 Task: Calculate the shortest route from San Francisco to Napa Valley.
Action: Mouse moved to (232, 77)
Screenshot: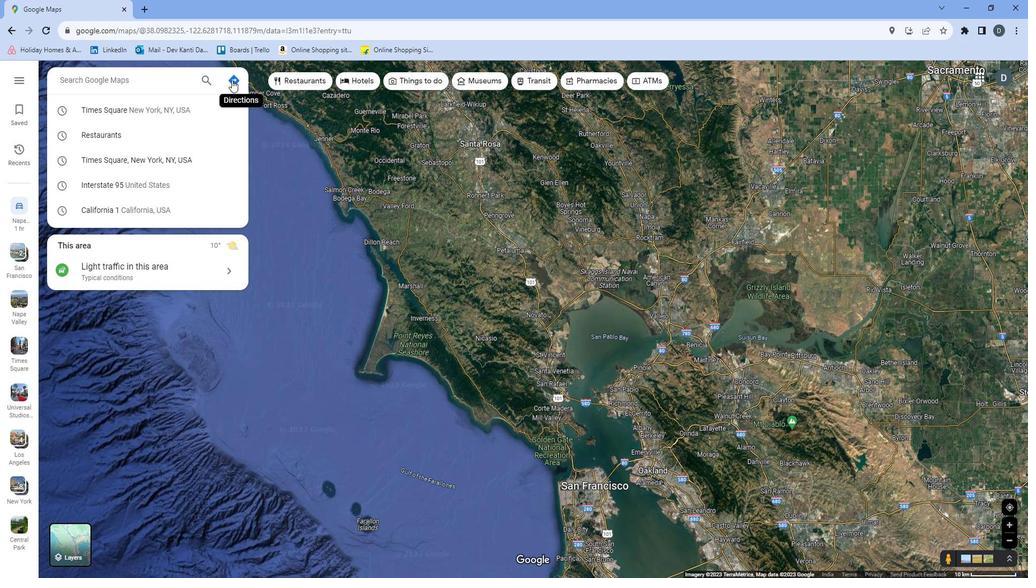 
Action: Mouse pressed left at (232, 77)
Screenshot: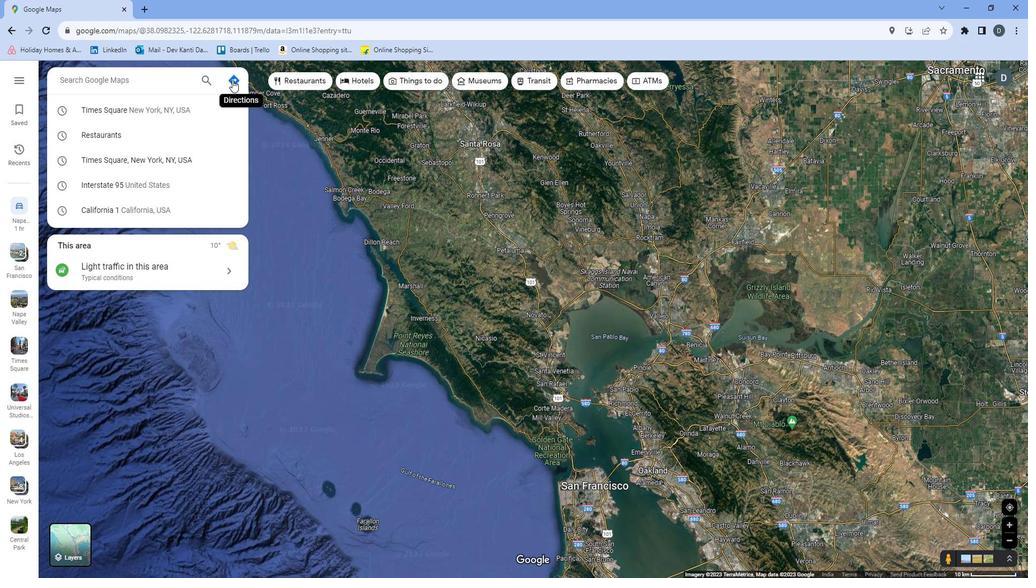 
Action: Mouse moved to (142, 109)
Screenshot: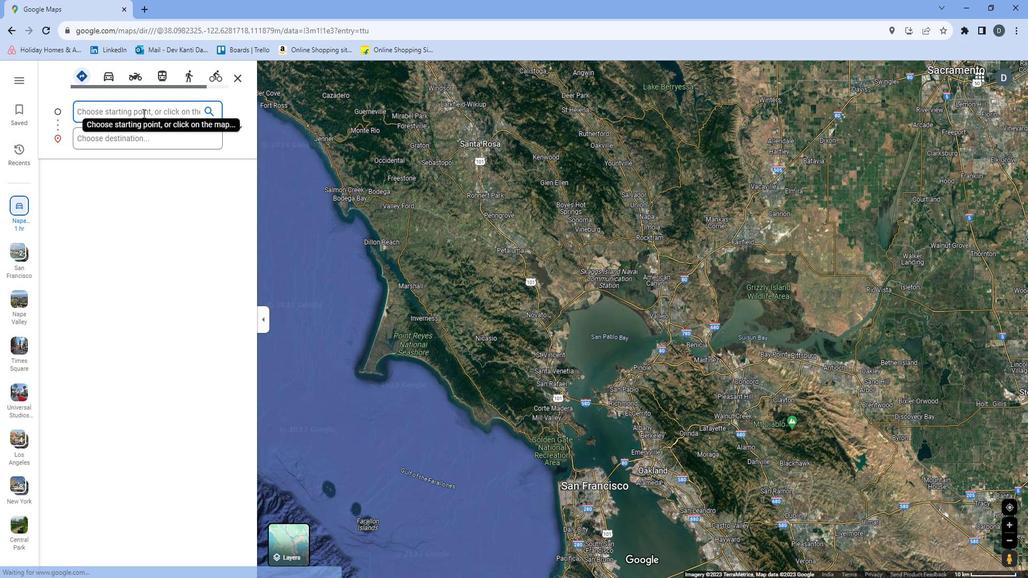 
Action: Mouse pressed left at (142, 109)
Screenshot: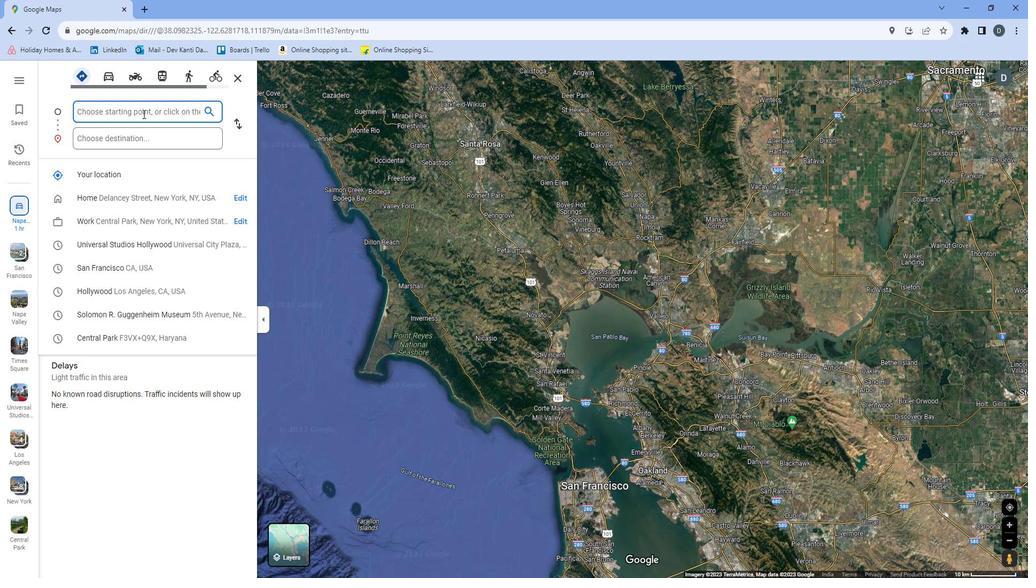 
Action: Key pressed <Key.shift>San<Key.space><Key.shift><Key.shift><Key.shift><Key.shift><Key.shift><Key.shift><Key.shift><Key.shift><Key.shift><Key.shift><Key.shift><Key.shift><Key.shift><Key.shift>Fransic<Key.backspace><Key.backspace><Key.backspace>cisco
Screenshot: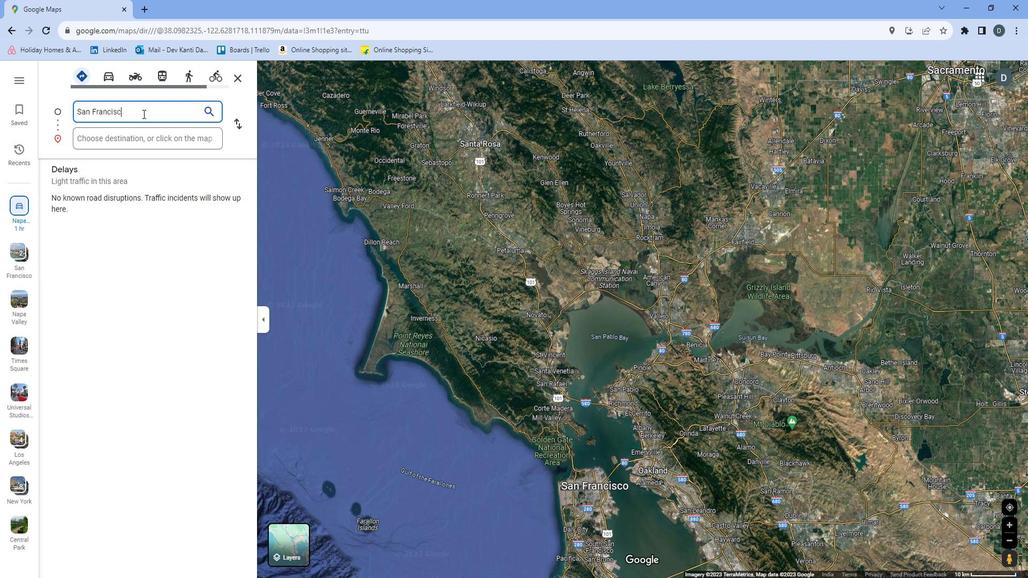
Action: Mouse moved to (155, 137)
Screenshot: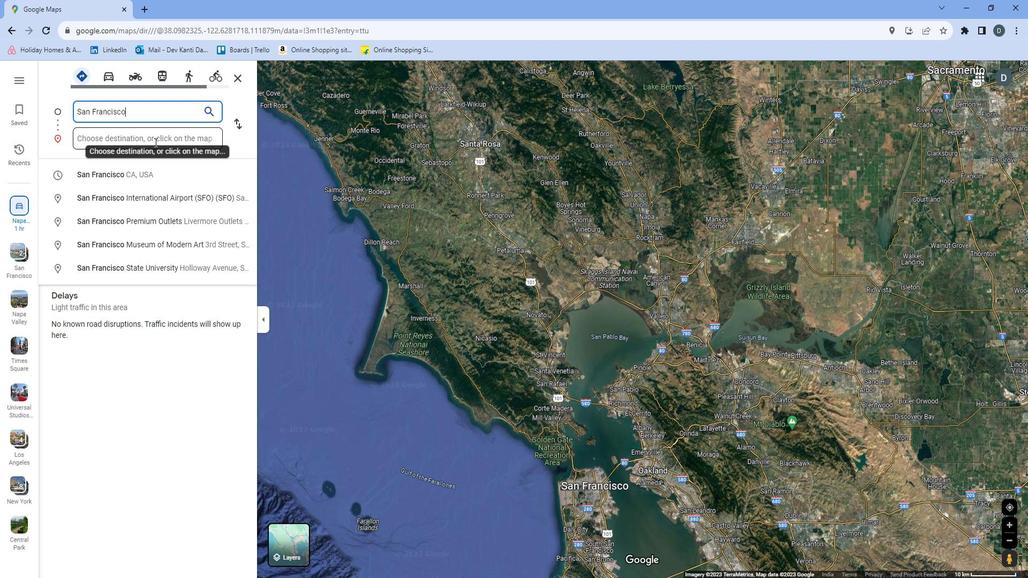 
Action: Mouse pressed left at (155, 137)
Screenshot: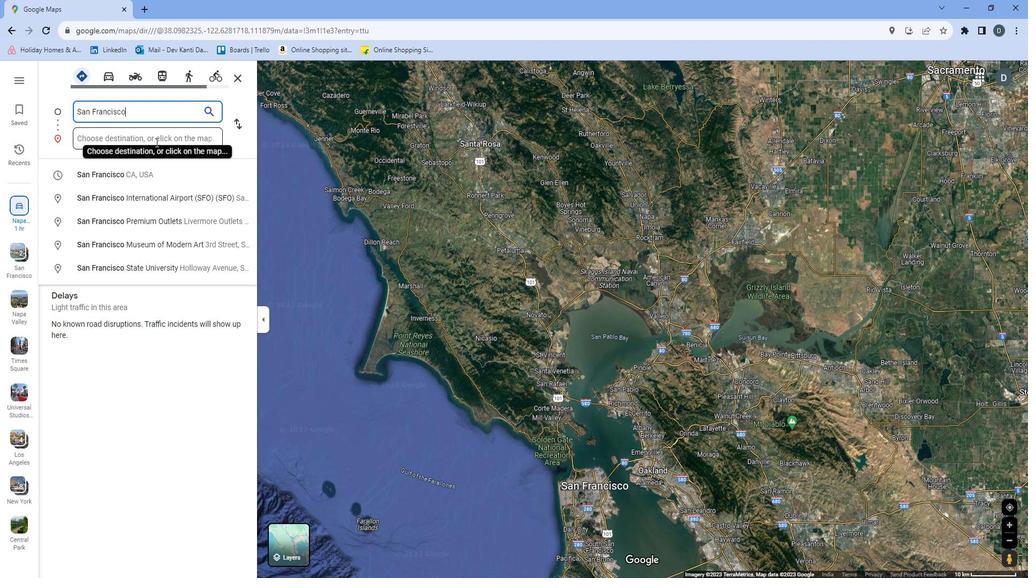 
Action: Key pressed <Key.shift>Napa<Key.space><Key.shift><Key.shift><Key.shift><Key.shift><Key.shift><Key.shift><Key.shift><Key.shift><Key.shift><Key.shift><Key.shift><Key.shift><Key.shift><Key.down><Key.enter>
Screenshot: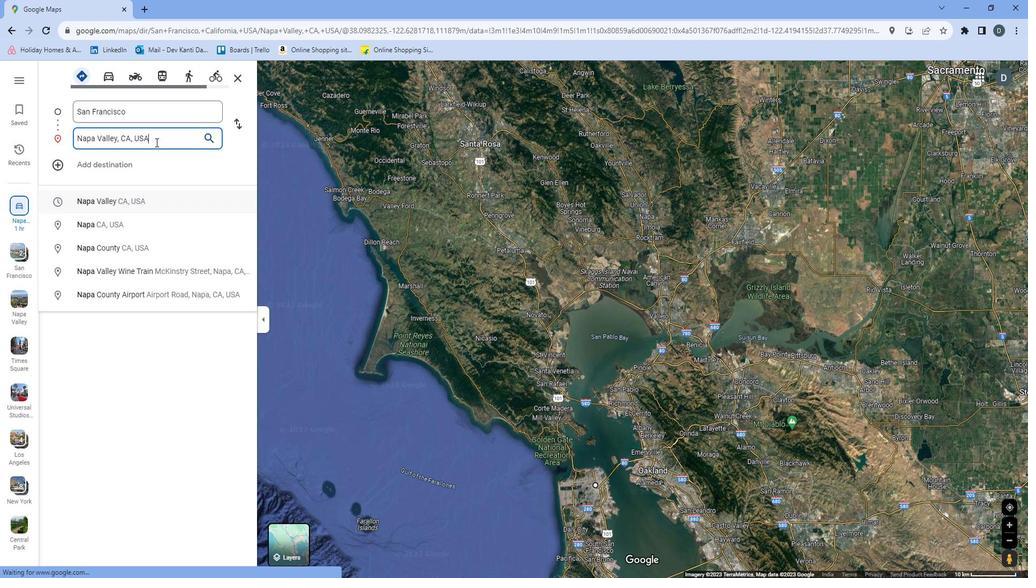 
Action: Mouse moved to (586, 472)
Screenshot: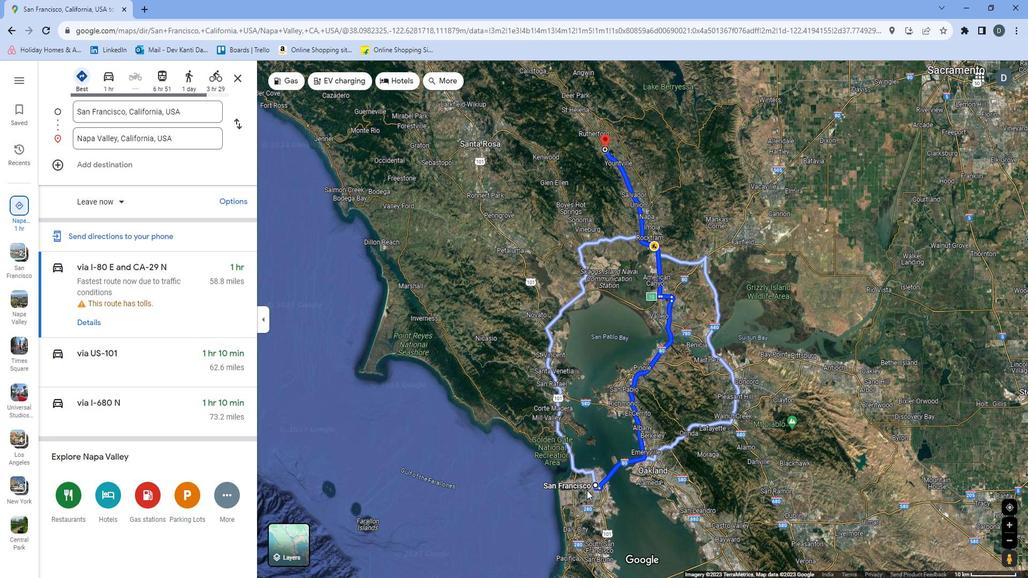 
Action: Mouse scrolled (586, 472) with delta (0, 0)
Screenshot: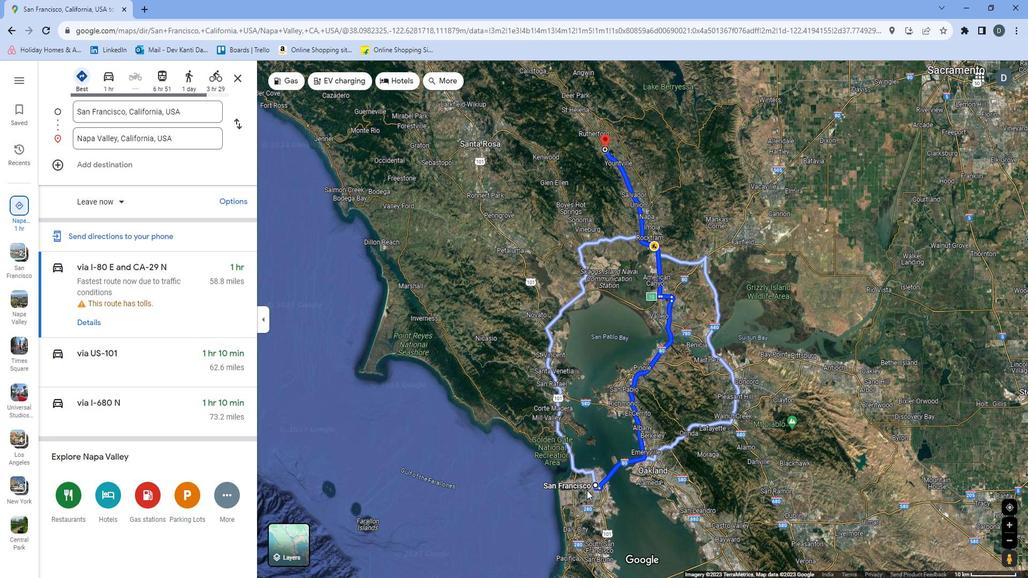 
Action: Mouse scrolled (586, 472) with delta (0, 0)
Screenshot: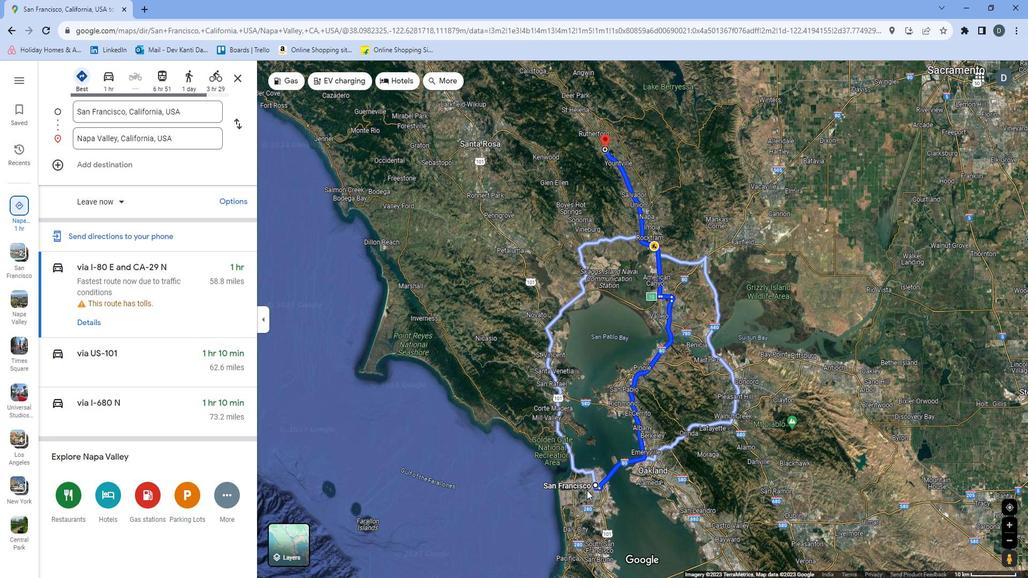 
Action: Mouse scrolled (586, 472) with delta (0, 0)
Screenshot: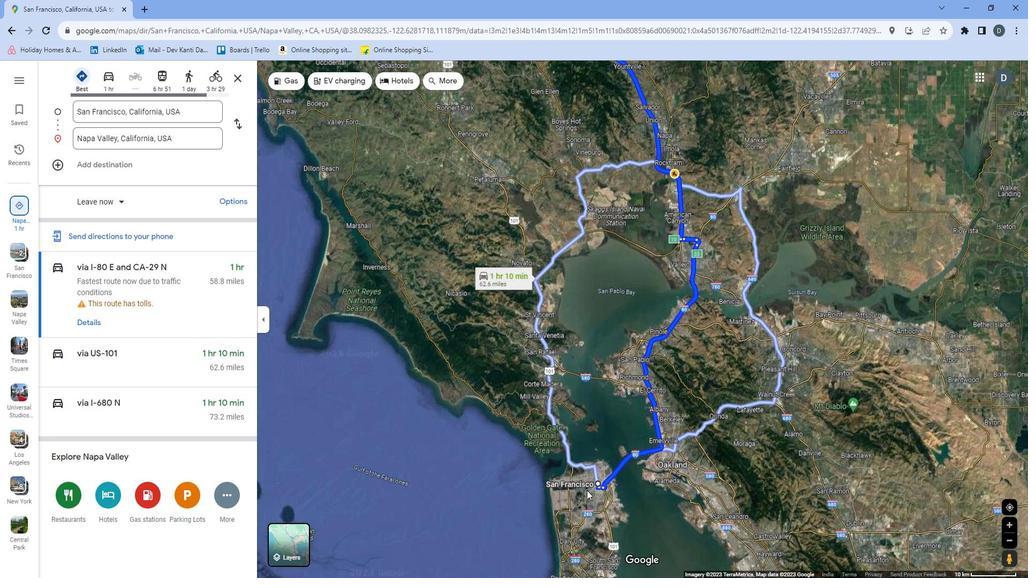 
Action: Mouse moved to (607, 474)
Screenshot: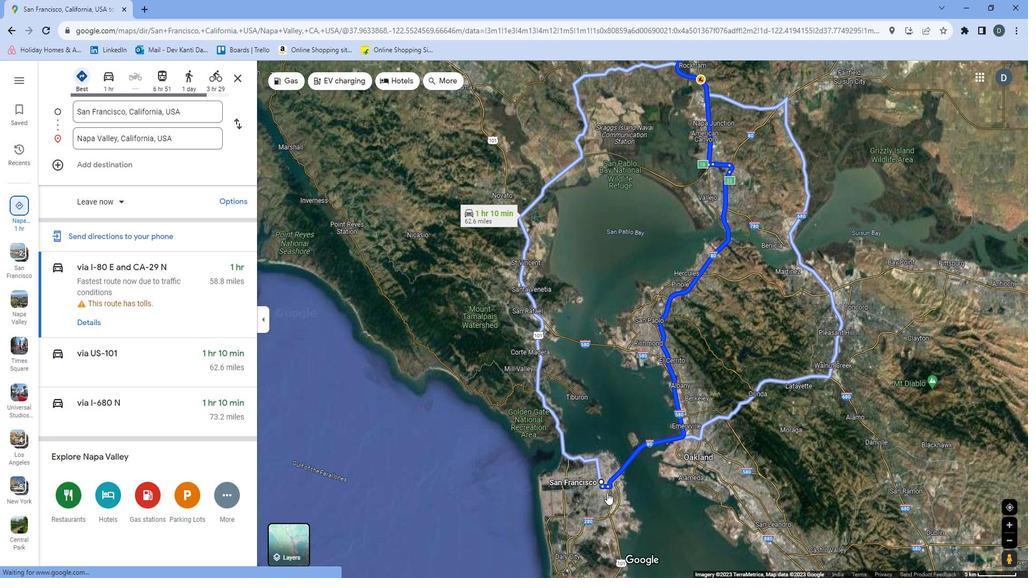 
Action: Mouse scrolled (607, 474) with delta (0, 0)
Screenshot: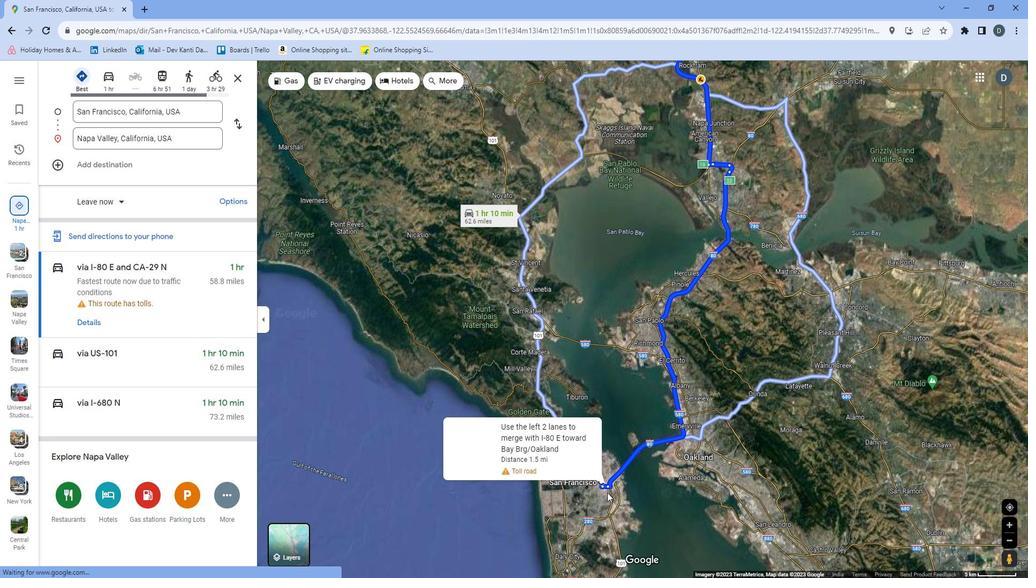 
Action: Mouse scrolled (607, 474) with delta (0, 0)
Screenshot: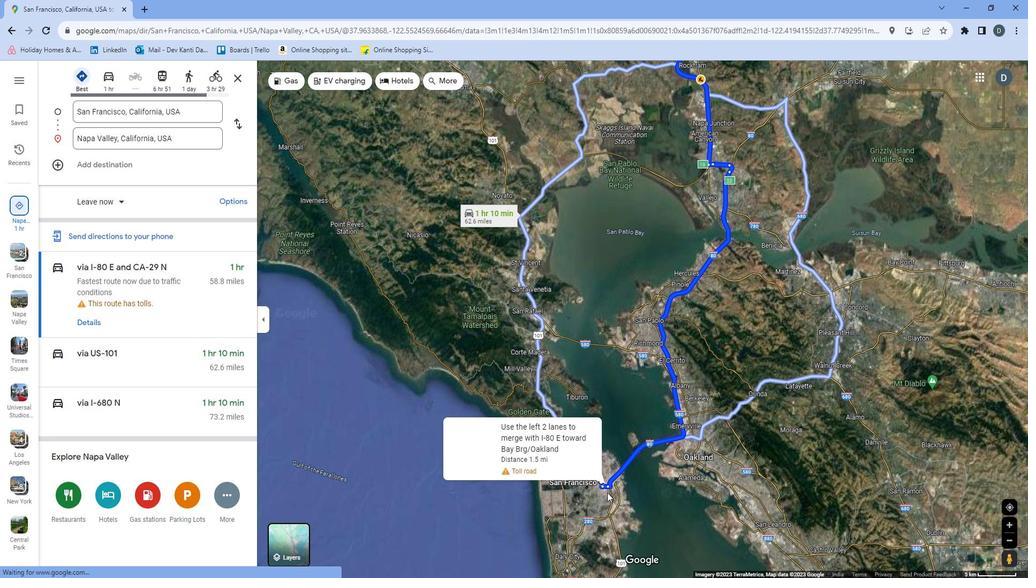 
Action: Mouse scrolled (607, 474) with delta (0, 0)
Screenshot: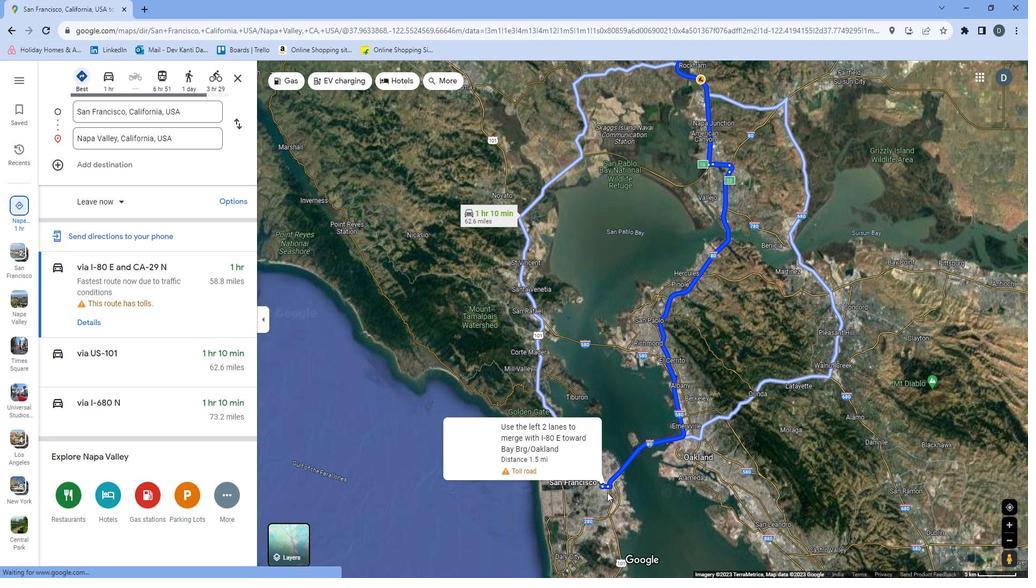 
Action: Mouse scrolled (607, 474) with delta (0, 0)
Screenshot: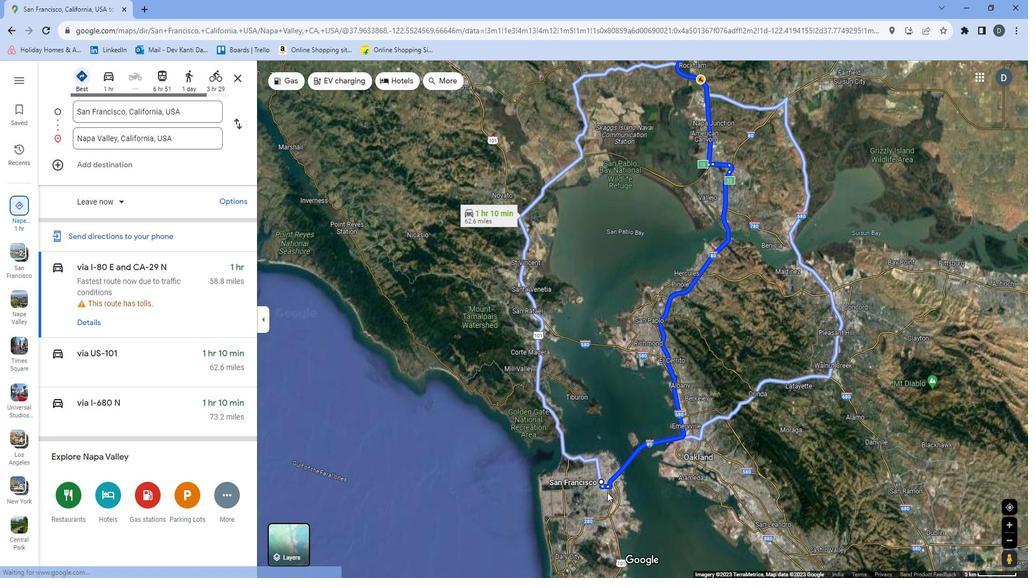 
Action: Mouse scrolled (607, 474) with delta (0, 0)
Screenshot: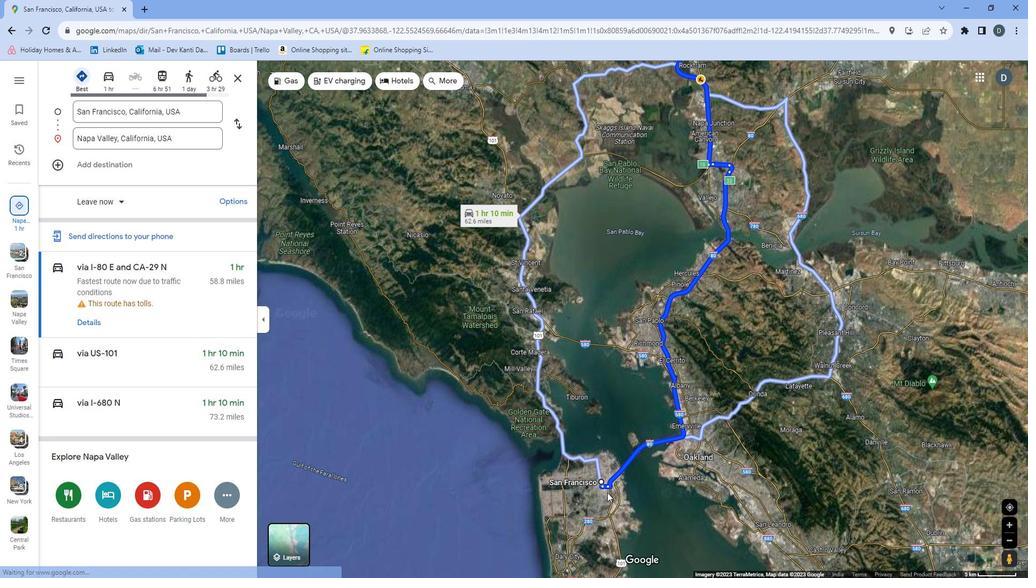 
Action: Mouse scrolled (607, 474) with delta (0, 0)
Screenshot: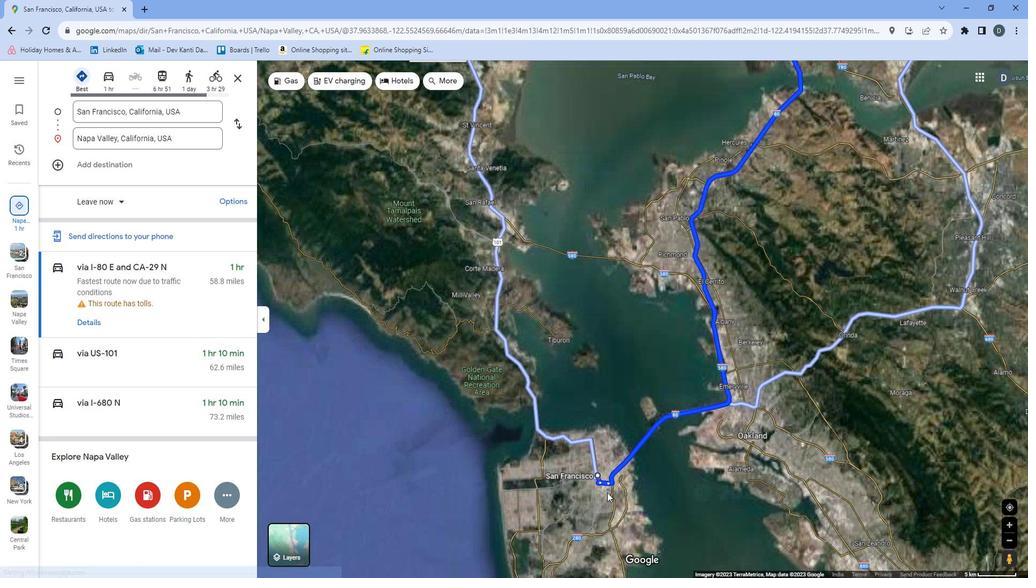 
Action: Mouse scrolled (607, 474) with delta (0, 0)
Screenshot: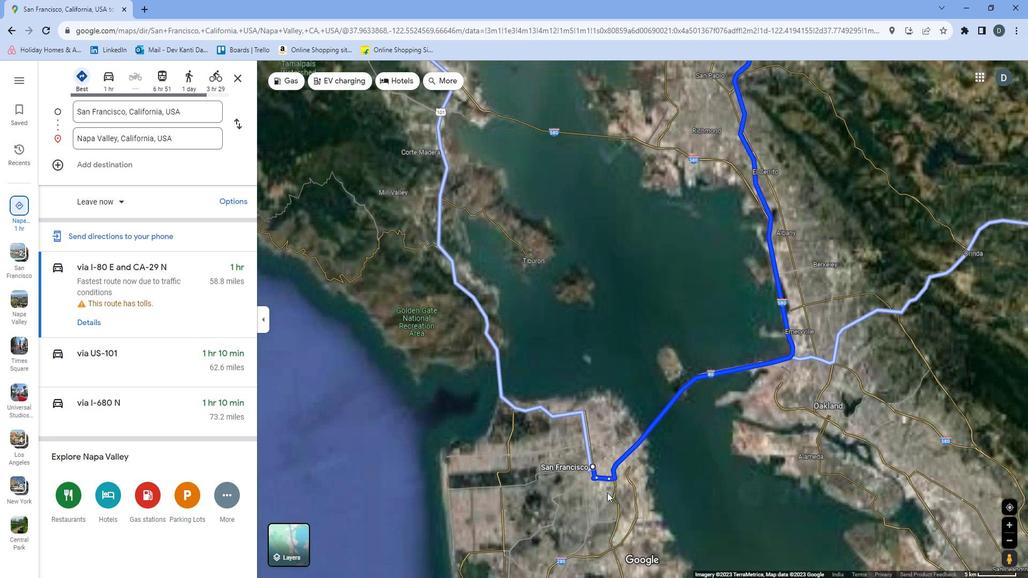 
Action: Mouse scrolled (607, 474) with delta (0, 0)
Screenshot: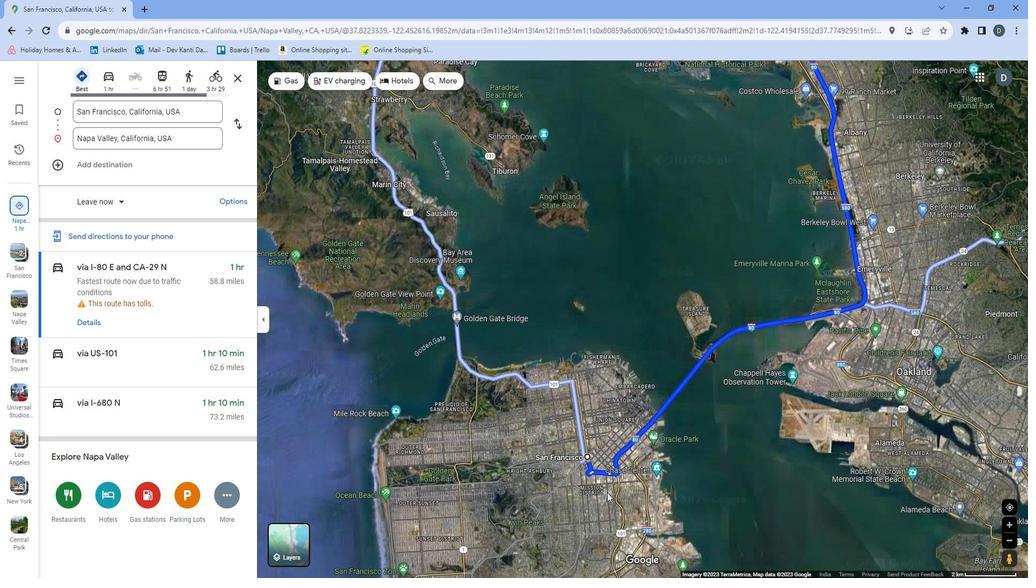 
Action: Mouse moved to (154, 287)
Screenshot: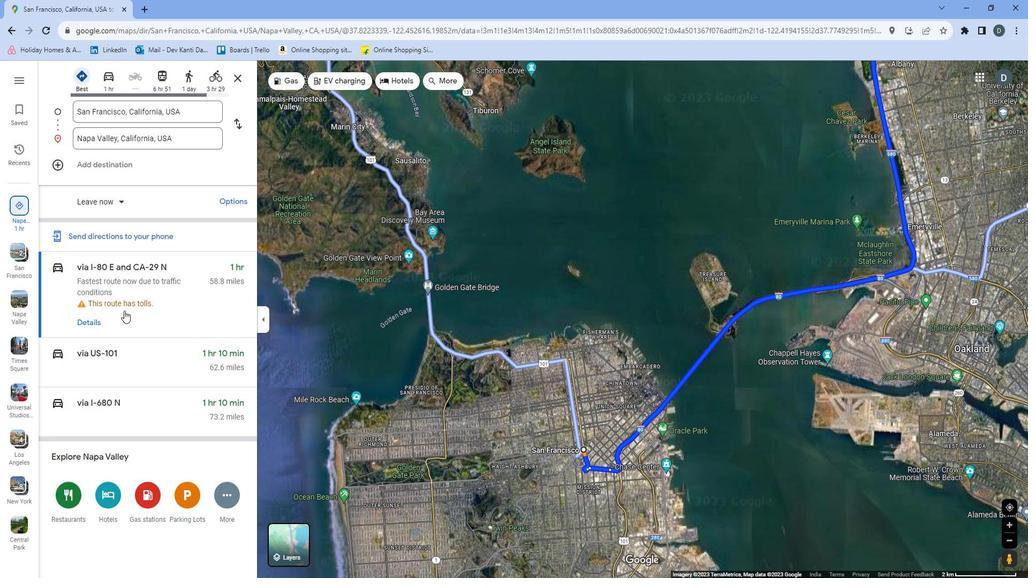 
Action: Mouse pressed left at (154, 287)
Screenshot: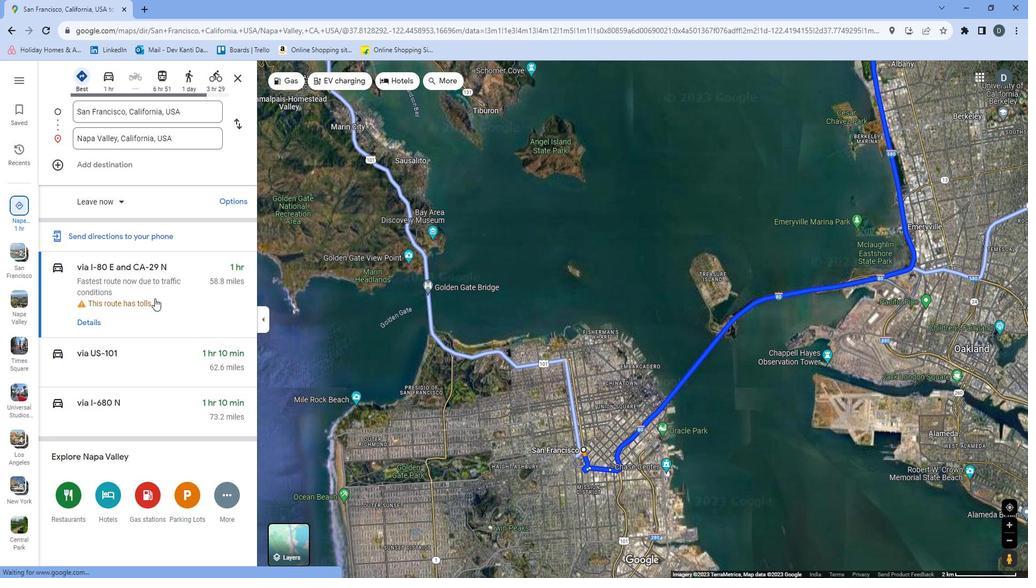 
Action: Mouse moved to (55, 220)
Screenshot: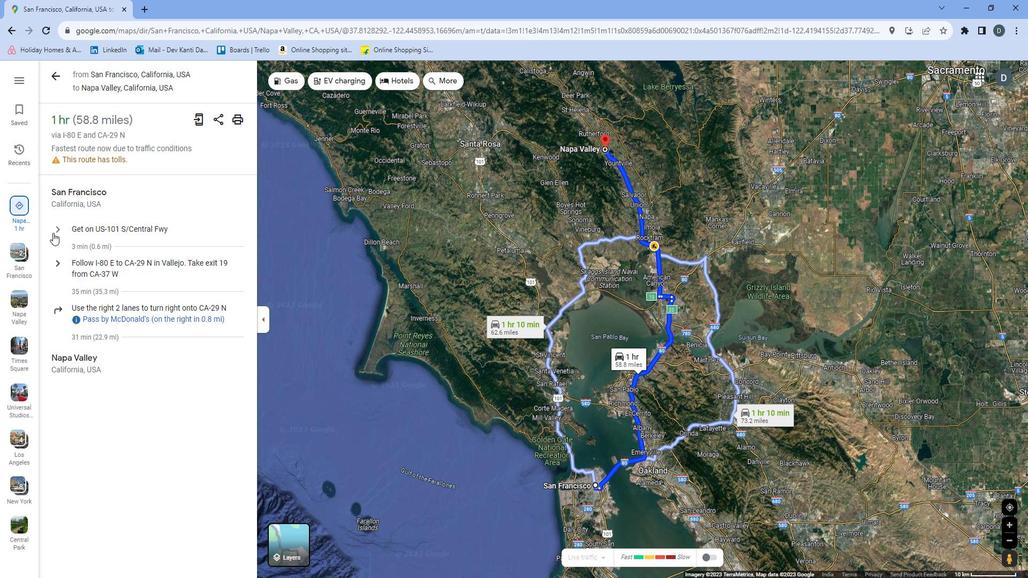 
Action: Mouse pressed left at (55, 220)
Screenshot: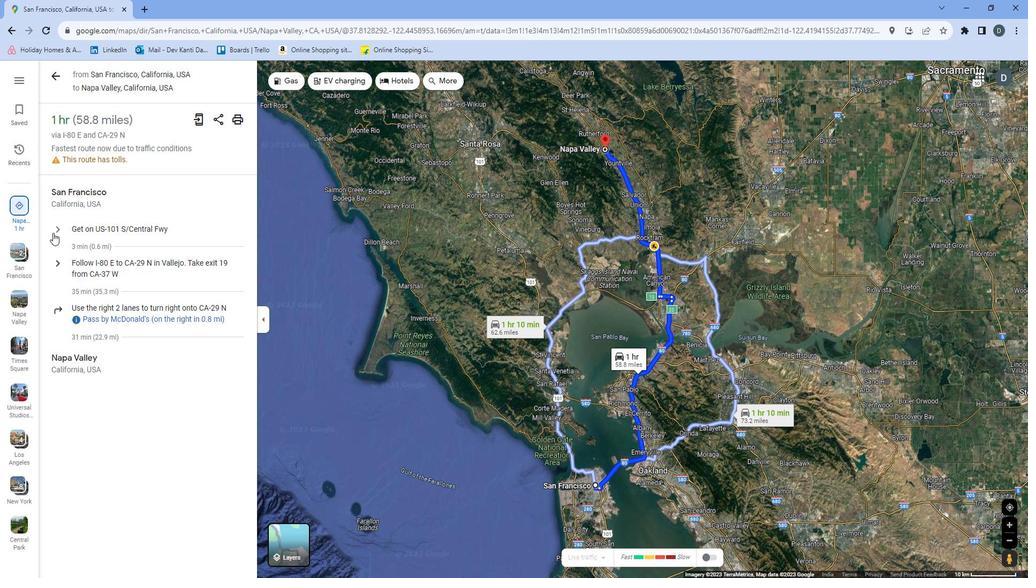 
Action: Mouse moved to (58, 345)
Screenshot: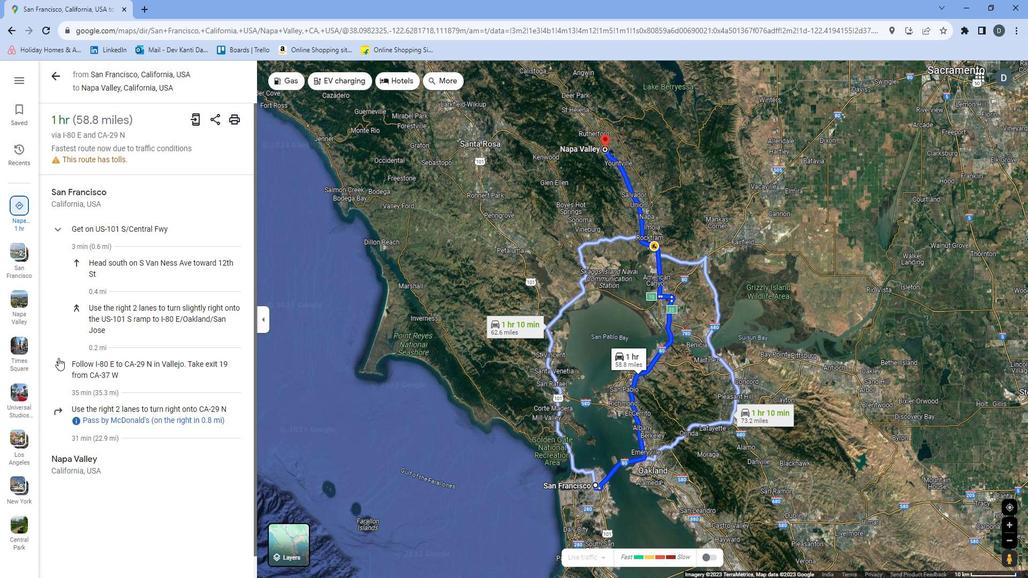 
Action: Mouse pressed left at (58, 345)
Screenshot: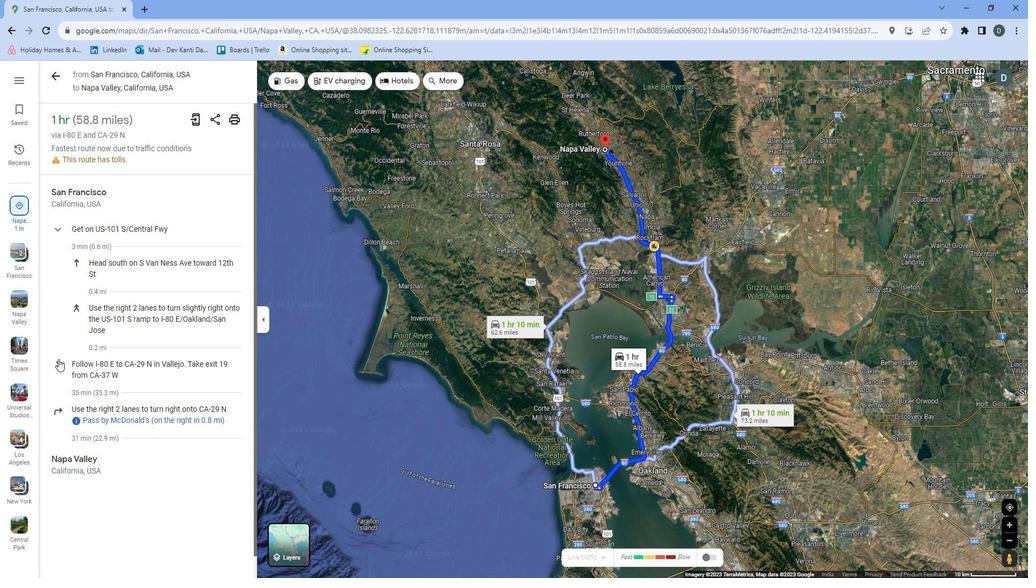 
Action: Mouse moved to (97, 323)
Screenshot: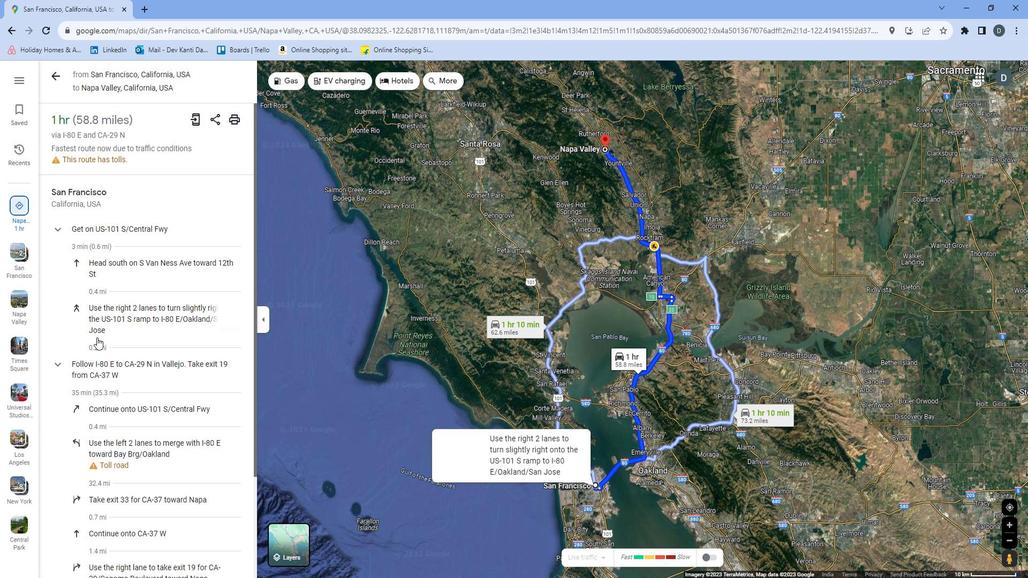 
Action: Mouse scrolled (97, 323) with delta (0, 0)
Screenshot: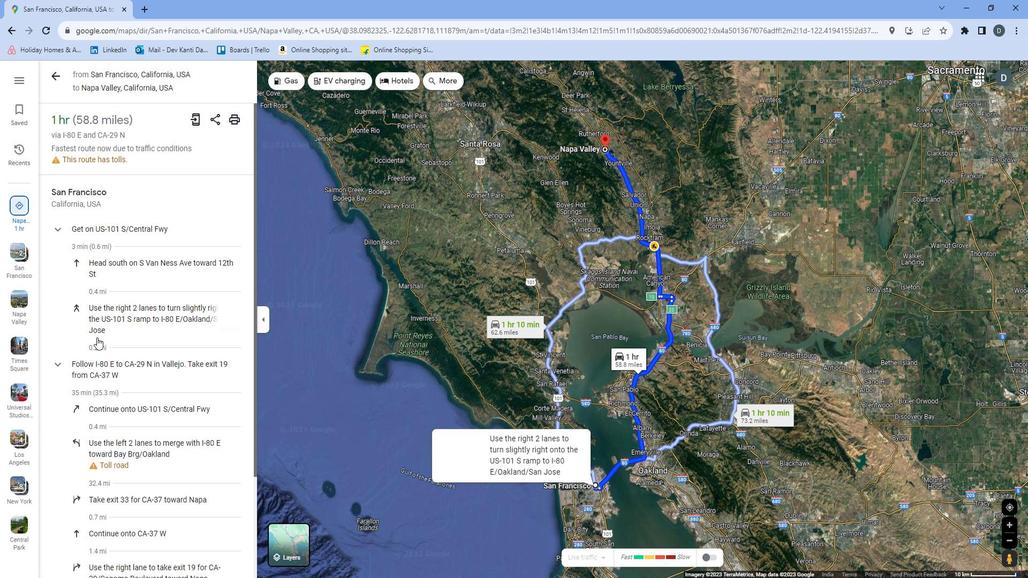 
Action: Mouse moved to (101, 323)
Screenshot: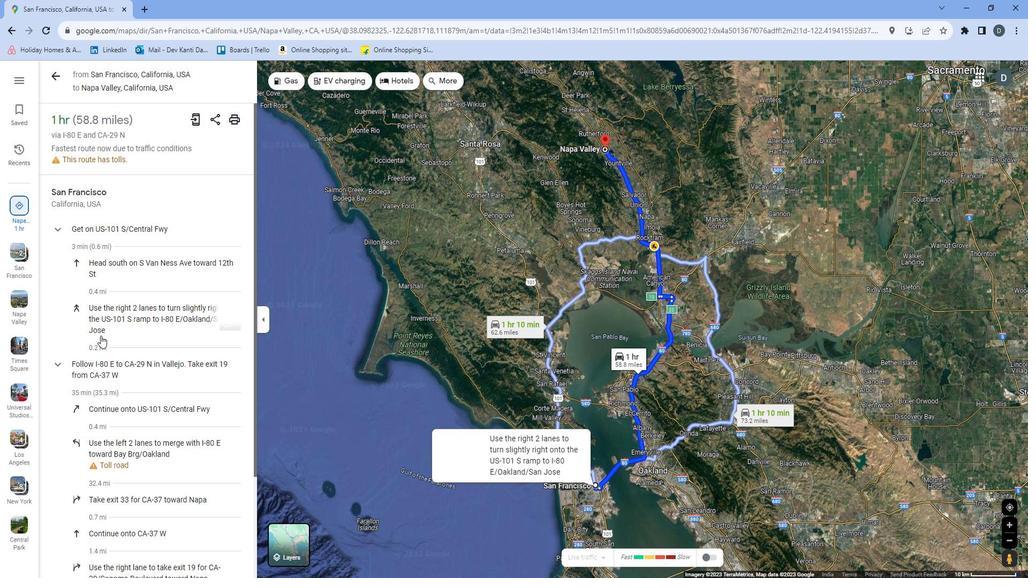 
Action: Mouse scrolled (101, 322) with delta (0, 0)
Screenshot: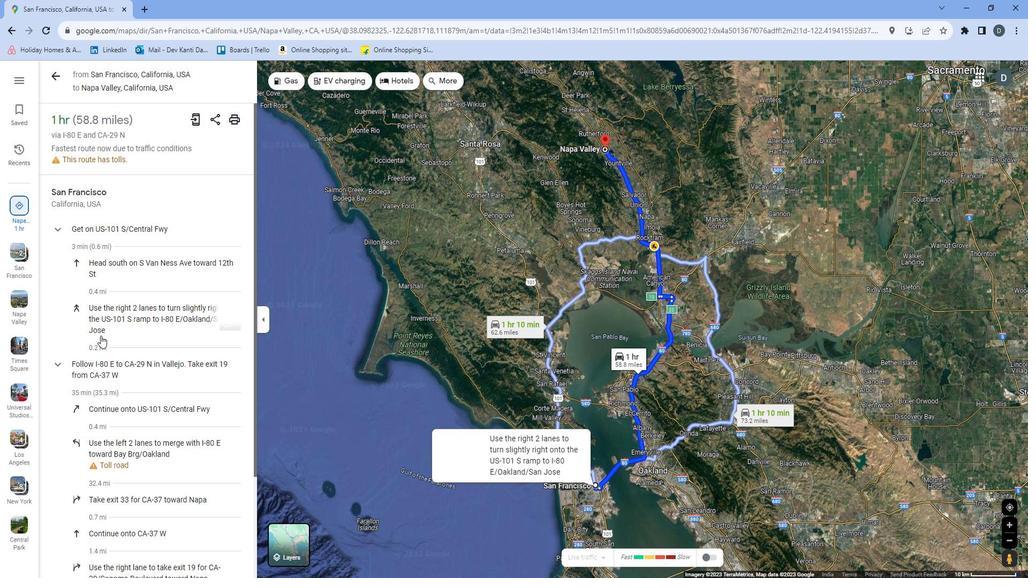 
Action: Mouse moved to (103, 323)
Screenshot: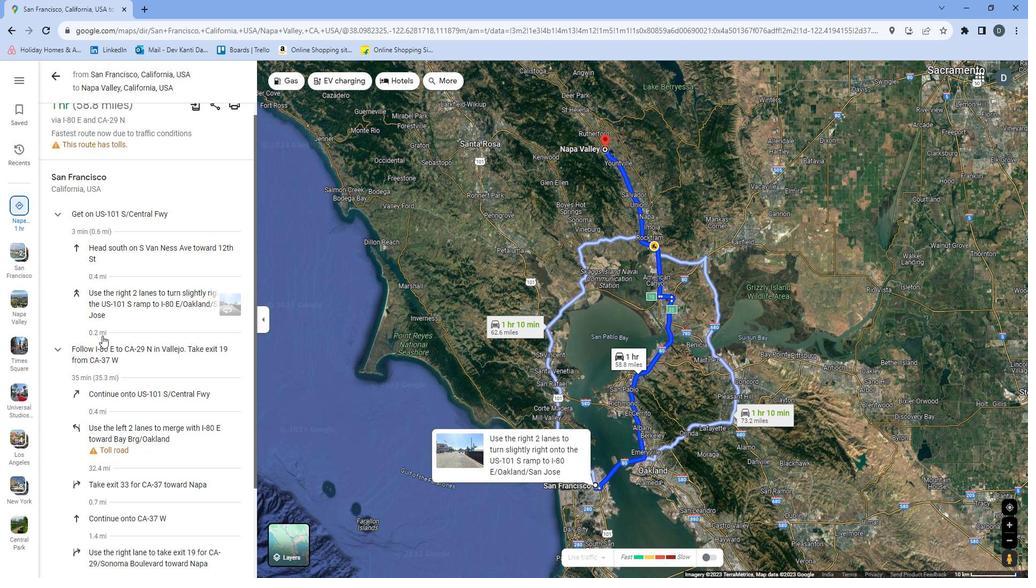 
Action: Mouse scrolled (103, 322) with delta (0, 0)
Screenshot: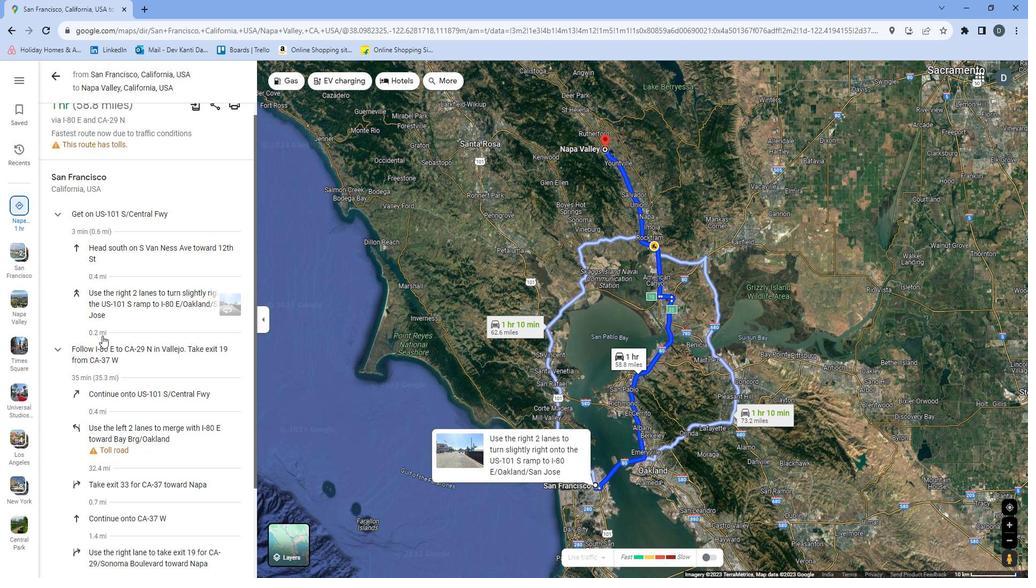 
Action: Mouse moved to (105, 322)
Screenshot: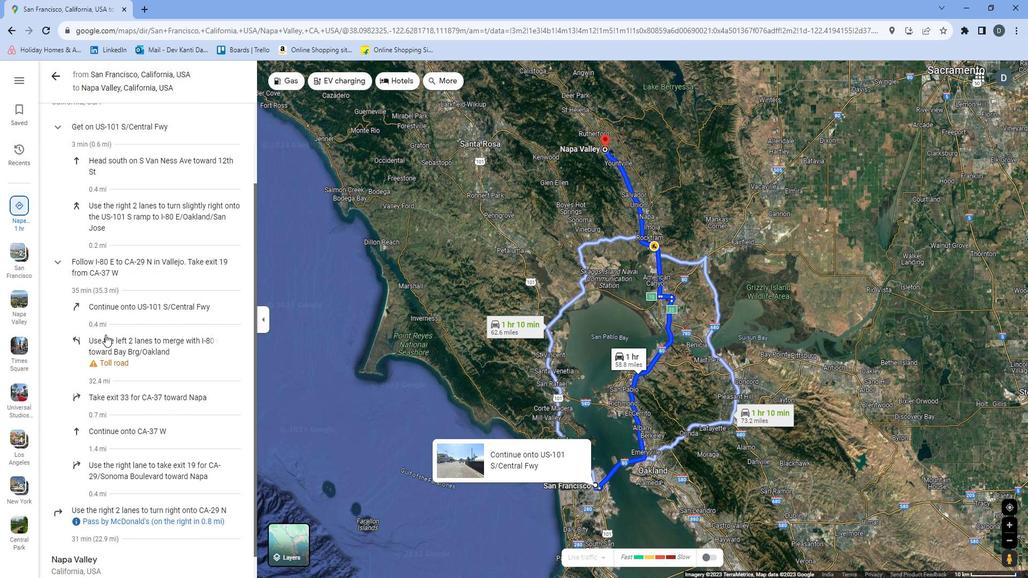
Action: Mouse scrolled (105, 321) with delta (0, 0)
Screenshot: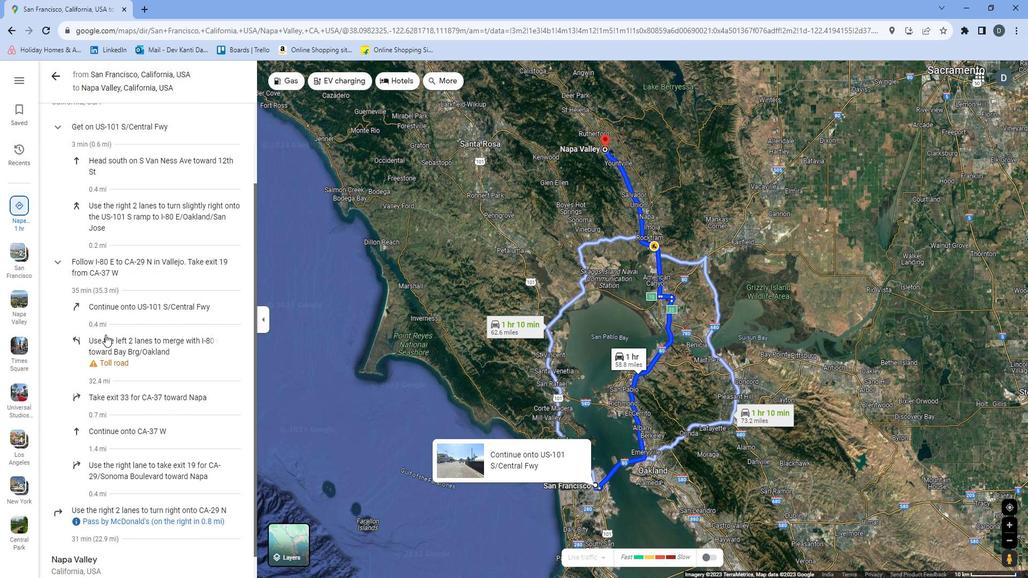 
Action: Mouse moved to (105, 322)
Screenshot: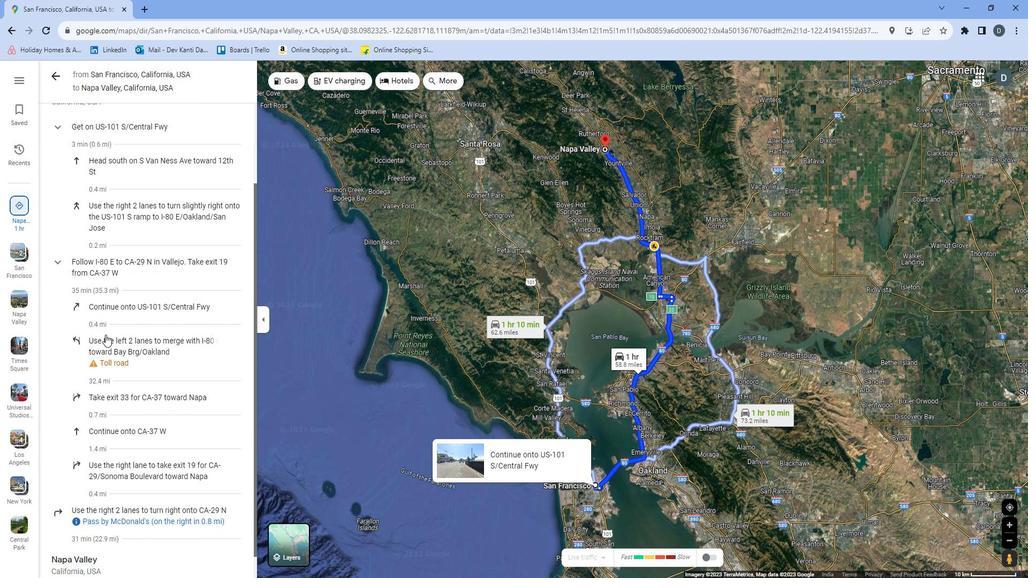 
Action: Mouse scrolled (105, 321) with delta (0, 0)
Screenshot: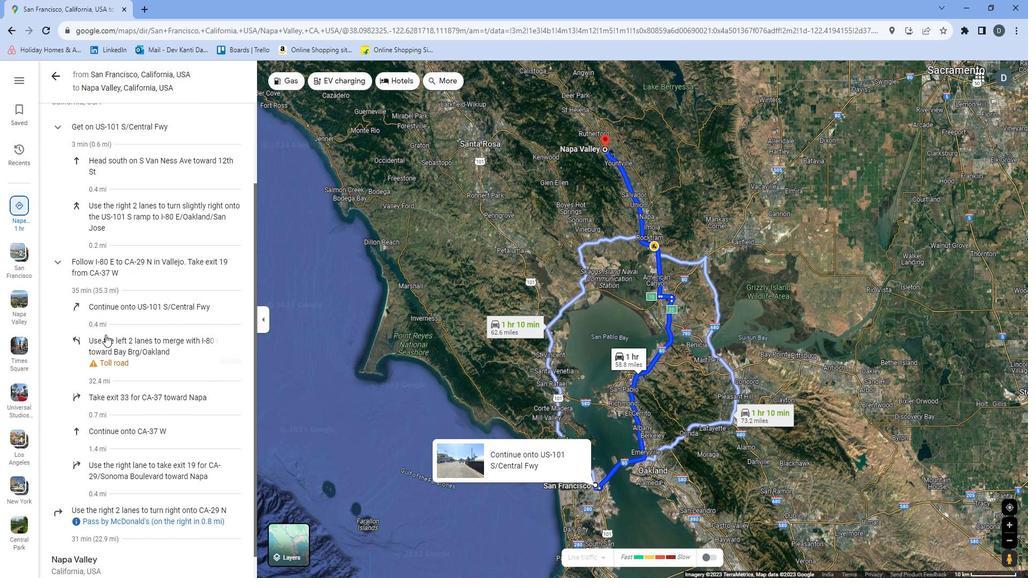 
Action: Mouse scrolled (105, 321) with delta (0, 0)
Screenshot: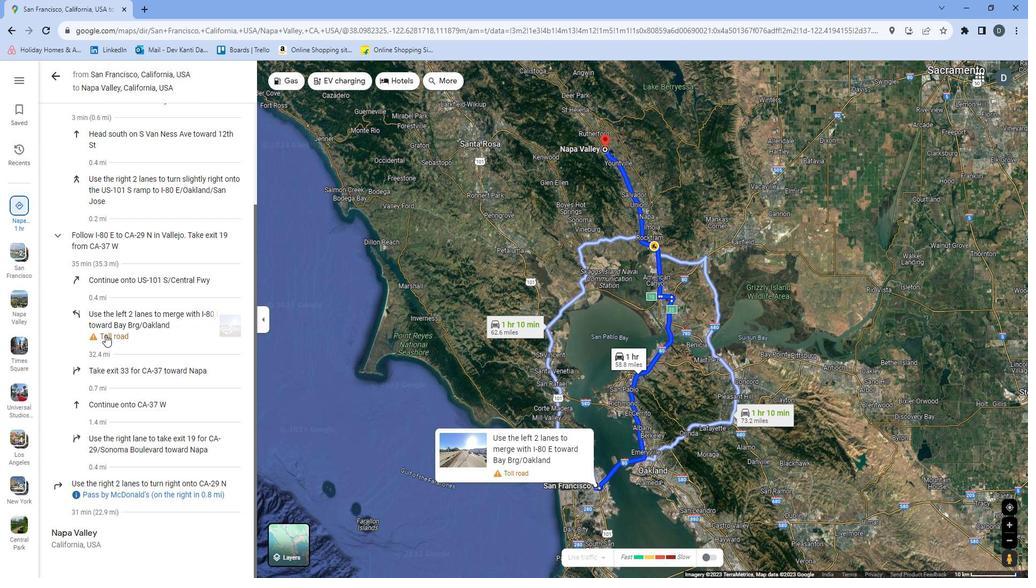 
Action: Mouse moved to (591, 472)
Screenshot: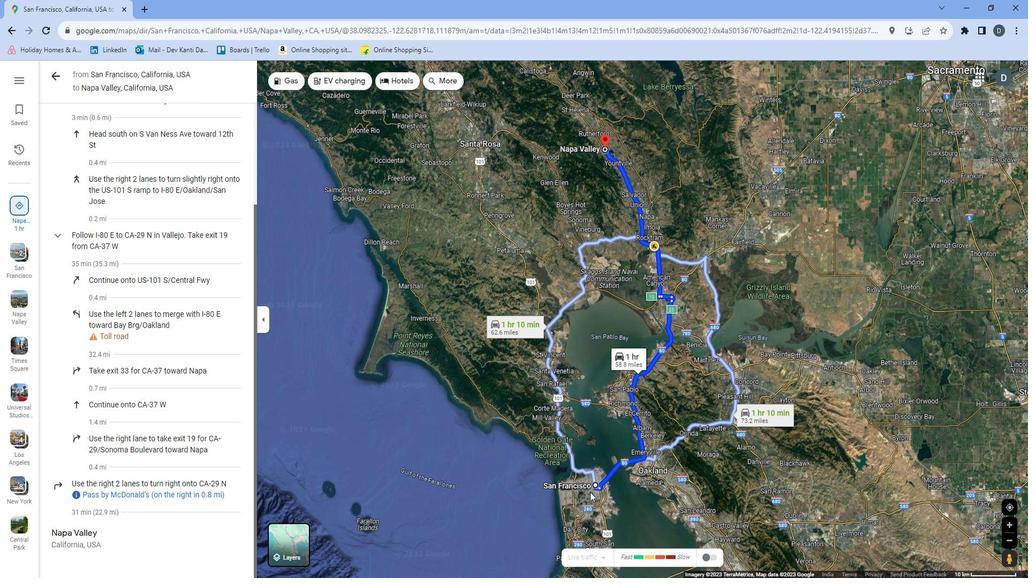 
Action: Mouse scrolled (591, 472) with delta (0, 0)
Screenshot: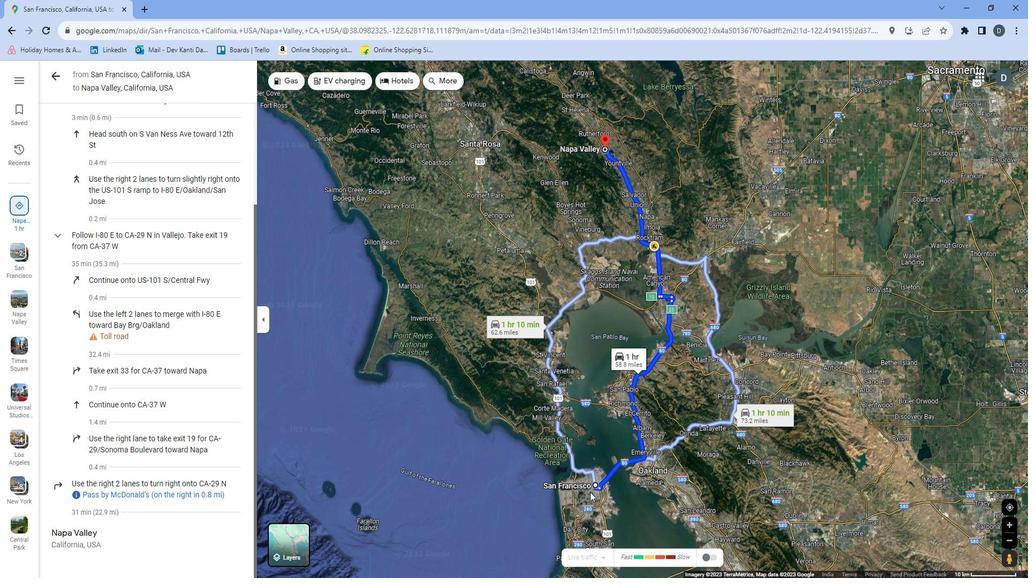 
Action: Mouse moved to (592, 470)
Screenshot: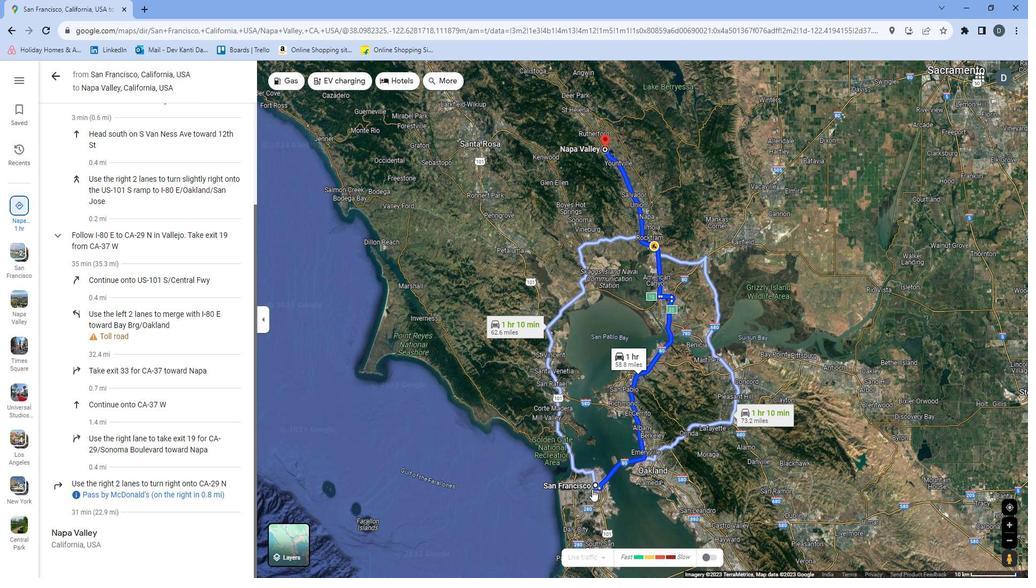 
Action: Mouse scrolled (592, 471) with delta (0, 0)
Screenshot: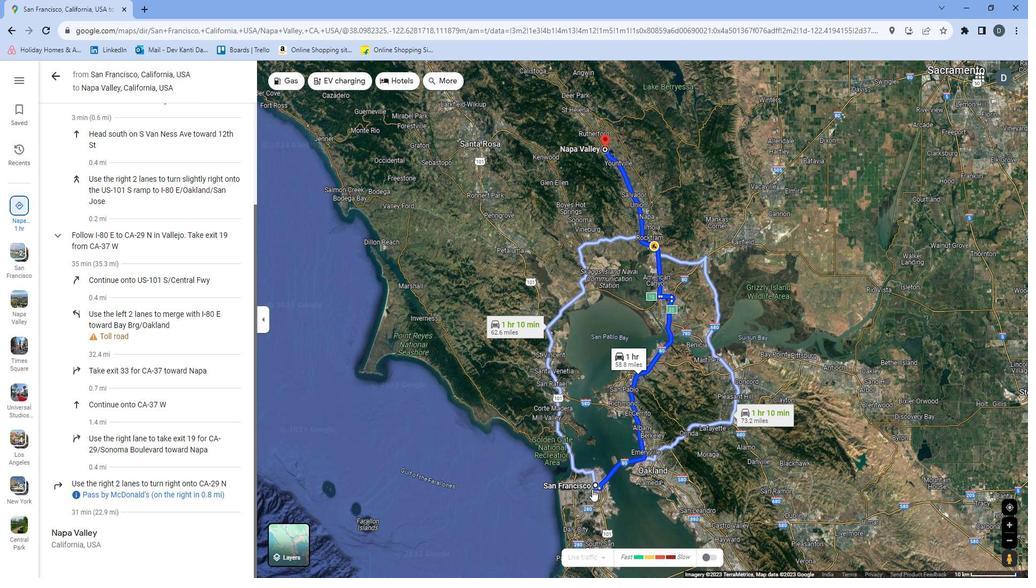 
Action: Mouse moved to (593, 470)
Screenshot: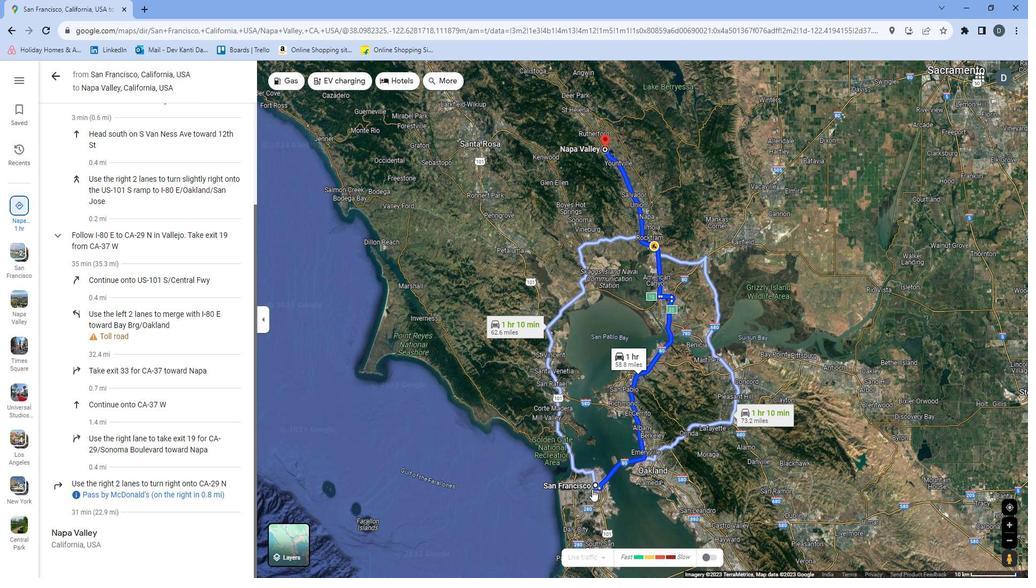 
Action: Mouse scrolled (593, 471) with delta (0, 0)
Screenshot: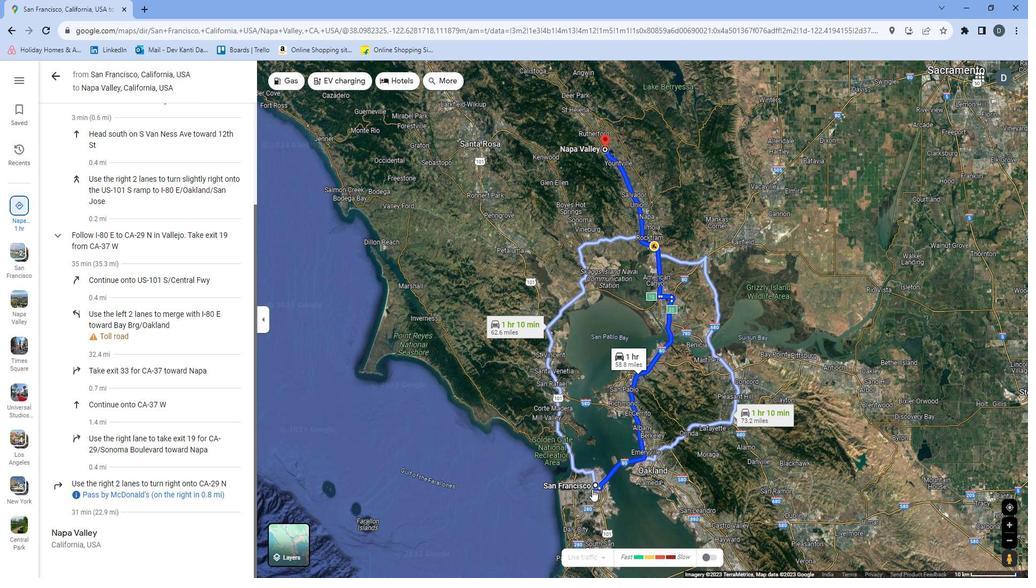 
Action: Mouse scrolled (593, 471) with delta (0, 0)
Screenshot: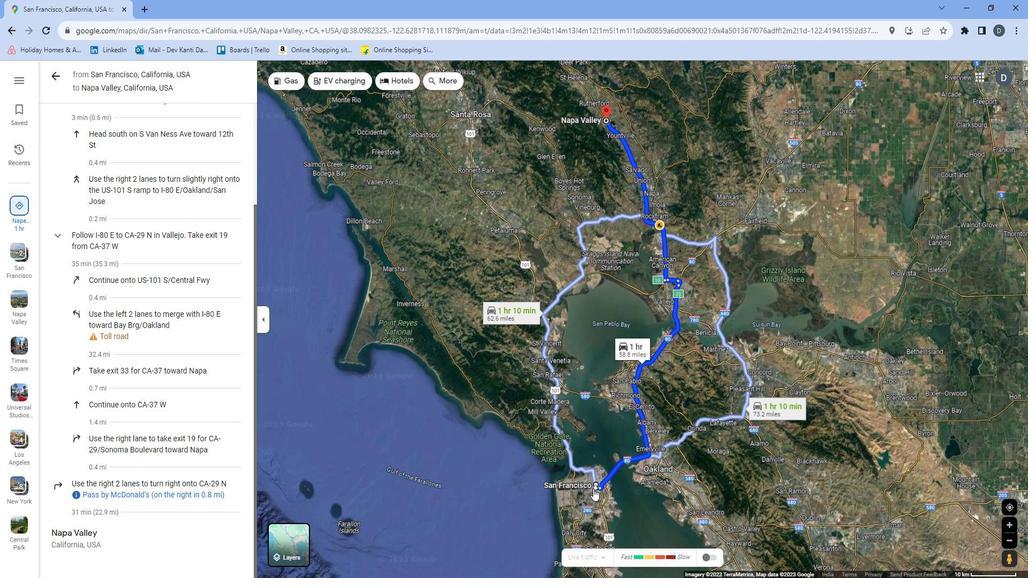 
Action: Mouse scrolled (593, 471) with delta (0, 0)
Screenshot: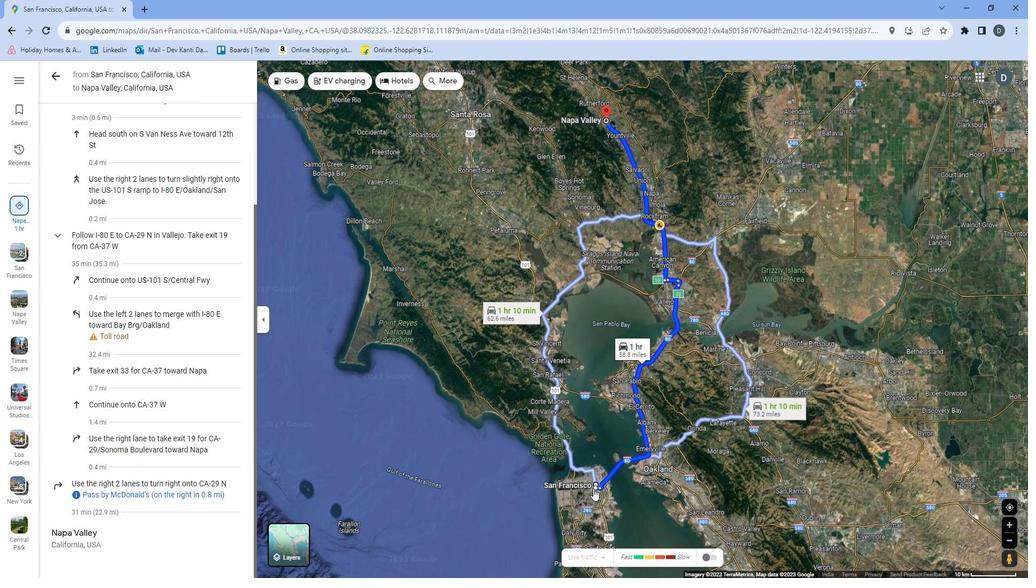 
Action: Mouse scrolled (593, 471) with delta (0, 0)
Screenshot: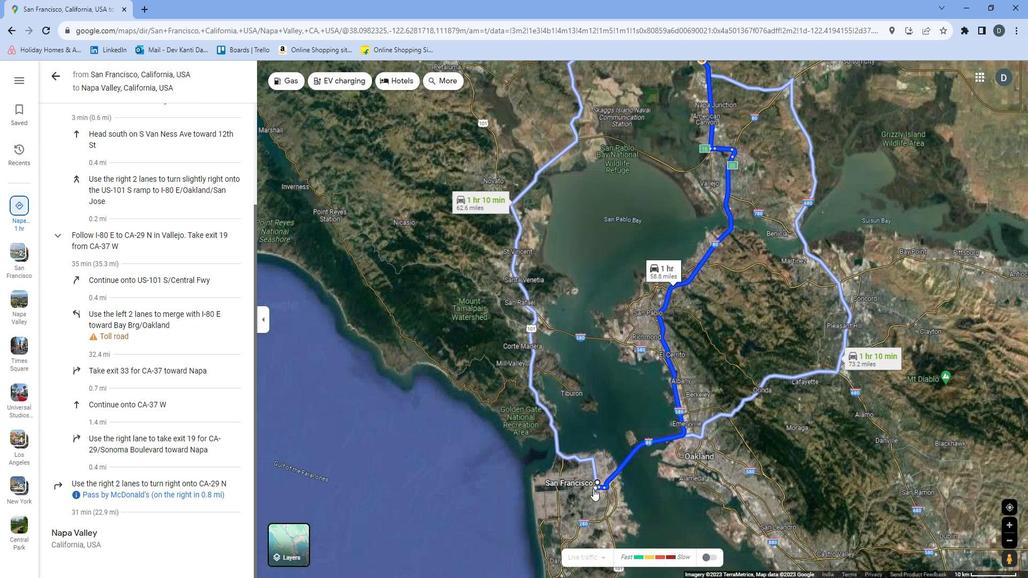 
Action: Mouse scrolled (593, 471) with delta (0, 0)
Screenshot: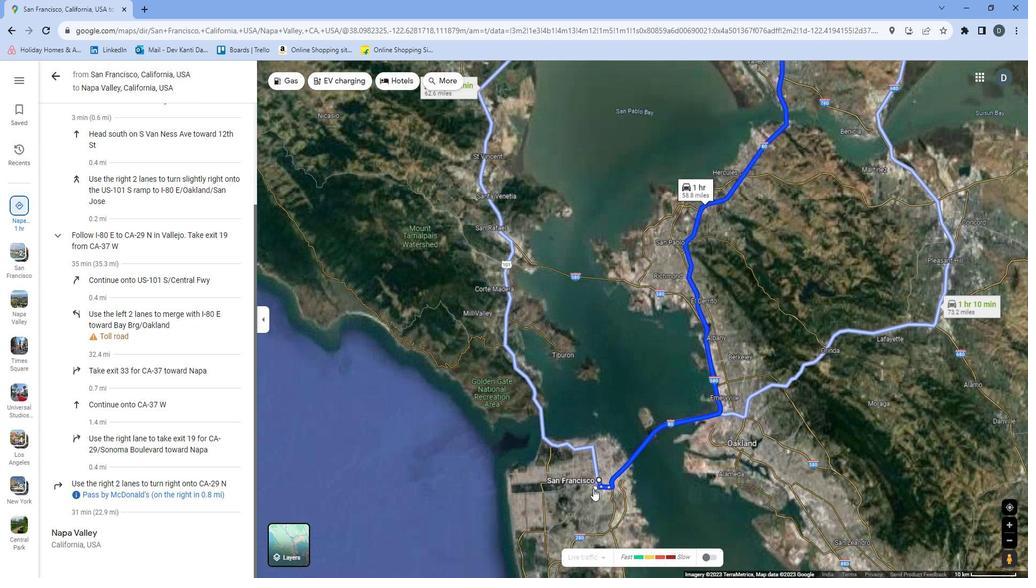 
Action: Mouse moved to (614, 474)
Screenshot: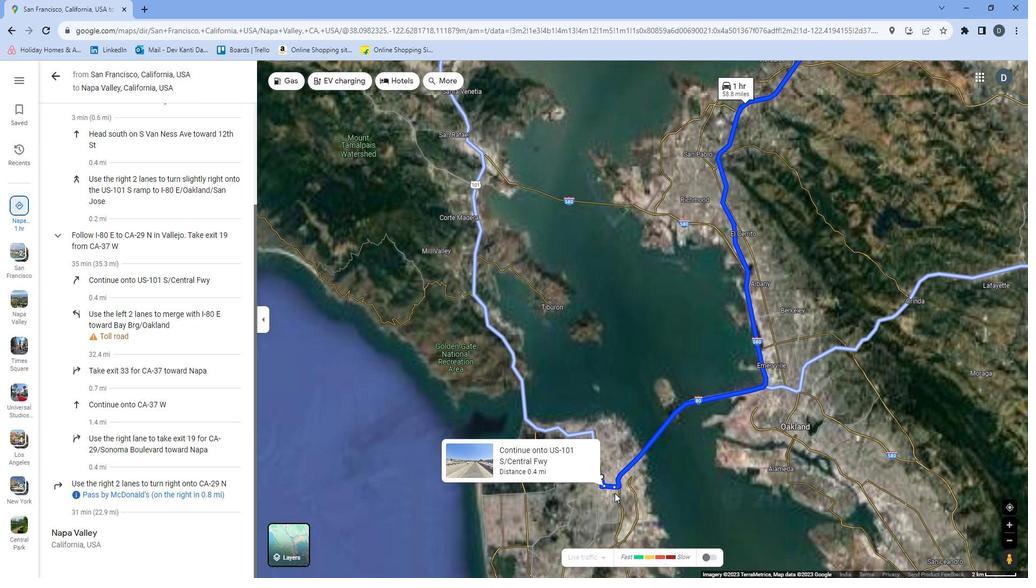 
Action: Mouse scrolled (614, 475) with delta (0, 0)
Screenshot: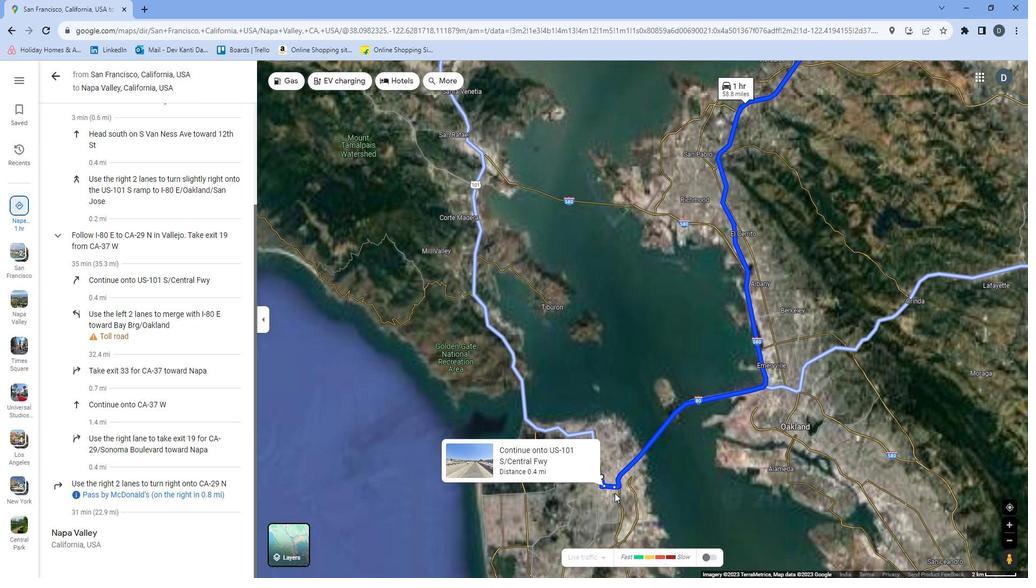 
Action: Mouse moved to (614, 474)
Screenshot: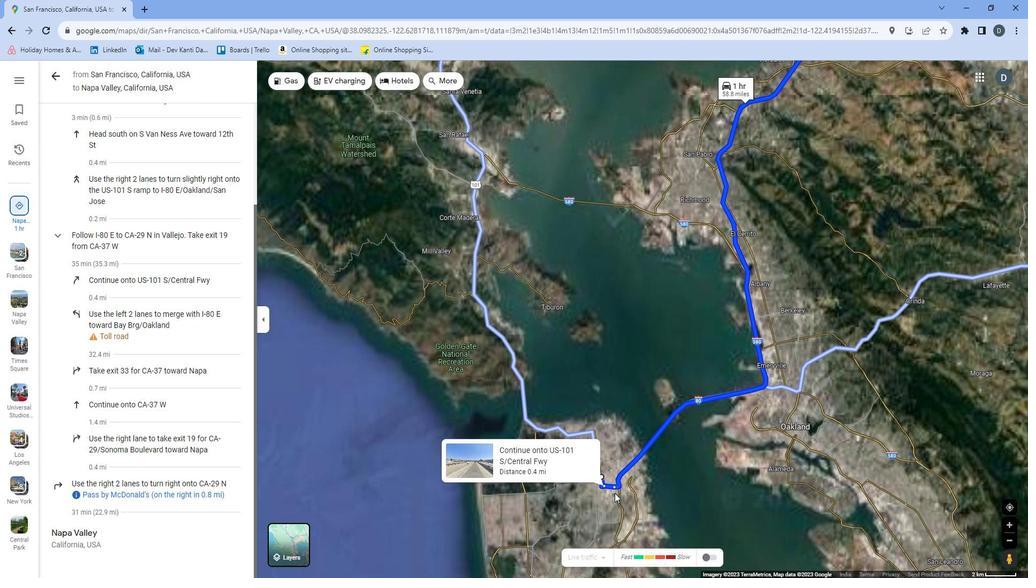 
Action: Mouse scrolled (614, 475) with delta (0, 0)
Screenshot: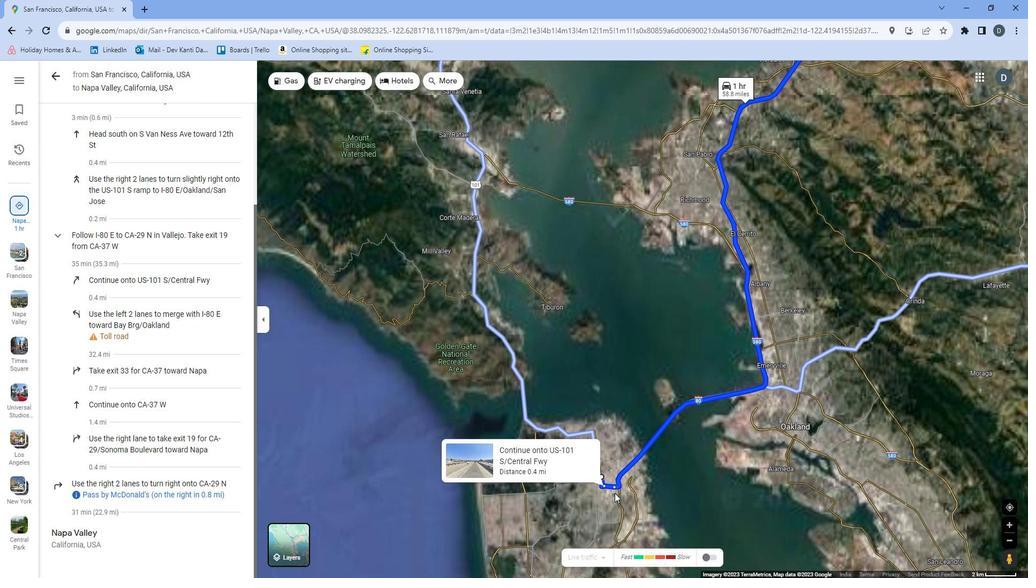 
Action: Mouse scrolled (614, 475) with delta (0, 0)
Screenshot: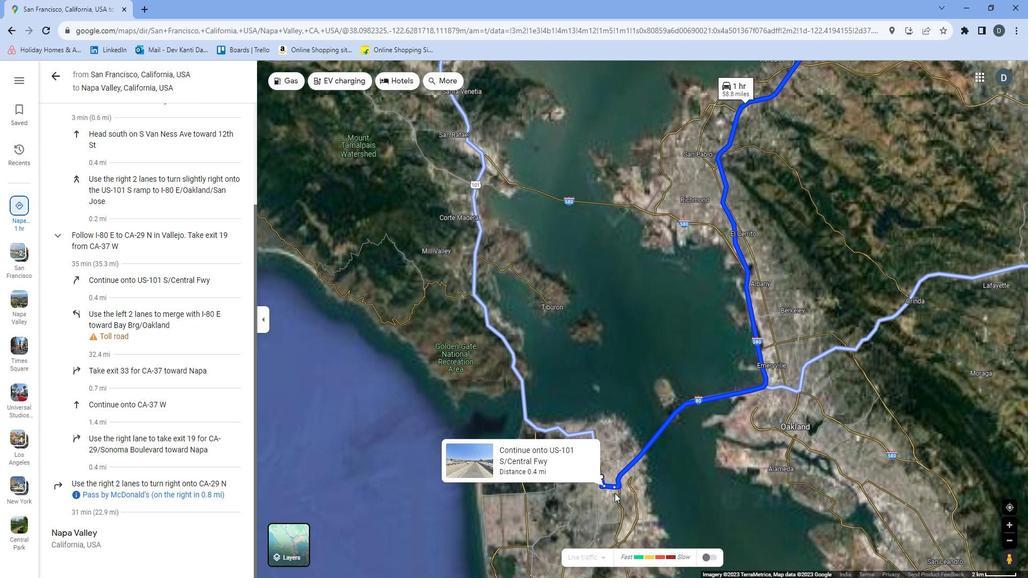 
Action: Mouse scrolled (614, 475) with delta (0, 0)
Screenshot: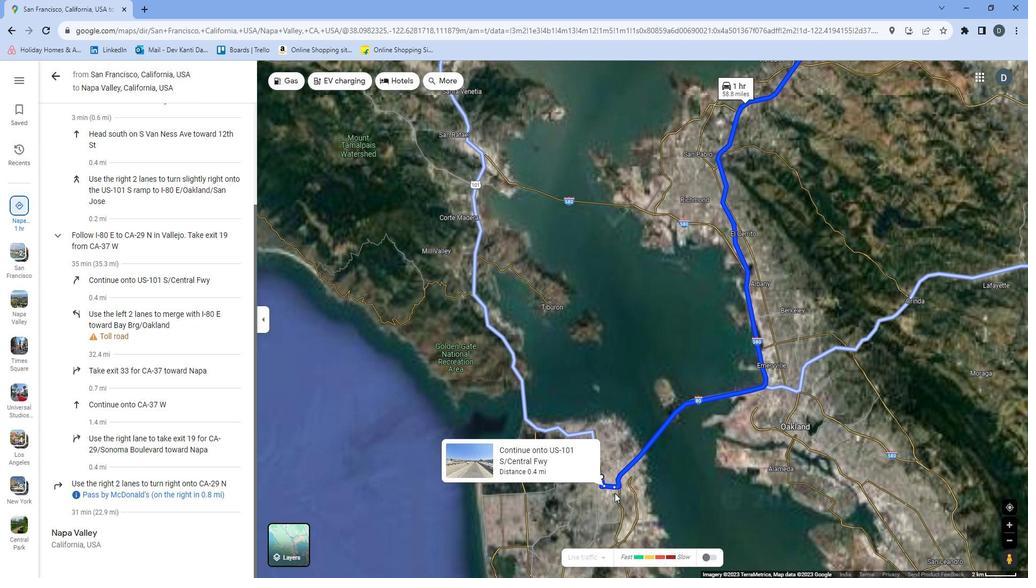 
Action: Mouse scrolled (614, 475) with delta (0, 0)
Screenshot: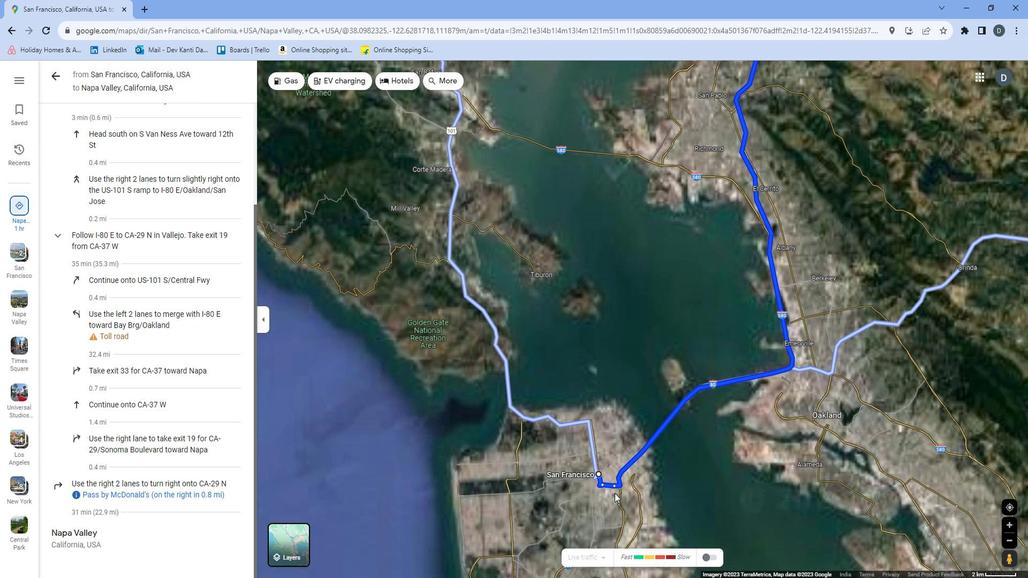 
Action: Mouse scrolled (614, 475) with delta (0, 0)
Screenshot: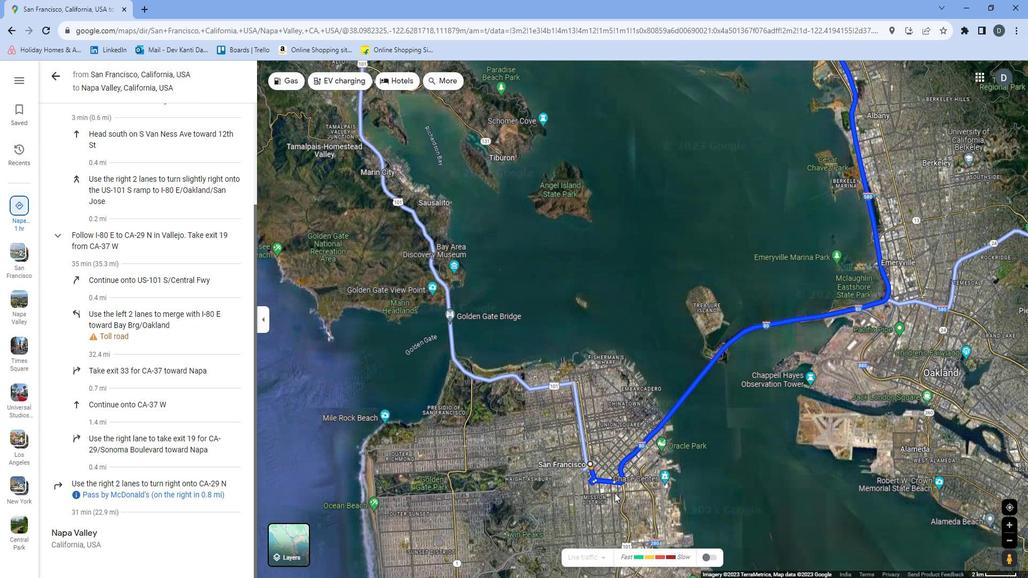 
Action: Mouse scrolled (614, 475) with delta (0, 0)
Screenshot: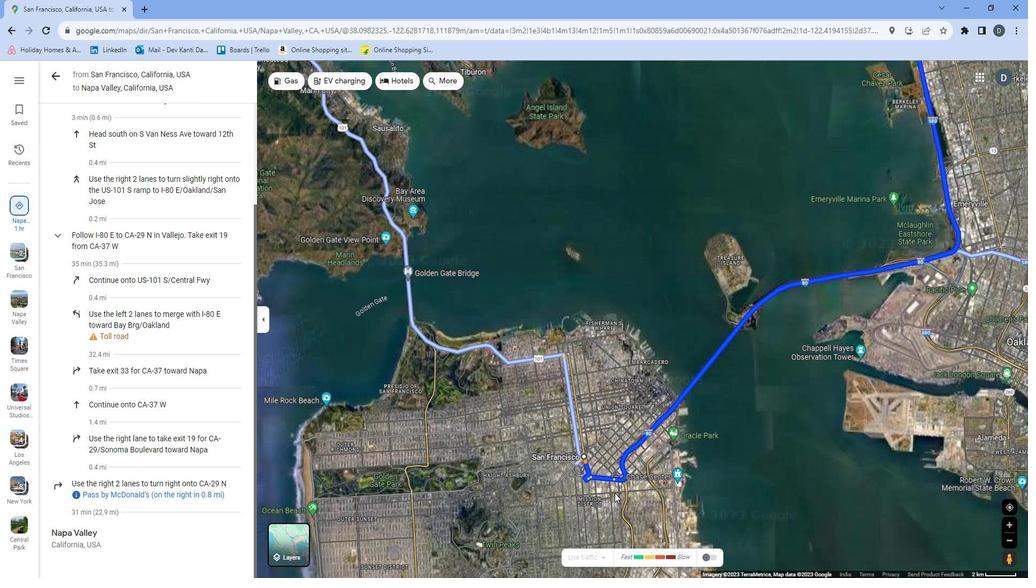 
Action: Mouse moved to (569, 482)
Screenshot: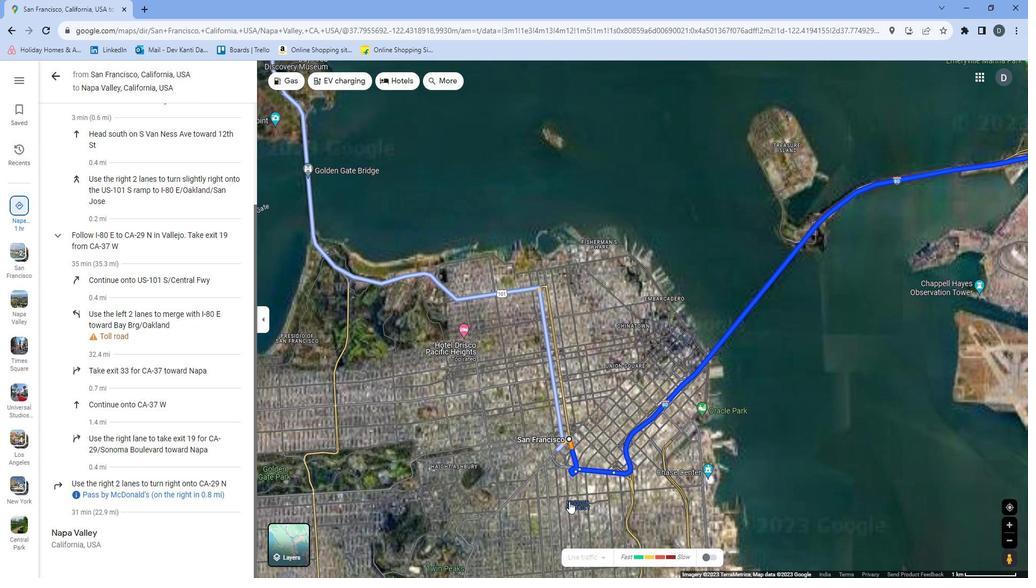 
Action: Mouse scrolled (569, 482) with delta (0, 0)
Screenshot: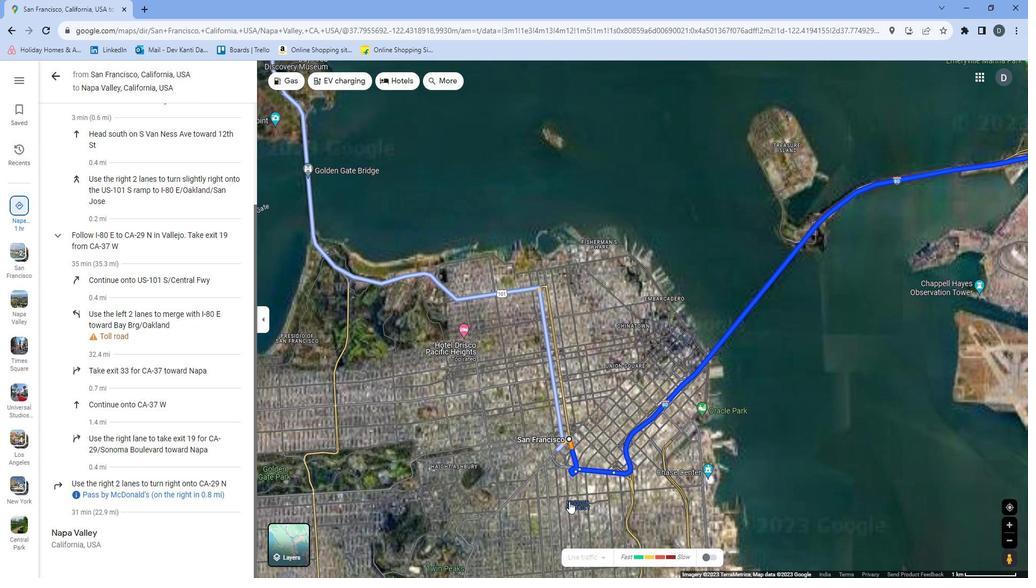 
Action: Mouse scrolled (569, 482) with delta (0, 0)
Screenshot: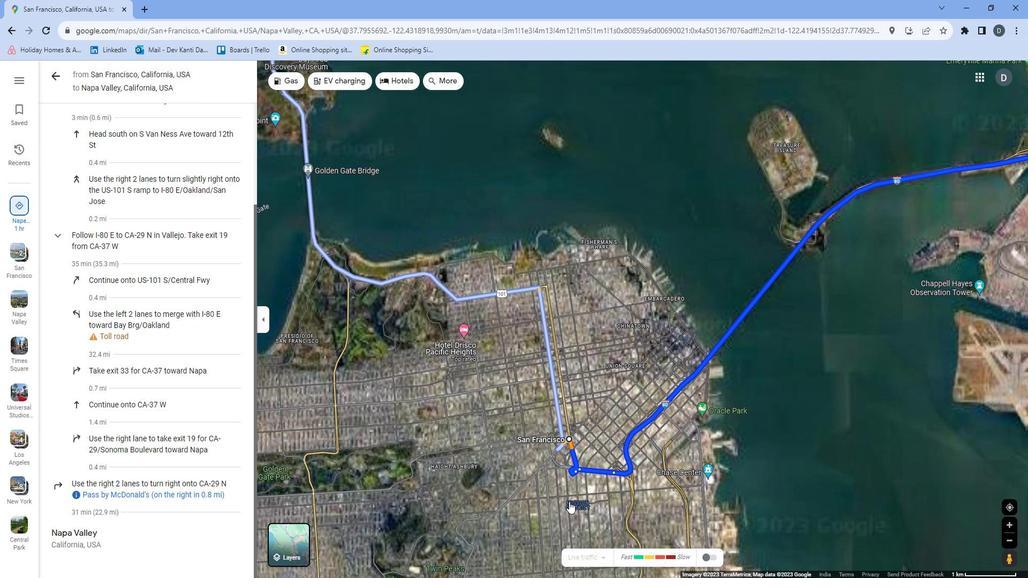 
Action: Mouse scrolled (569, 482) with delta (0, 0)
Screenshot: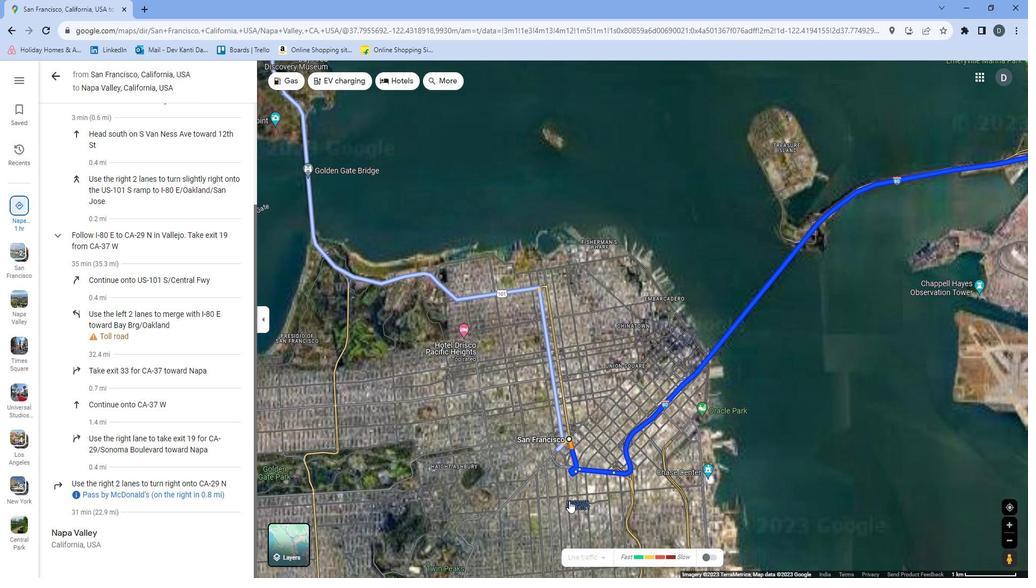 
Action: Mouse scrolled (569, 482) with delta (0, 0)
Screenshot: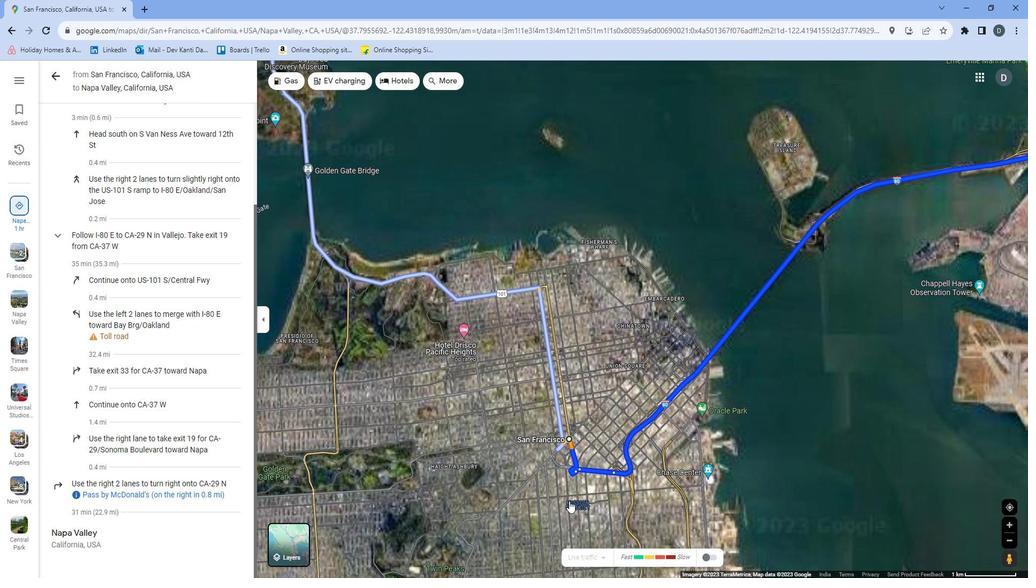 
Action: Mouse scrolled (569, 482) with delta (0, 0)
Screenshot: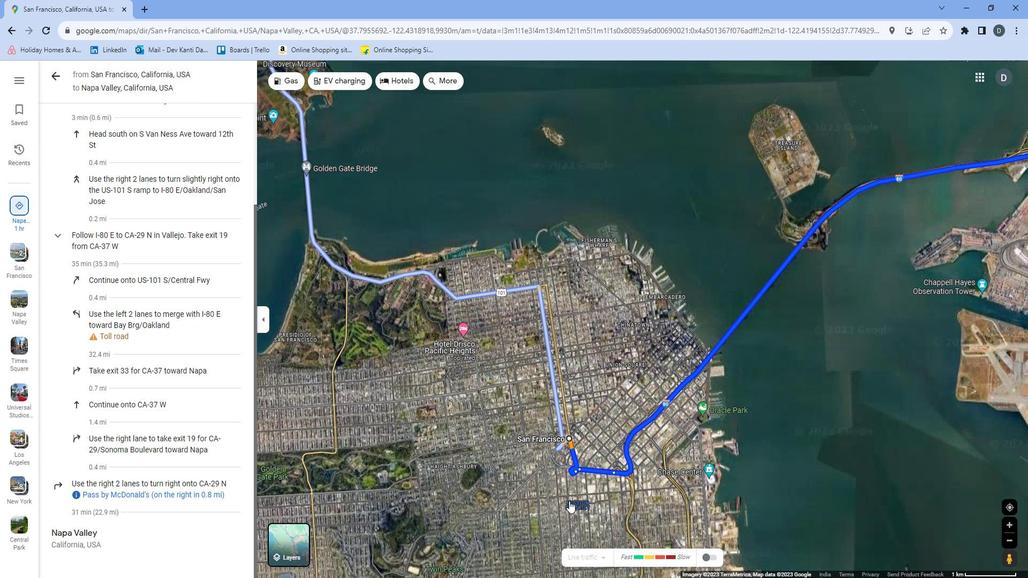 
Action: Mouse moved to (595, 463)
Screenshot: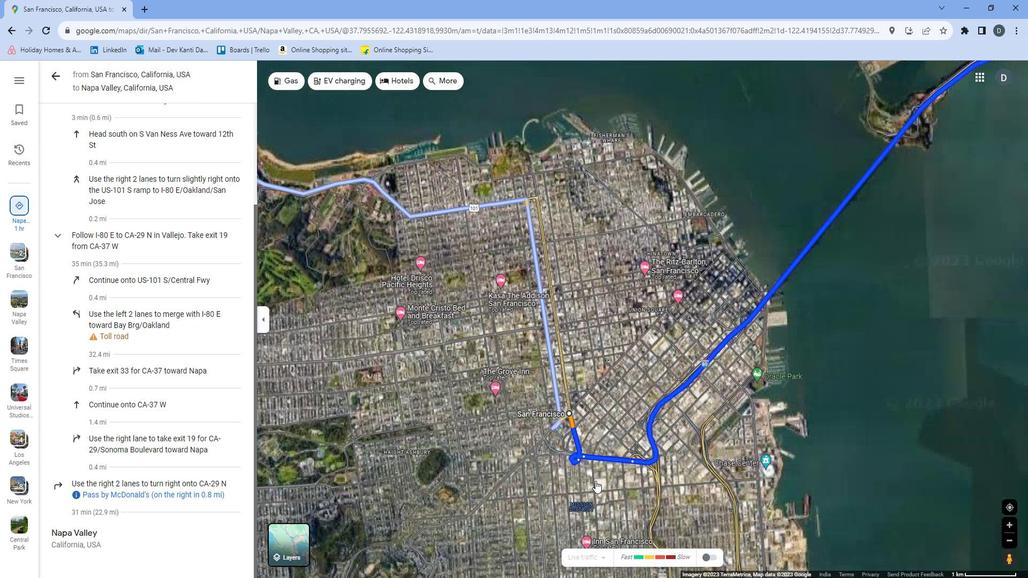 
Action: Mouse scrolled (595, 463) with delta (0, 0)
Screenshot: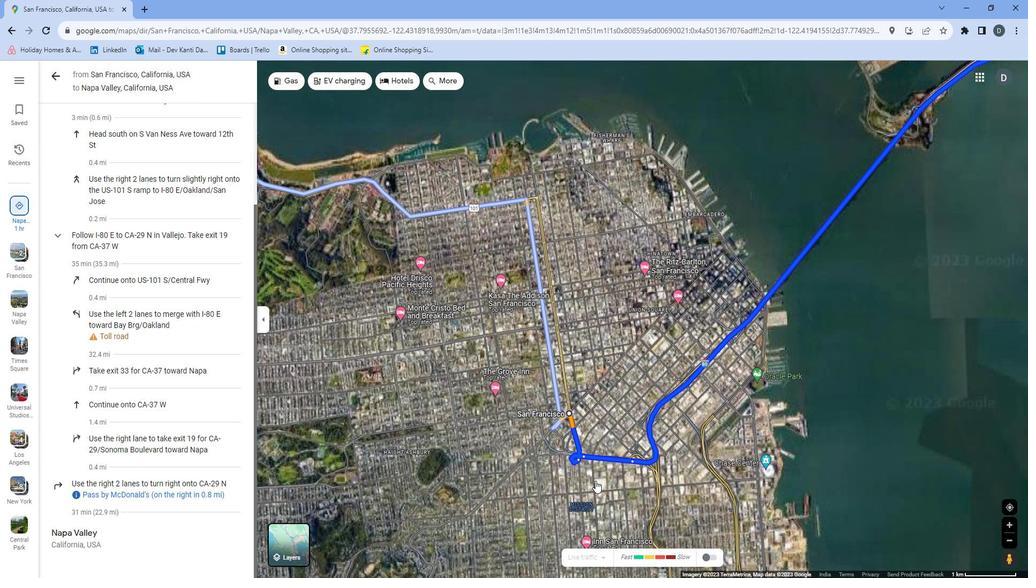 
Action: Mouse scrolled (595, 463) with delta (0, 0)
Screenshot: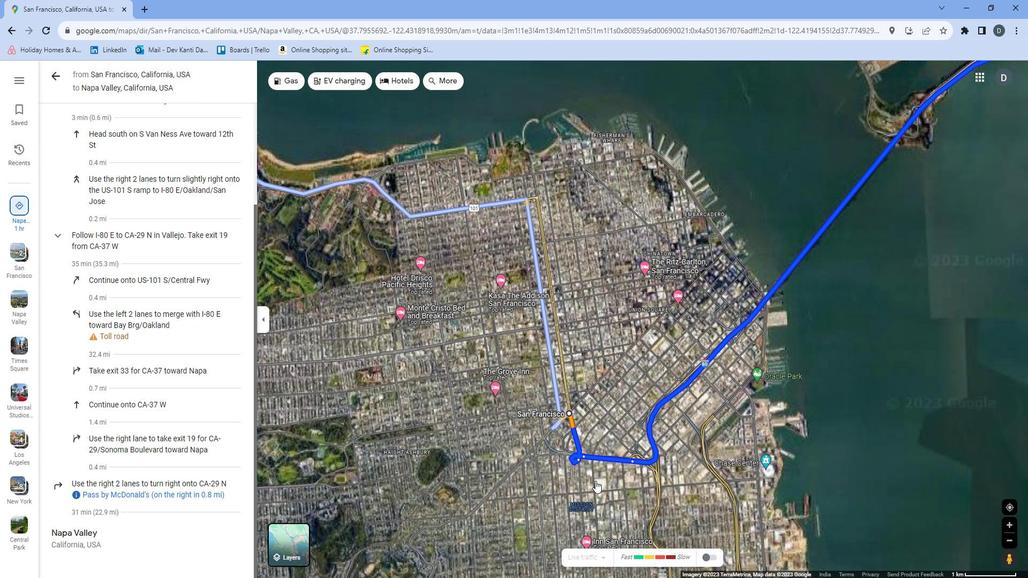
Action: Mouse scrolled (595, 463) with delta (0, 0)
Screenshot: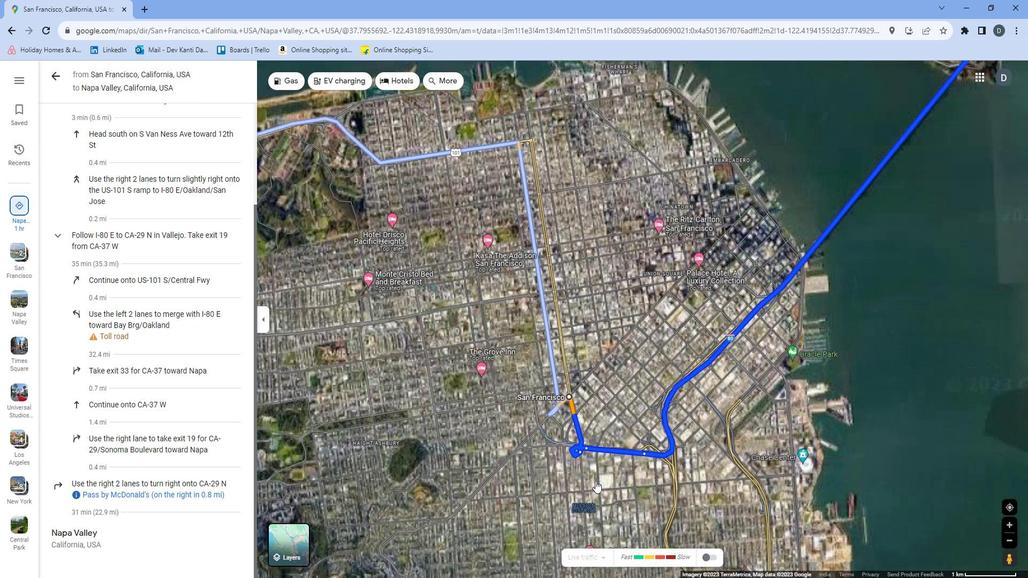 
Action: Mouse scrolled (595, 463) with delta (0, 0)
Screenshot: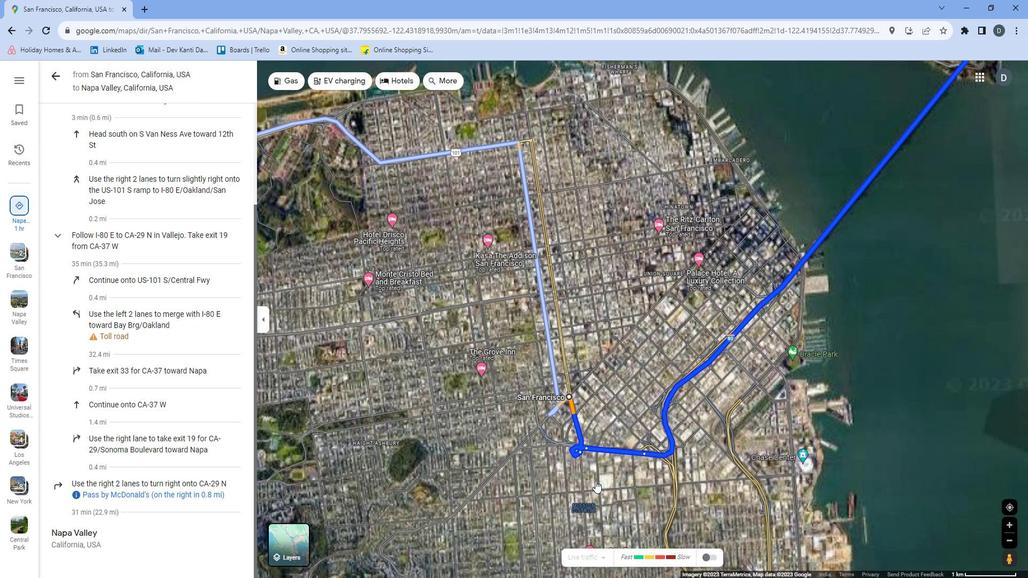 
Action: Mouse moved to (798, 378)
Screenshot: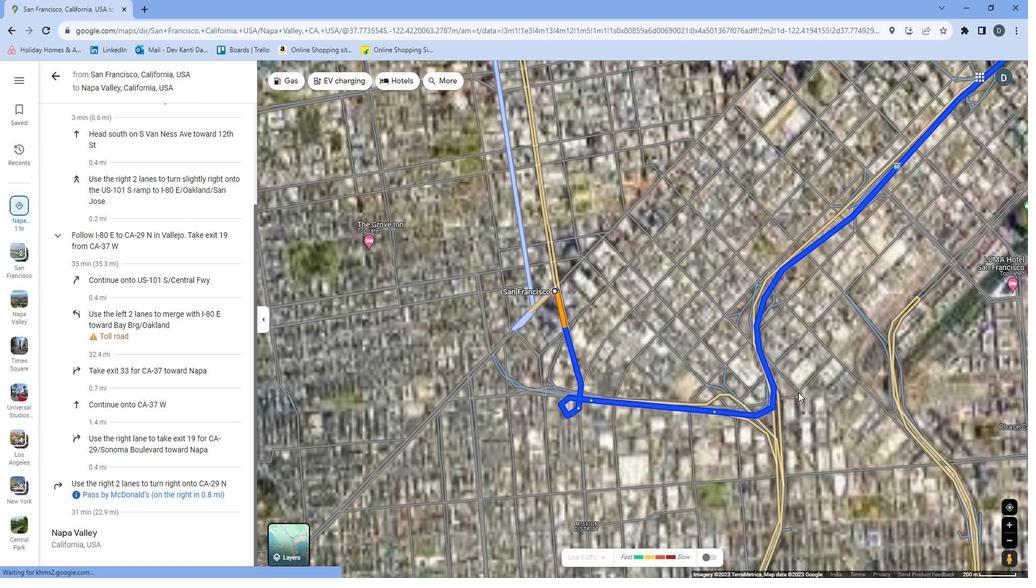 
Action: Mouse scrolled (798, 377) with delta (0, 0)
Screenshot: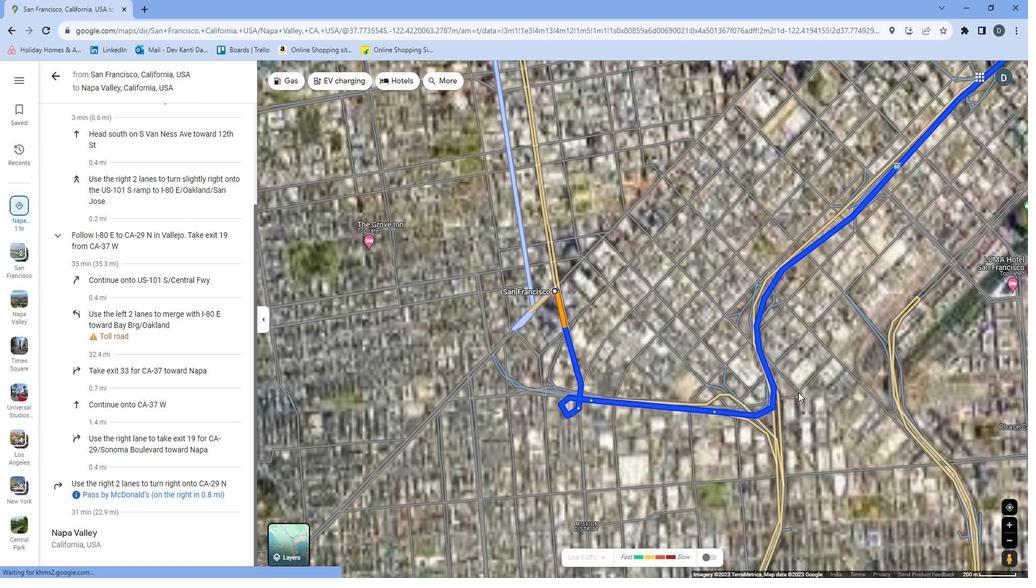 
Action: Mouse moved to (800, 377)
Screenshot: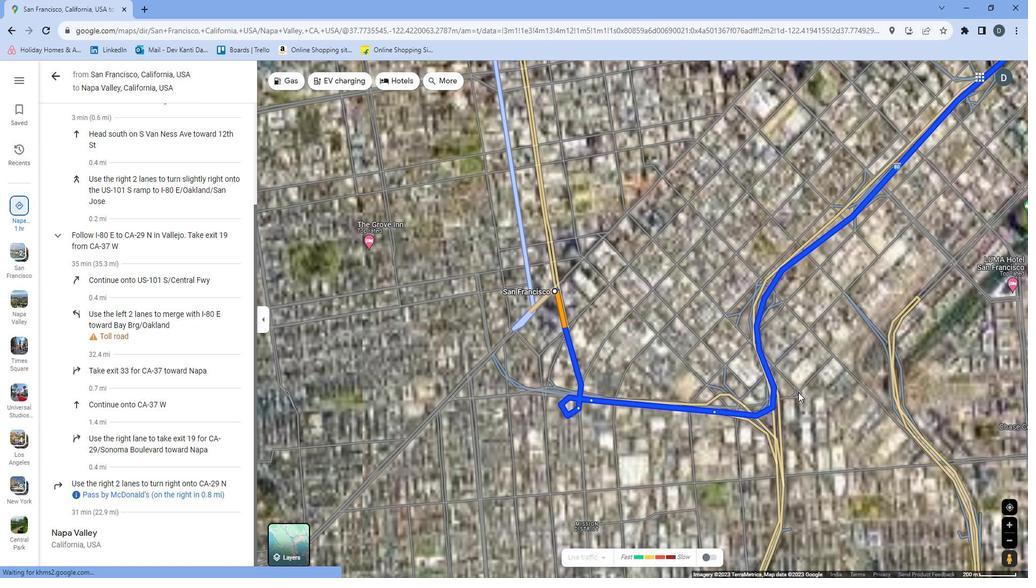 
Action: Mouse scrolled (800, 376) with delta (0, 0)
Screenshot: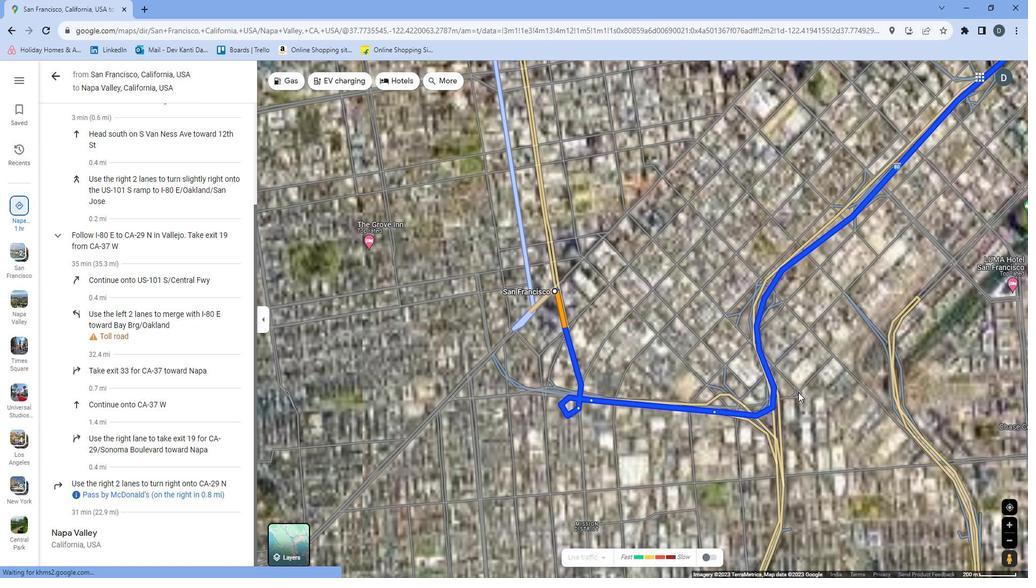 
Action: Mouse moved to (812, 357)
Screenshot: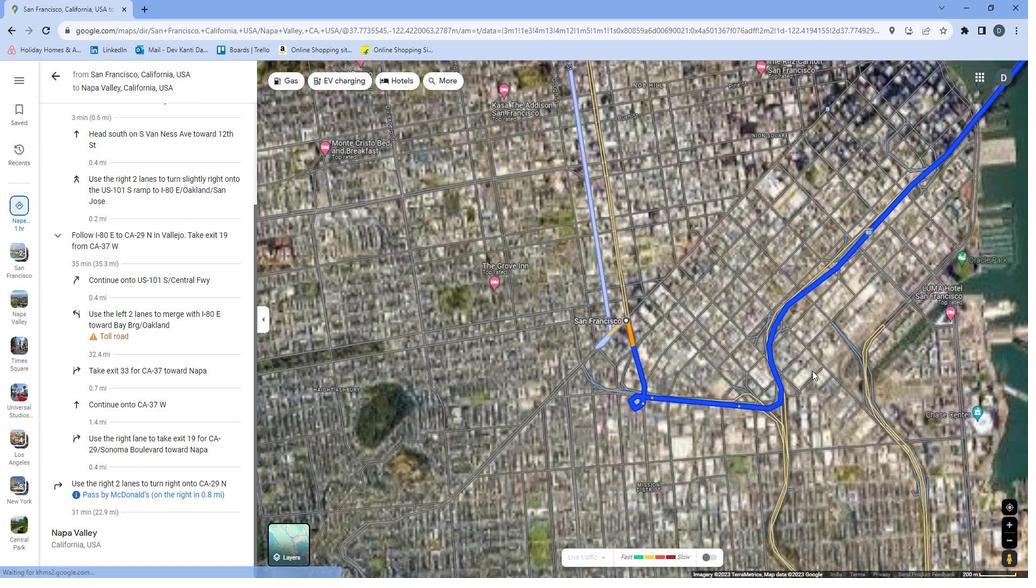 
Action: Mouse pressed left at (812, 357)
Screenshot: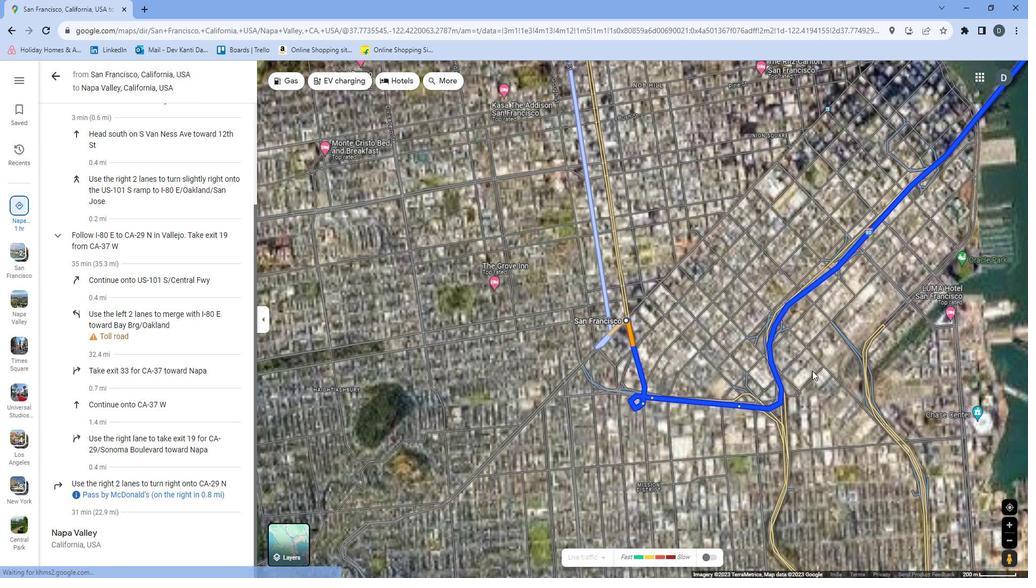 
Action: Mouse moved to (813, 333)
Screenshot: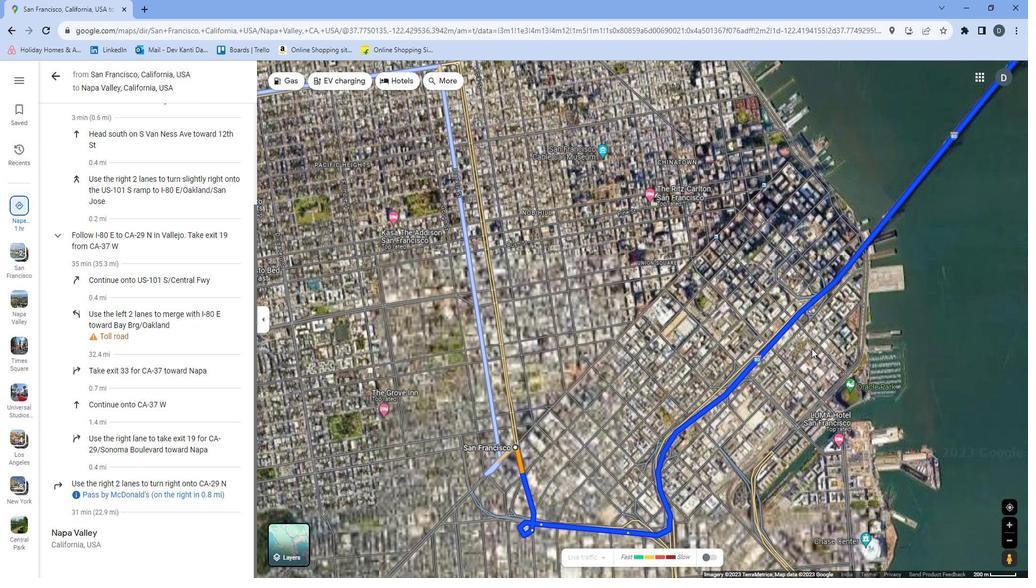 
Action: Mouse pressed left at (813, 333)
Screenshot: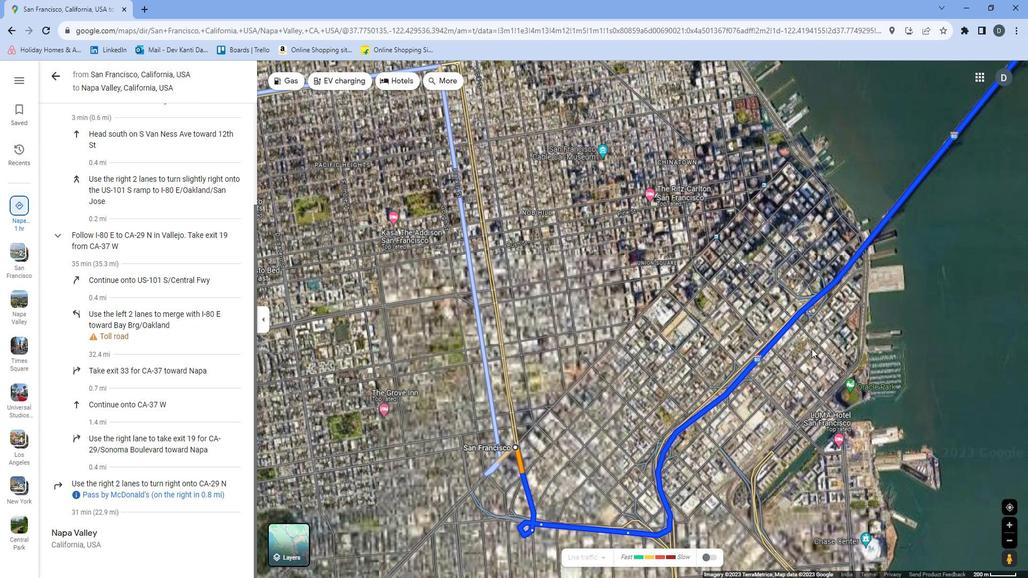 
Action: Mouse moved to (811, 329)
Screenshot: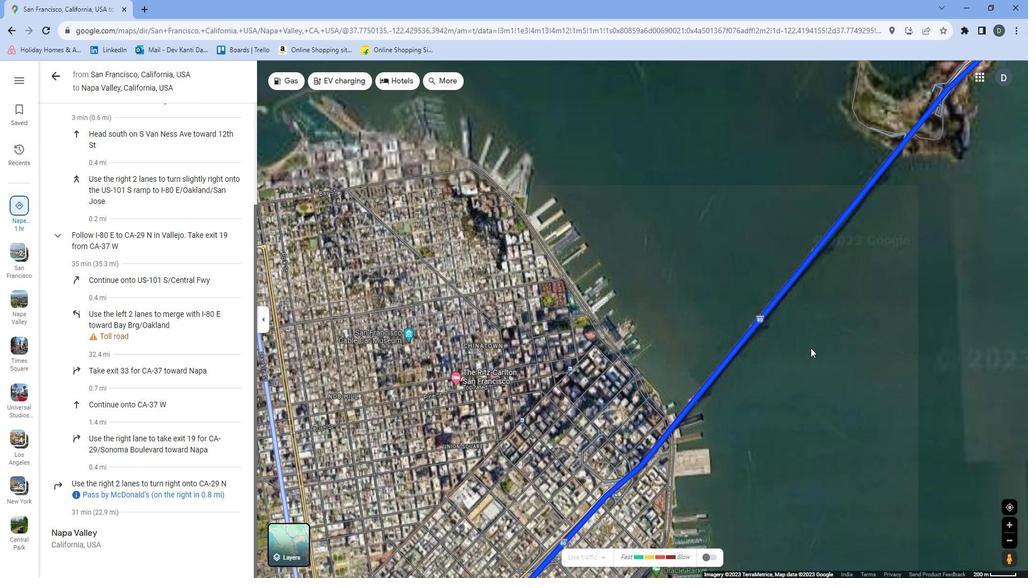 
Action: Mouse pressed left at (811, 329)
Screenshot: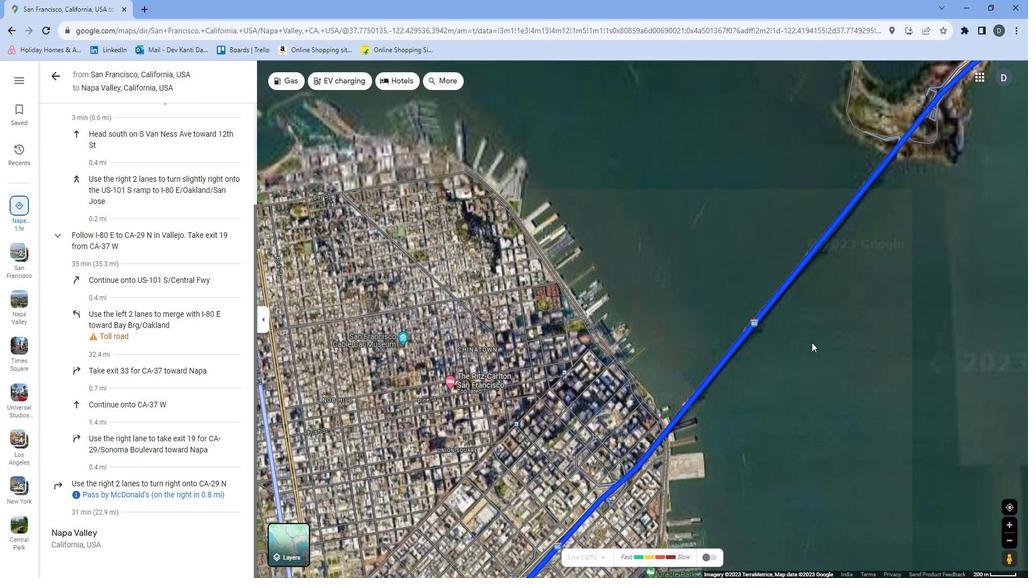 
Action: Mouse moved to (914, 270)
Screenshot: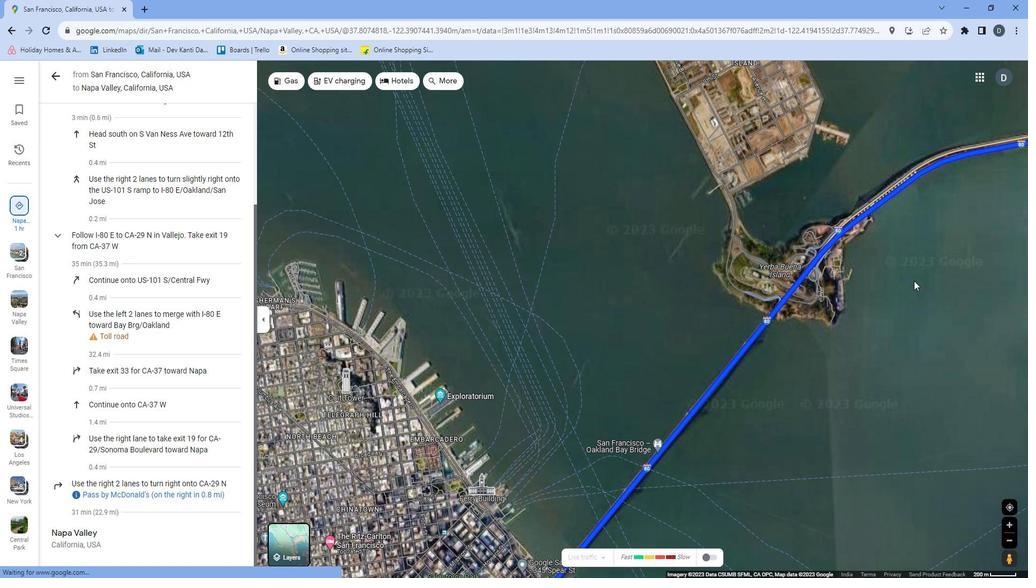 
Action: Mouse scrolled (914, 269) with delta (0, 0)
Screenshot: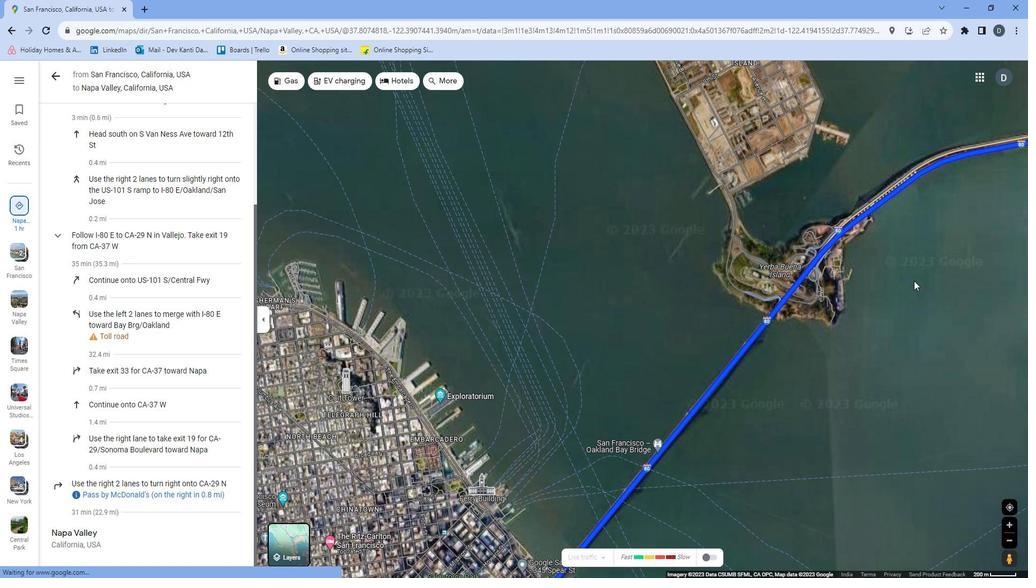 
Action: Mouse scrolled (914, 269) with delta (0, 0)
Screenshot: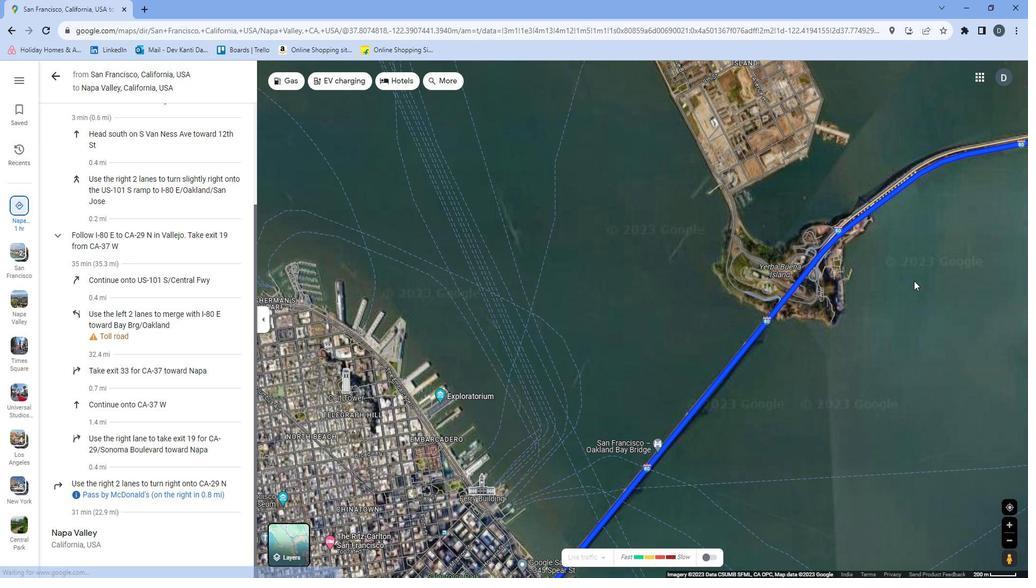 
Action: Mouse moved to (917, 268)
Screenshot: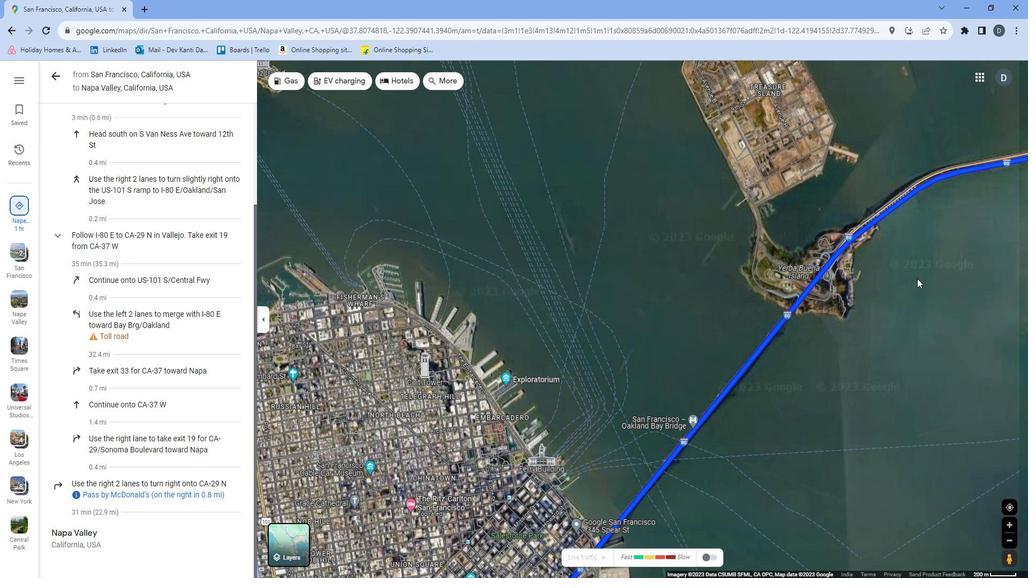 
Action: Mouse pressed left at (917, 268)
Screenshot: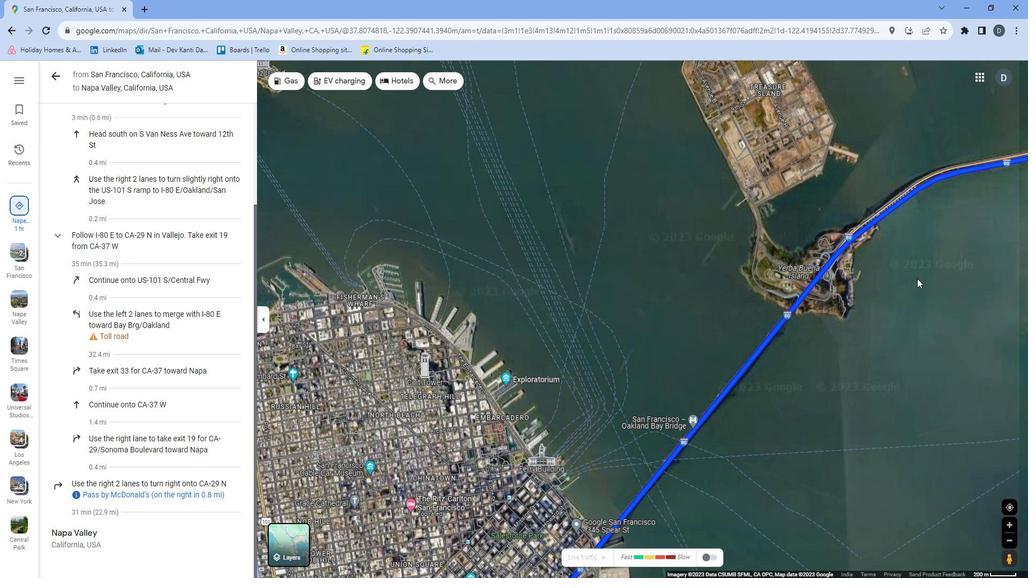 
Action: Mouse moved to (937, 296)
Screenshot: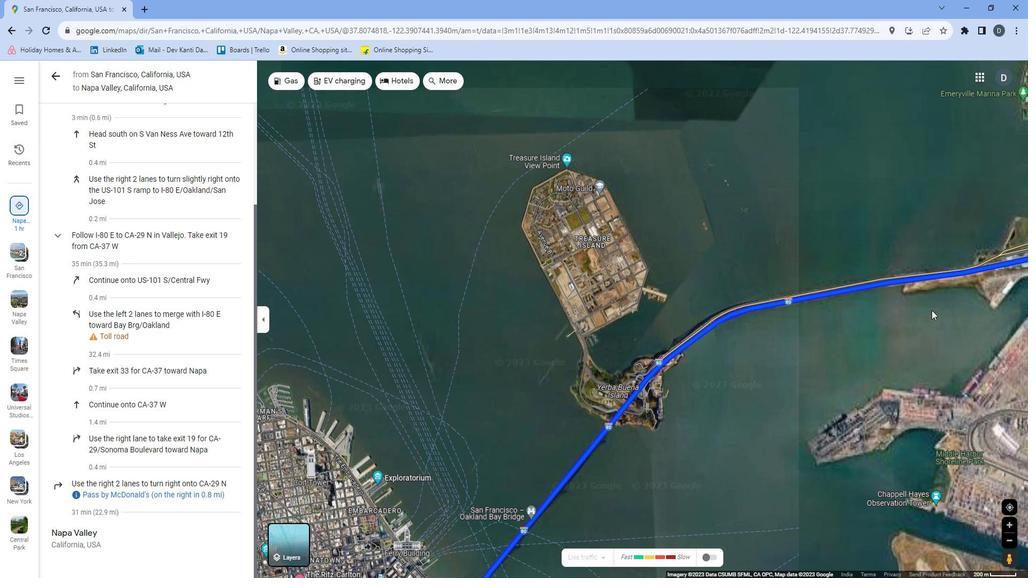 
Action: Mouse pressed left at (937, 296)
Screenshot: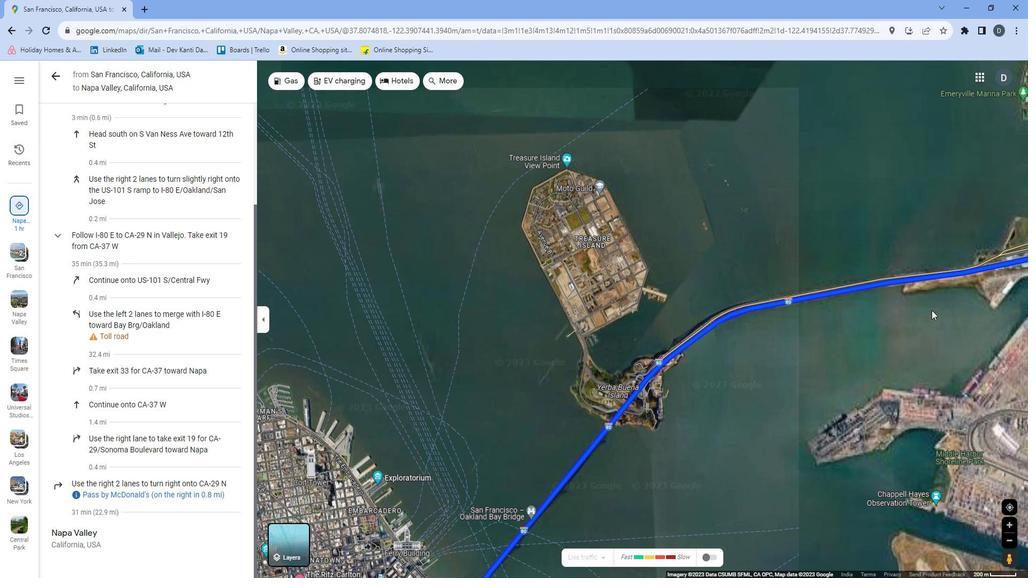 
Action: Mouse moved to (899, 271)
Screenshot: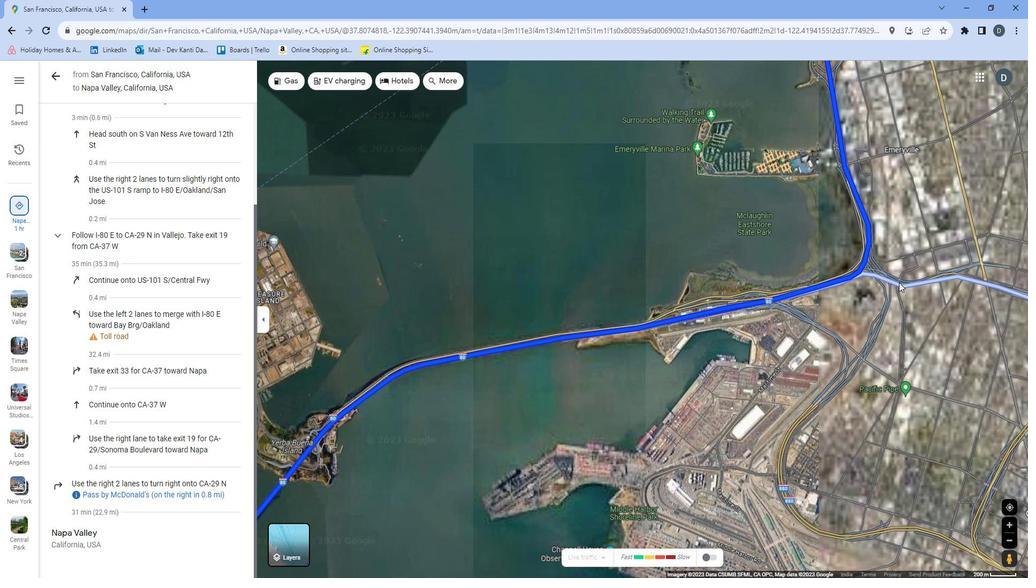 
Action: Mouse pressed left at (899, 271)
Screenshot: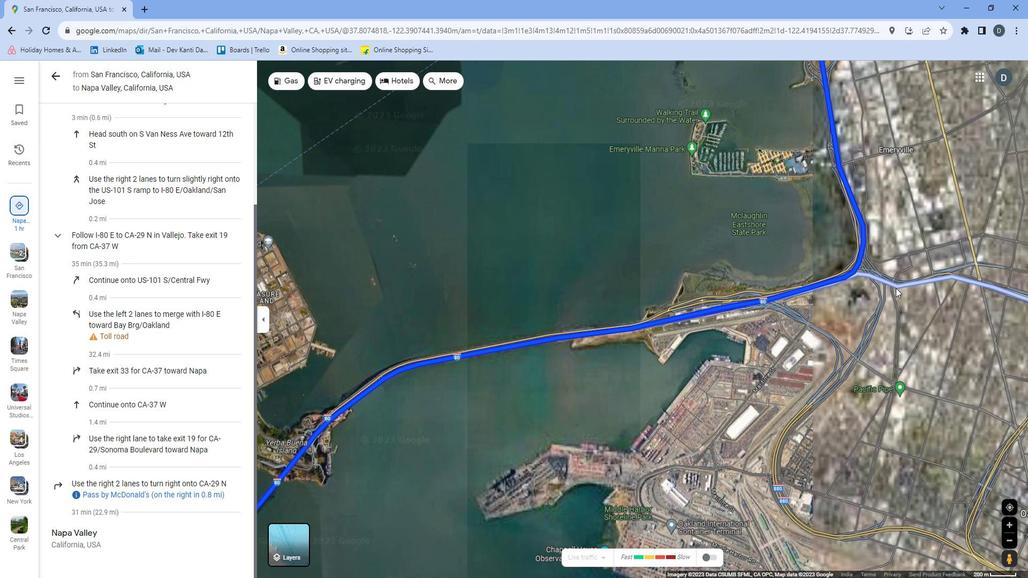 
Action: Mouse moved to (734, 132)
Screenshot: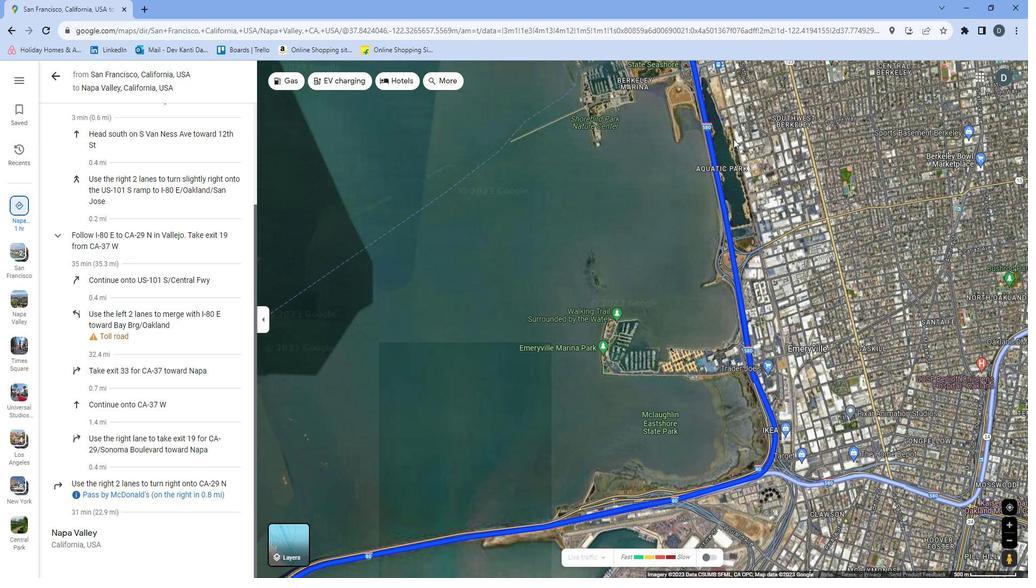 
Action: Mouse pressed left at (734, 132)
Screenshot: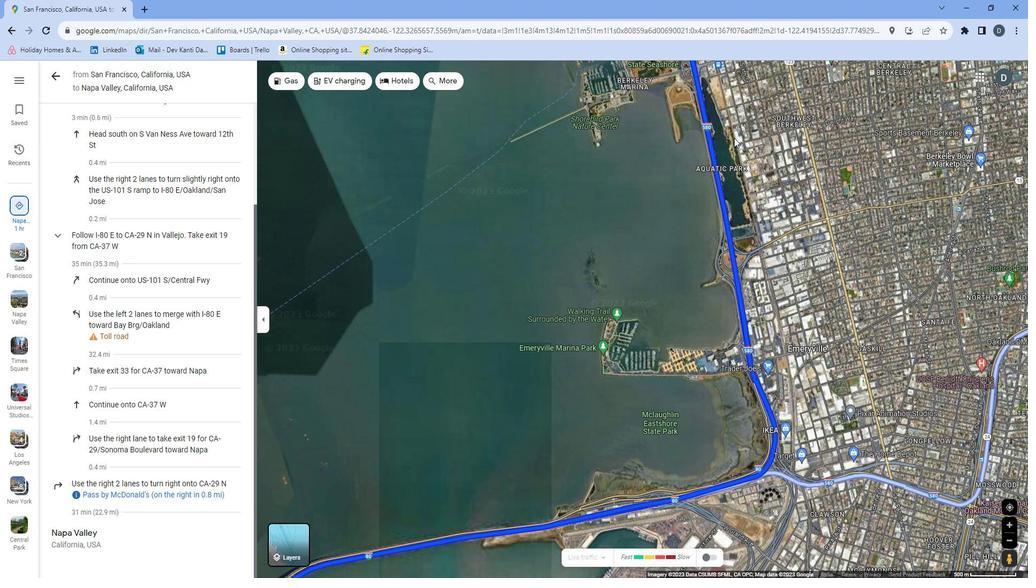 
Action: Mouse moved to (786, 212)
Screenshot: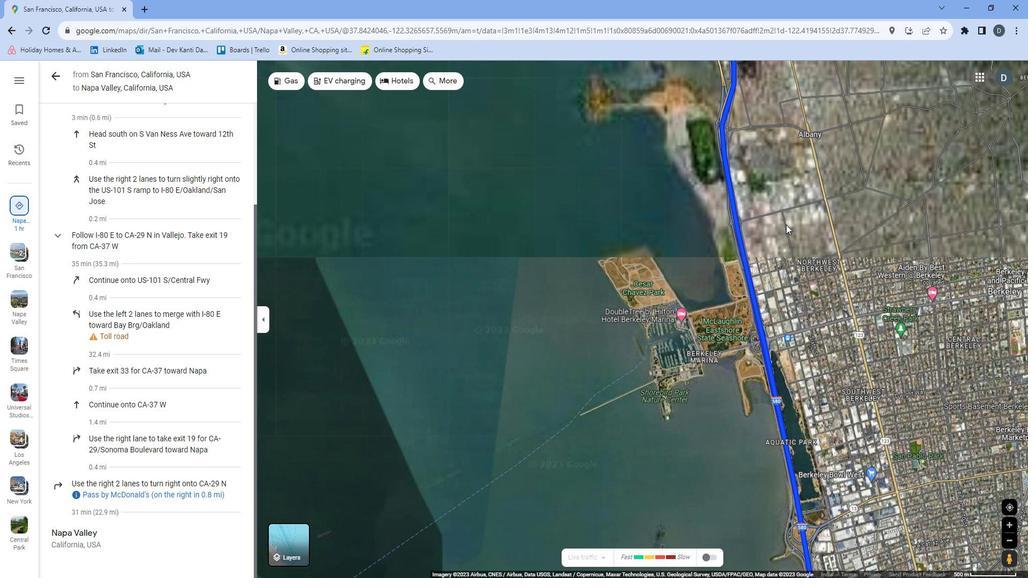 
Action: Mouse pressed left at (786, 212)
Screenshot: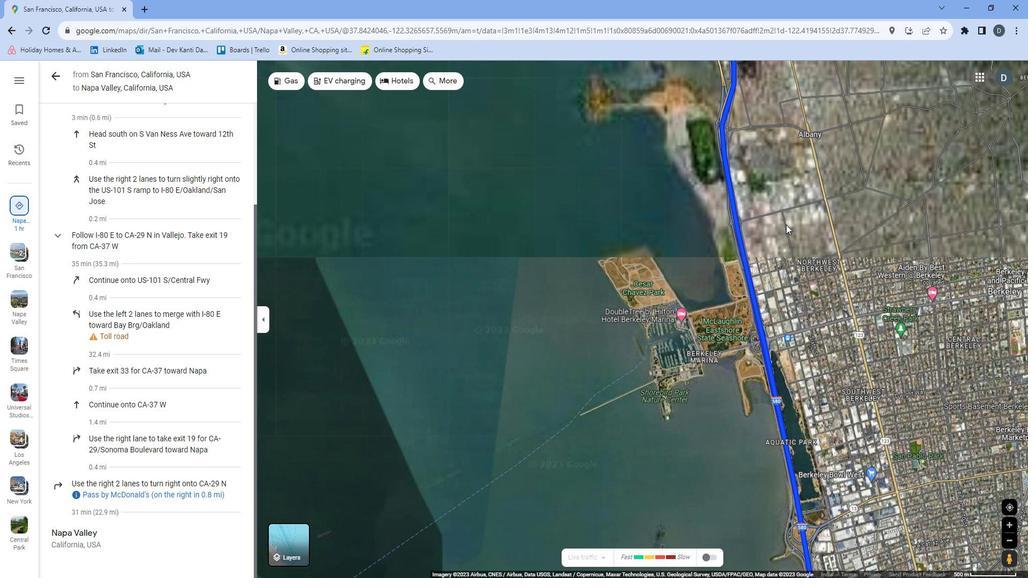 
Action: Mouse moved to (827, 102)
Screenshot: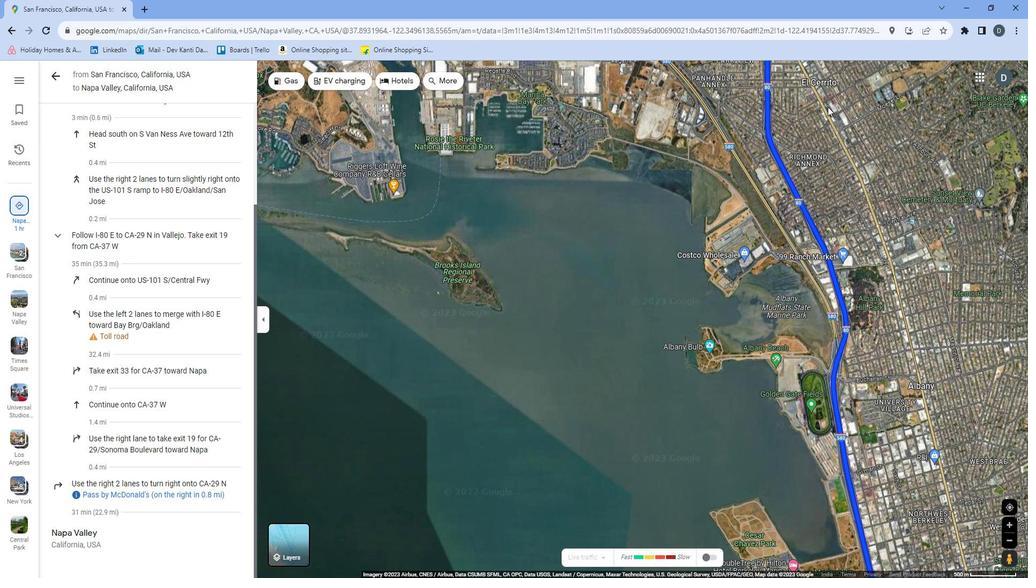 
Action: Mouse pressed left at (827, 102)
Screenshot: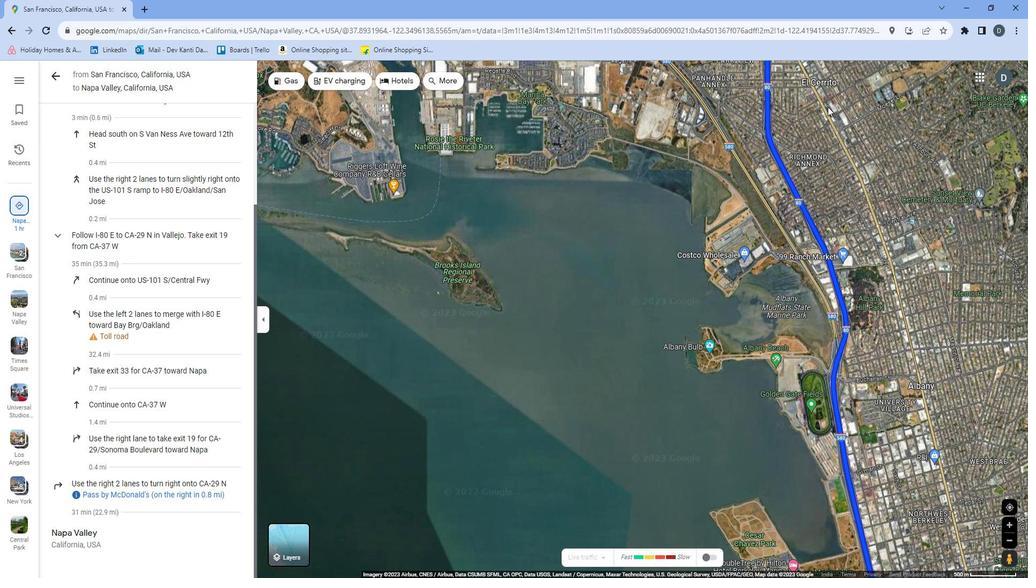 
Action: Mouse moved to (765, 193)
Screenshot: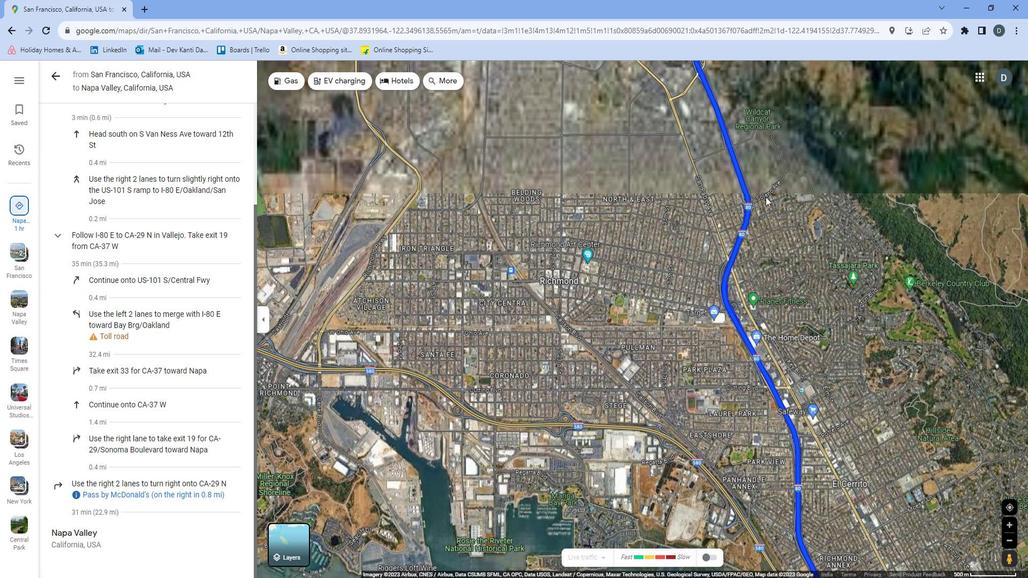 
Action: Mouse pressed left at (765, 193)
Screenshot: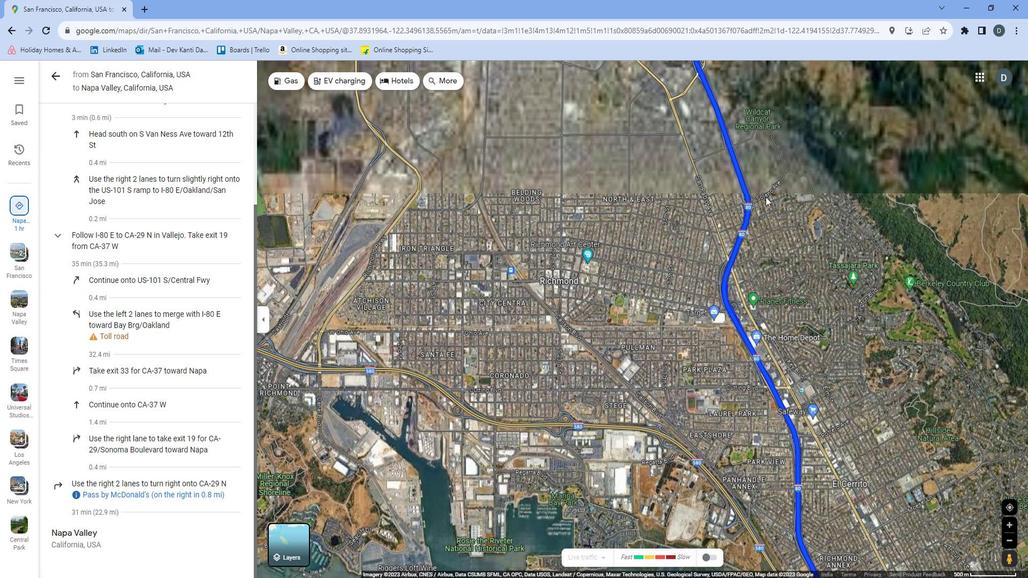 
Action: Mouse moved to (887, 217)
Screenshot: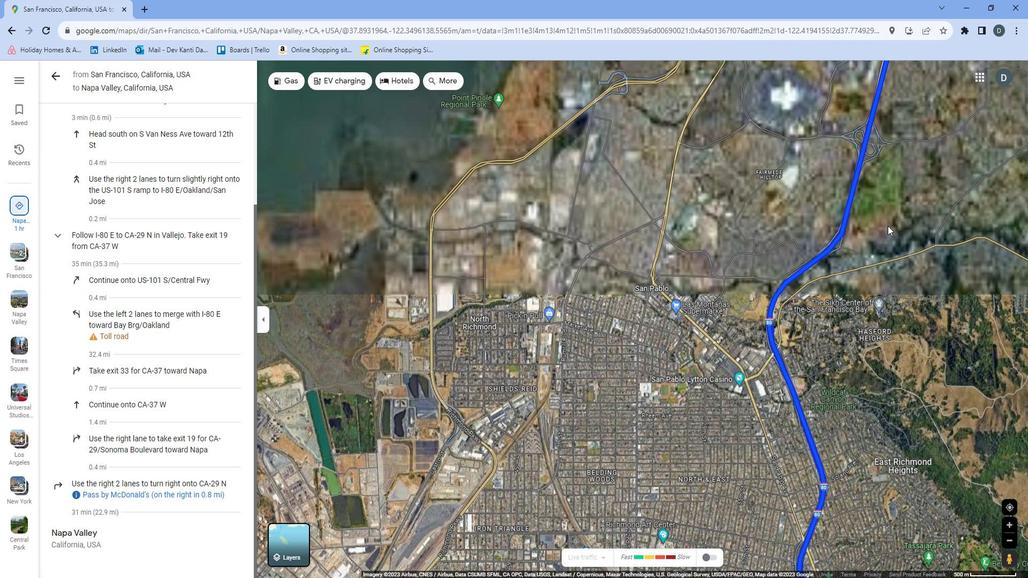 
Action: Mouse pressed left at (887, 217)
Screenshot: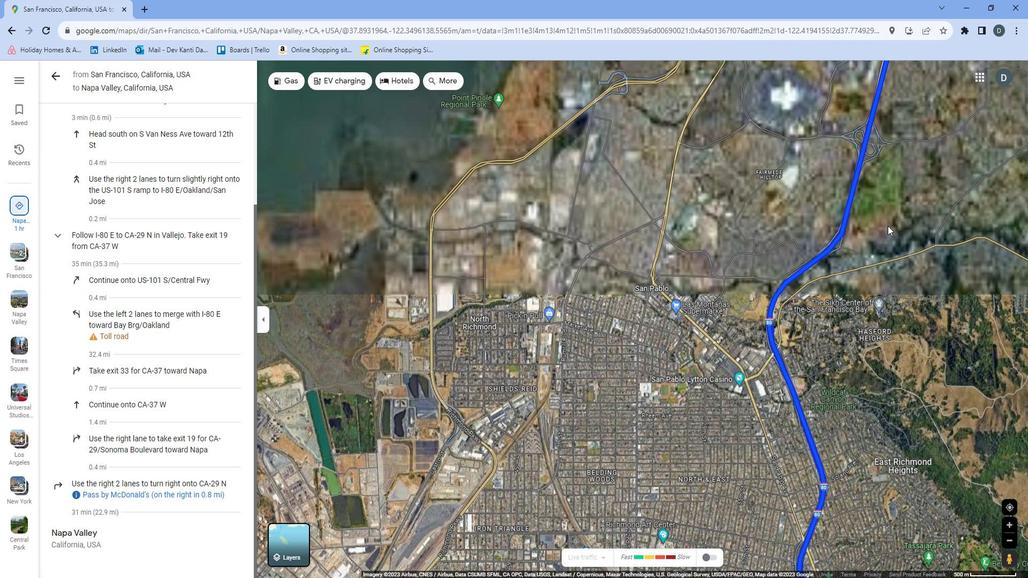 
Action: Mouse moved to (847, 355)
Screenshot: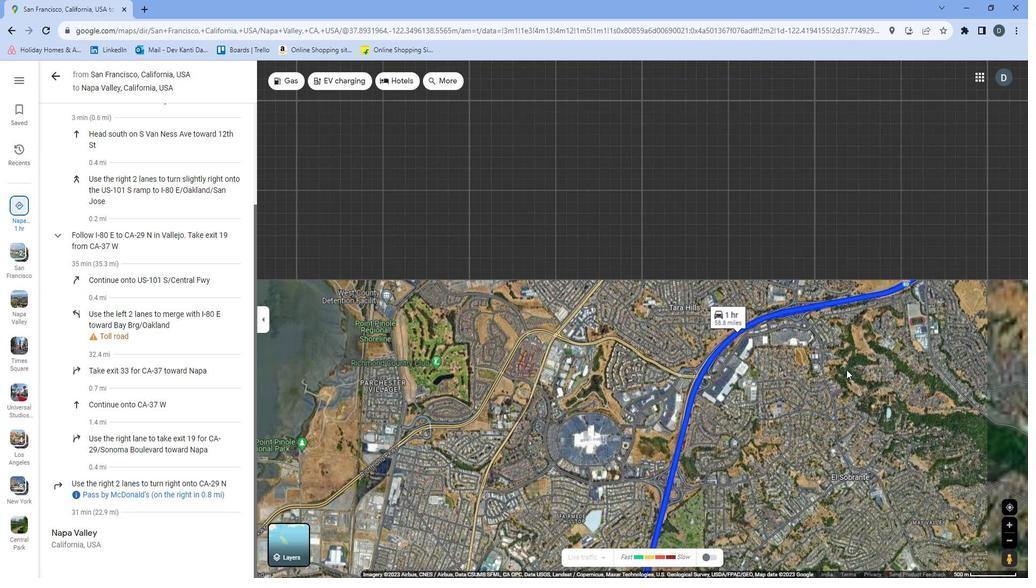 
Action: Mouse scrolled (847, 355) with delta (0, 0)
Screenshot: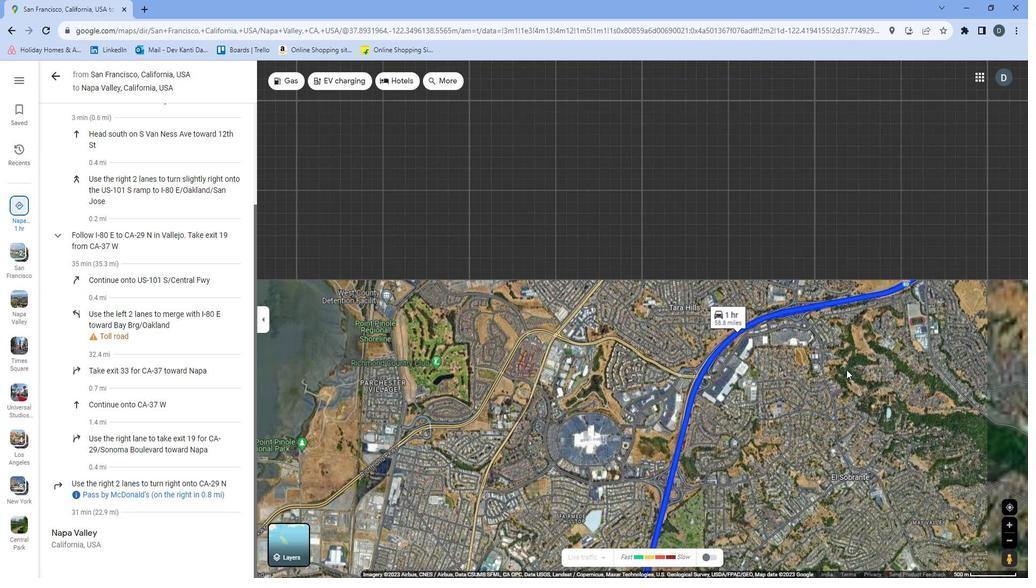 
Action: Mouse moved to (849, 353)
Screenshot: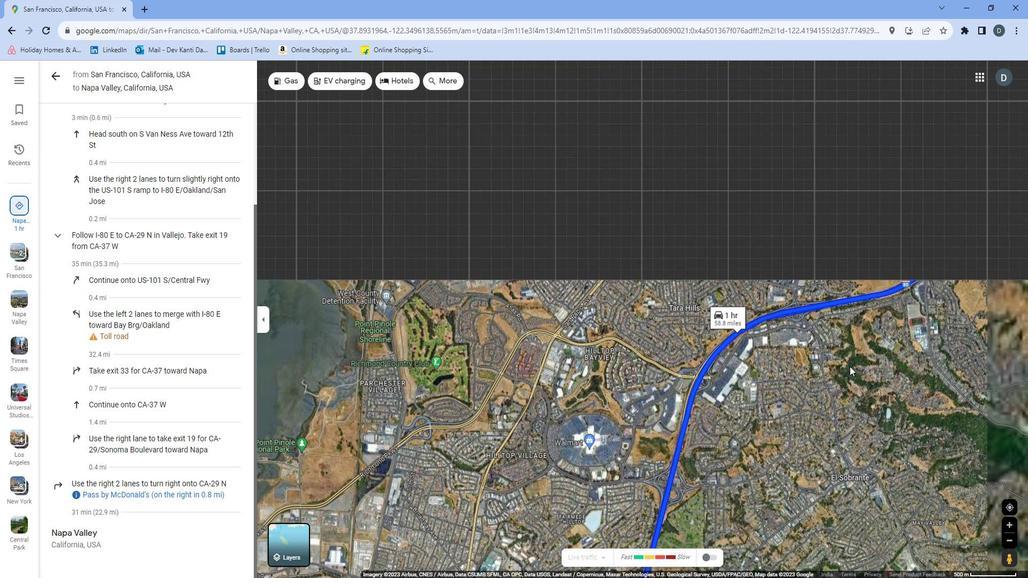 
Action: Mouse scrolled (849, 353) with delta (0, 0)
Screenshot: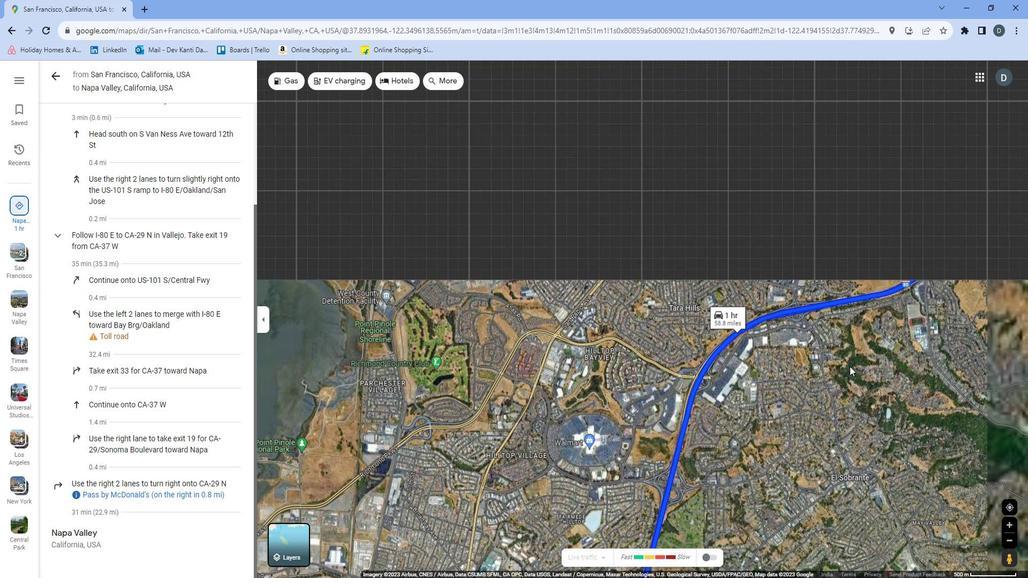 
Action: Mouse moved to (859, 331)
Screenshot: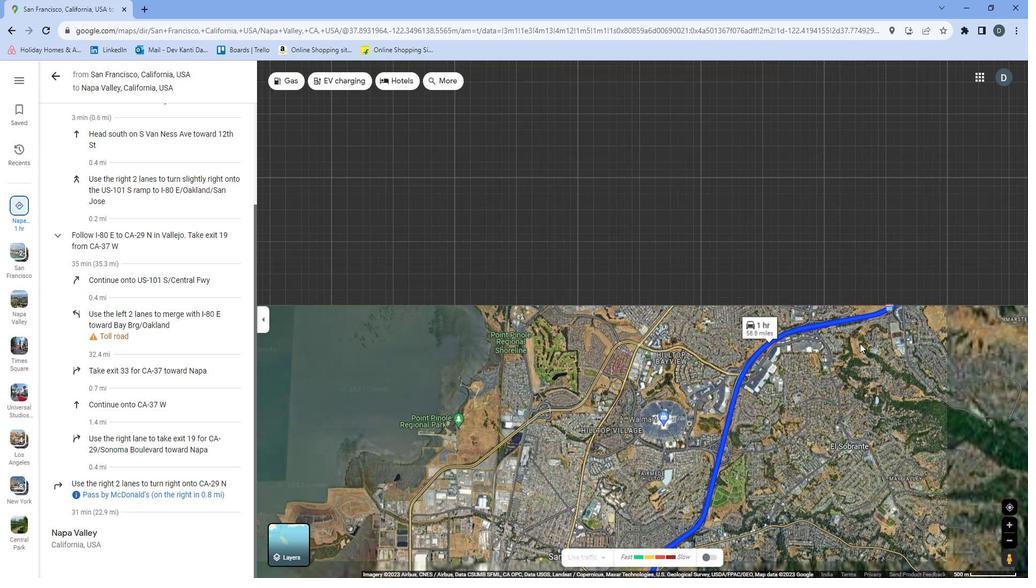 
Action: Mouse pressed left at (859, 331)
Screenshot: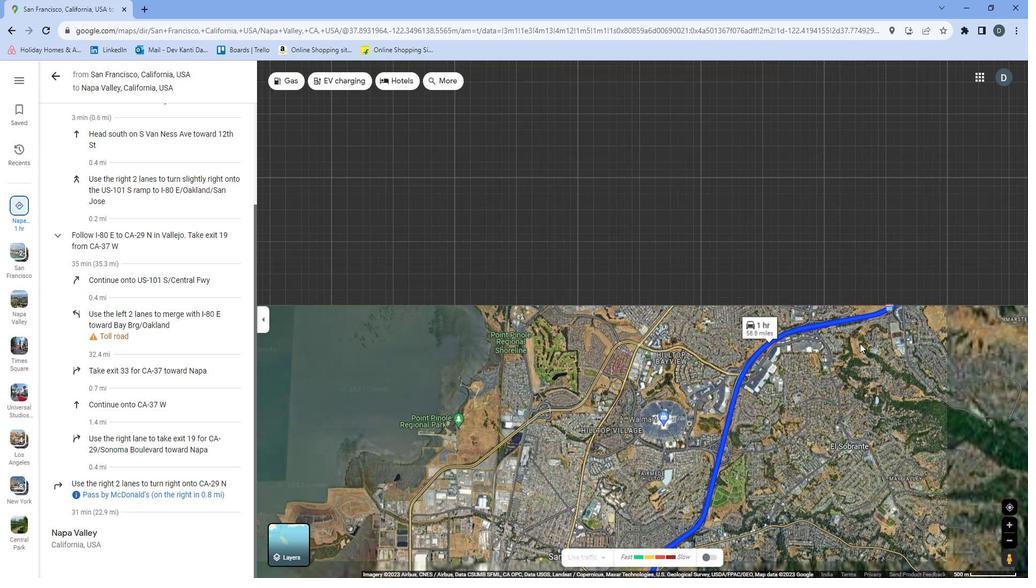 
Action: Mouse moved to (938, 197)
Screenshot: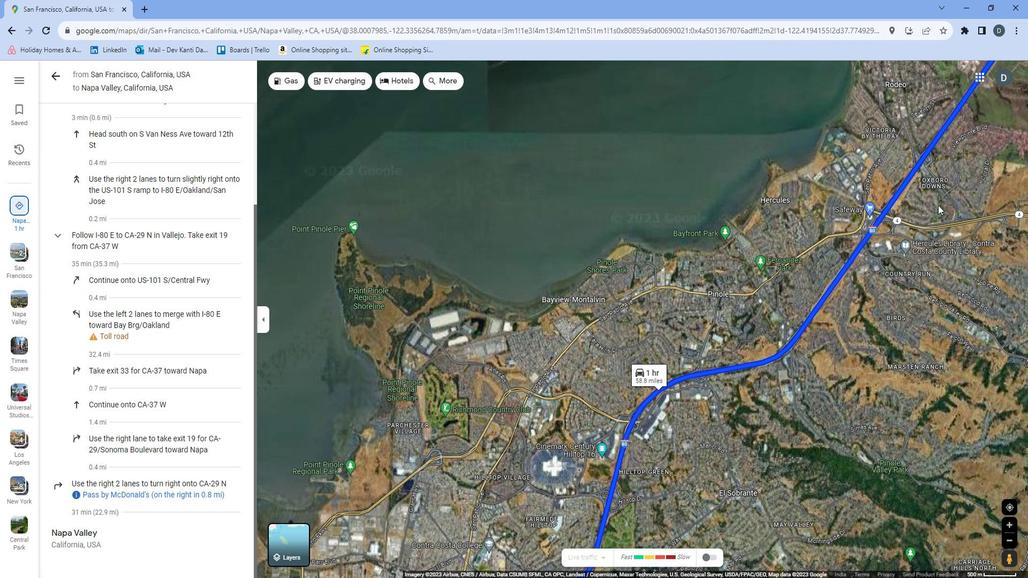 
Action: Mouse pressed left at (938, 197)
Screenshot: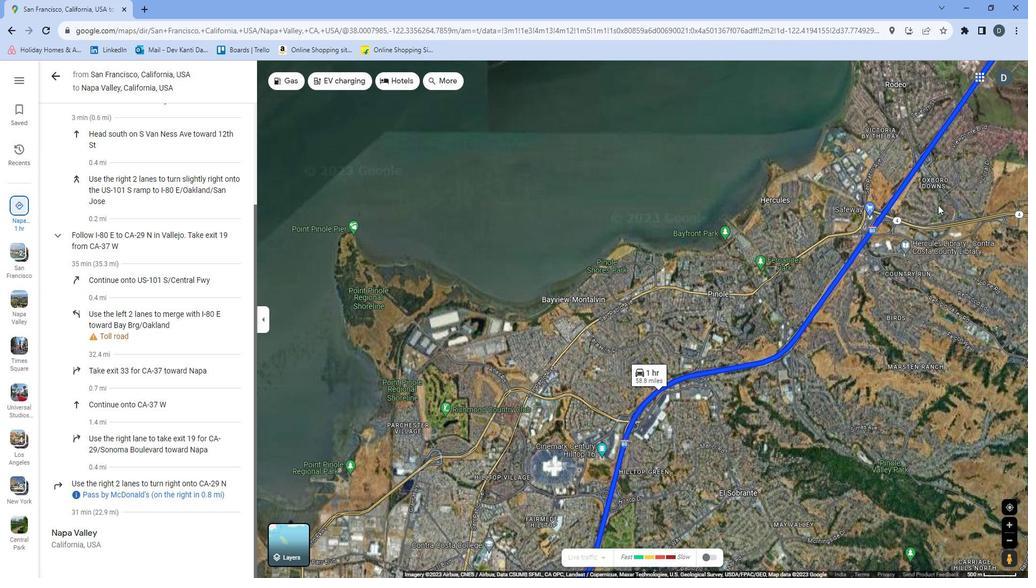 
Action: Mouse moved to (689, 198)
Screenshot: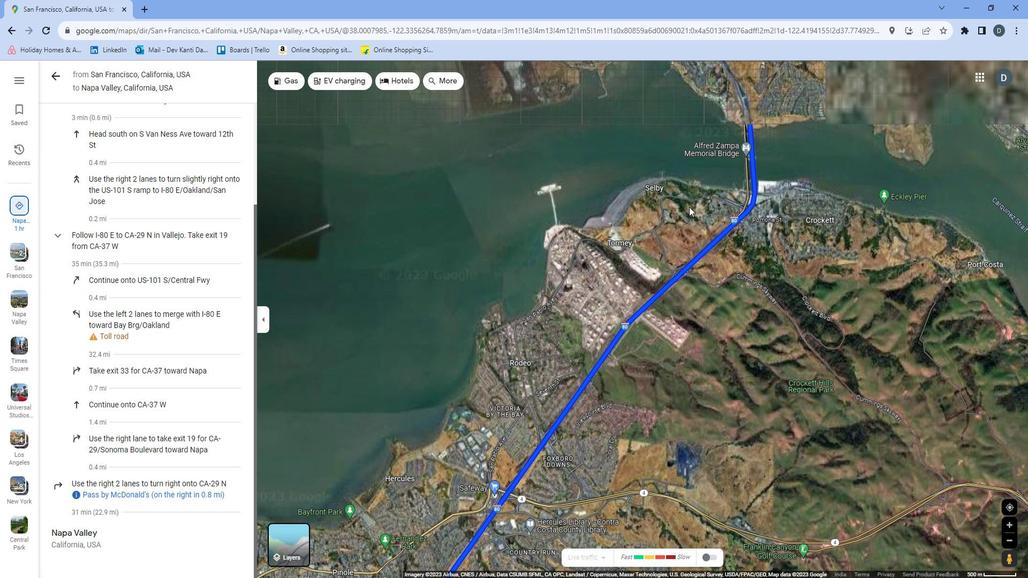 
Action: Mouse pressed left at (689, 198)
Screenshot: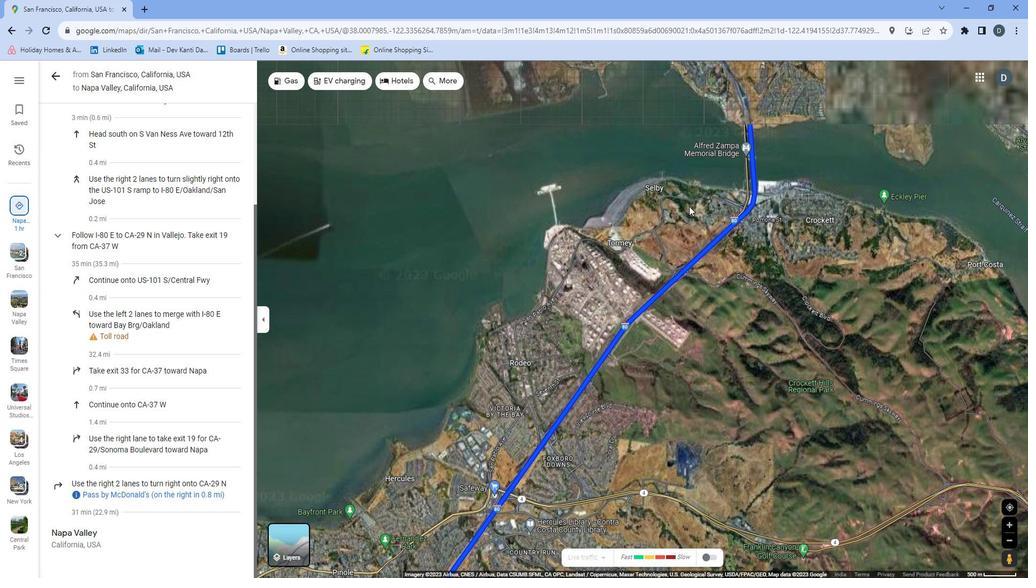 
Action: Mouse moved to (717, 157)
Screenshot: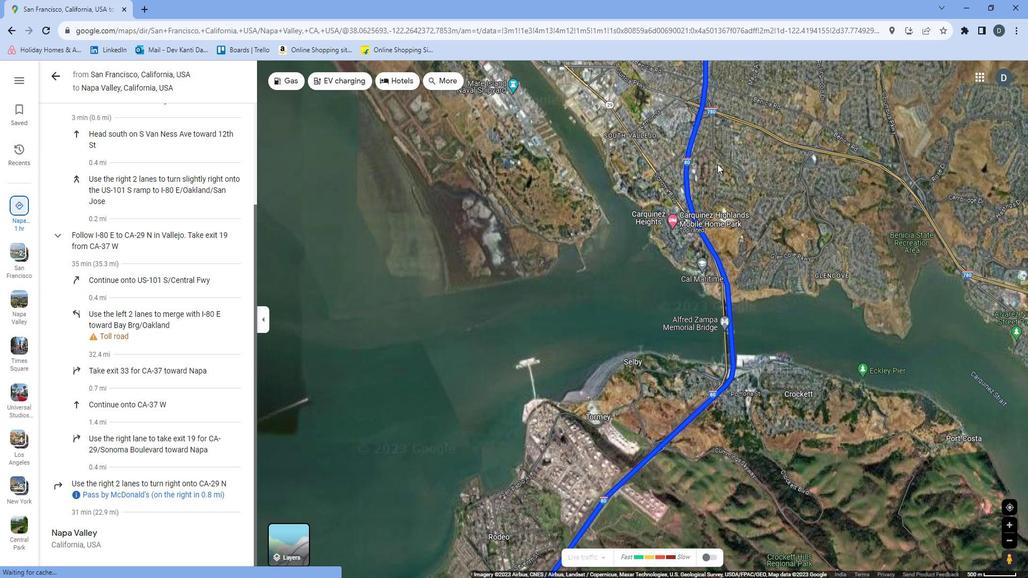 
Action: Mouse pressed left at (717, 157)
Screenshot: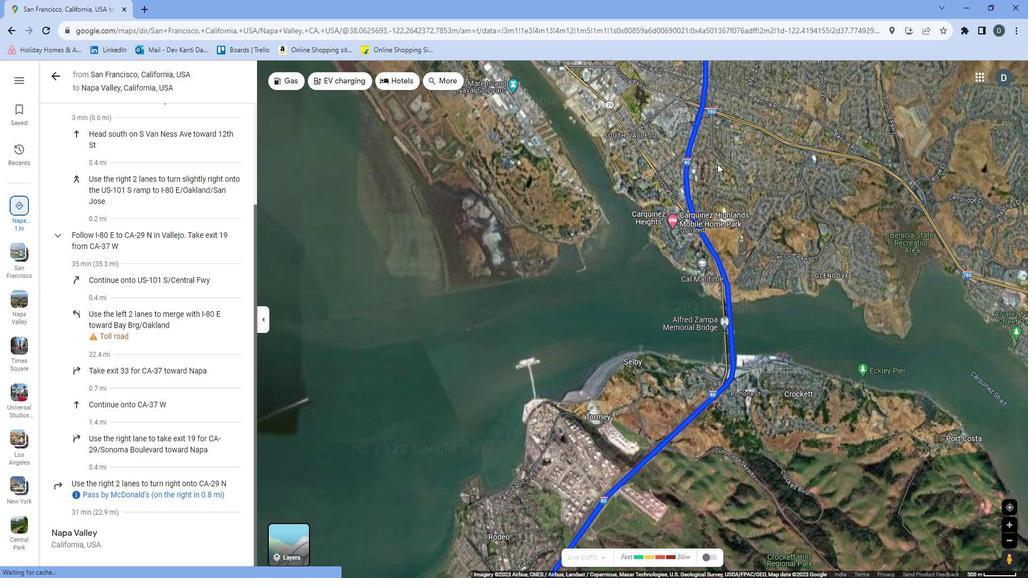 
Action: Mouse moved to (612, 216)
Screenshot: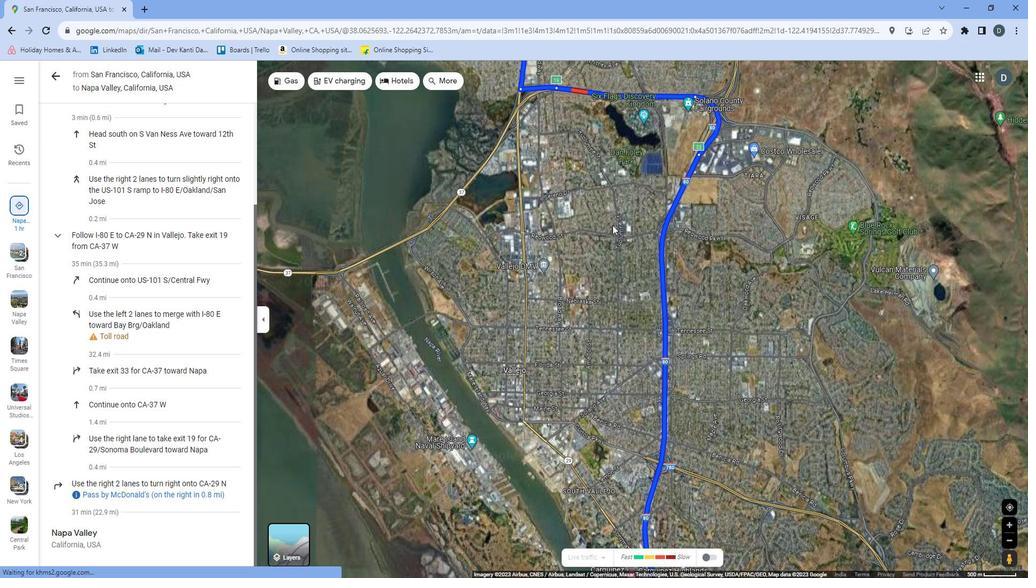
Action: Mouse pressed left at (612, 216)
Screenshot: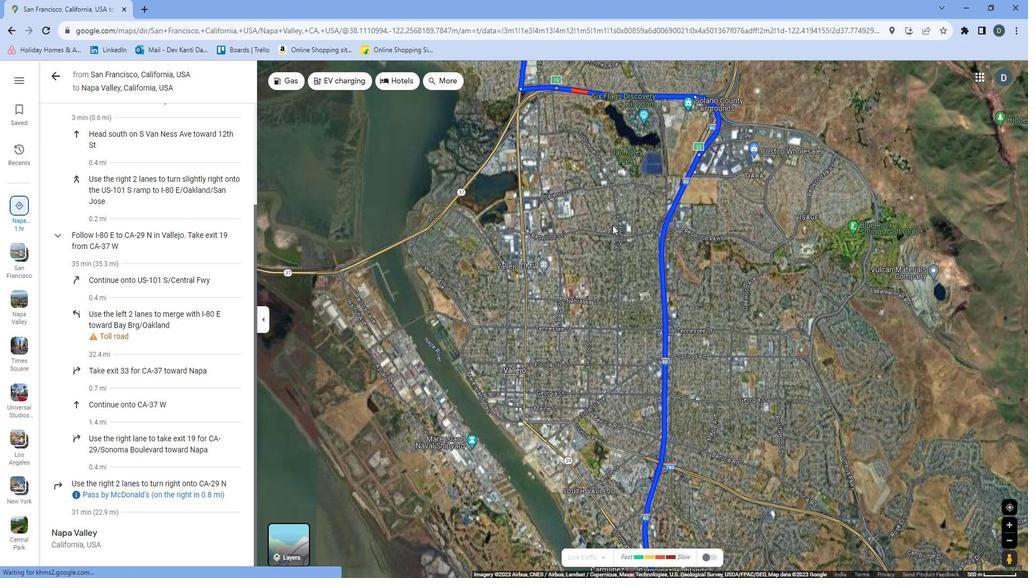 
Action: Mouse moved to (527, 219)
Screenshot: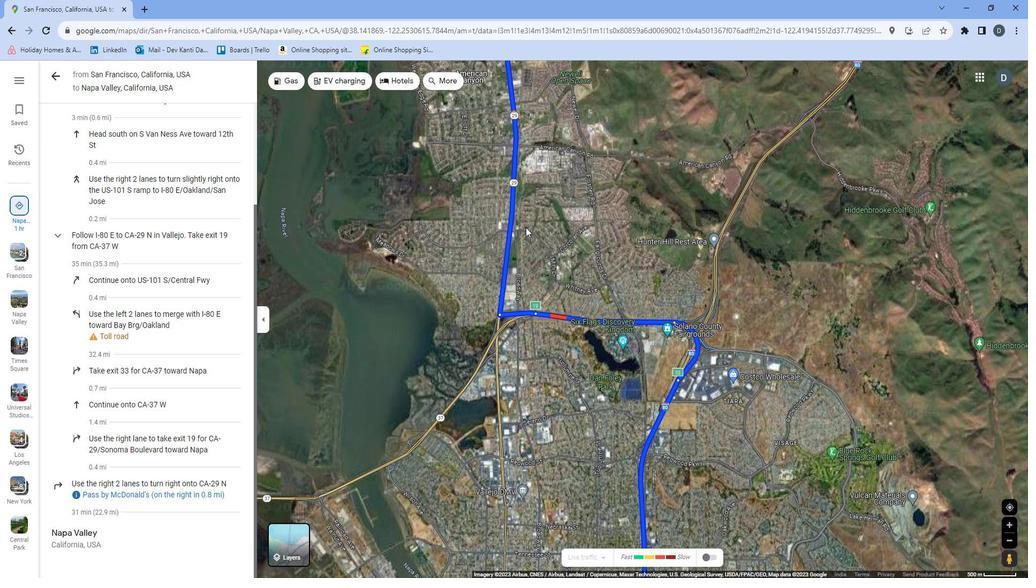 
Action: Mouse pressed left at (527, 219)
Screenshot: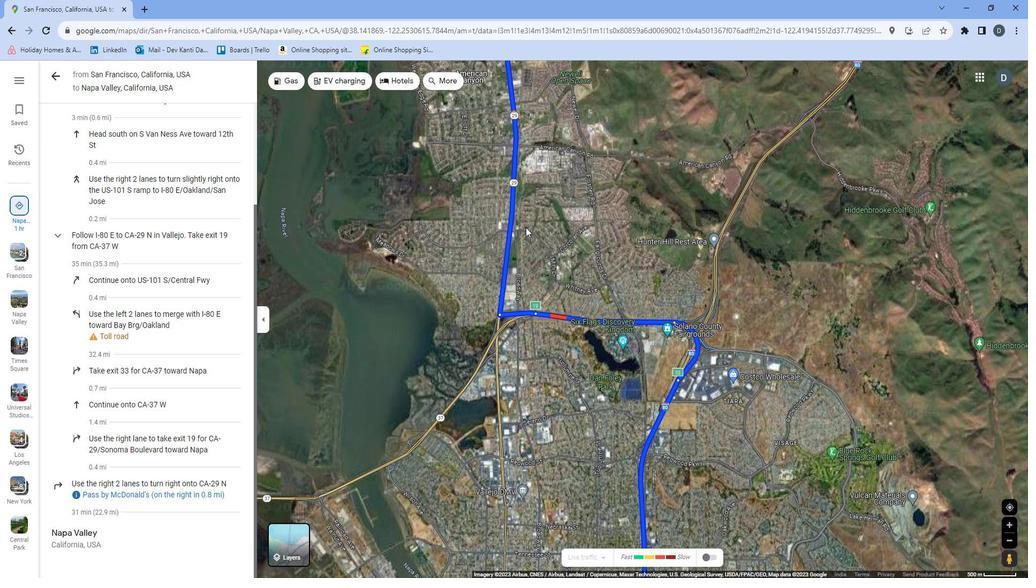
Action: Mouse moved to (561, 210)
Screenshot: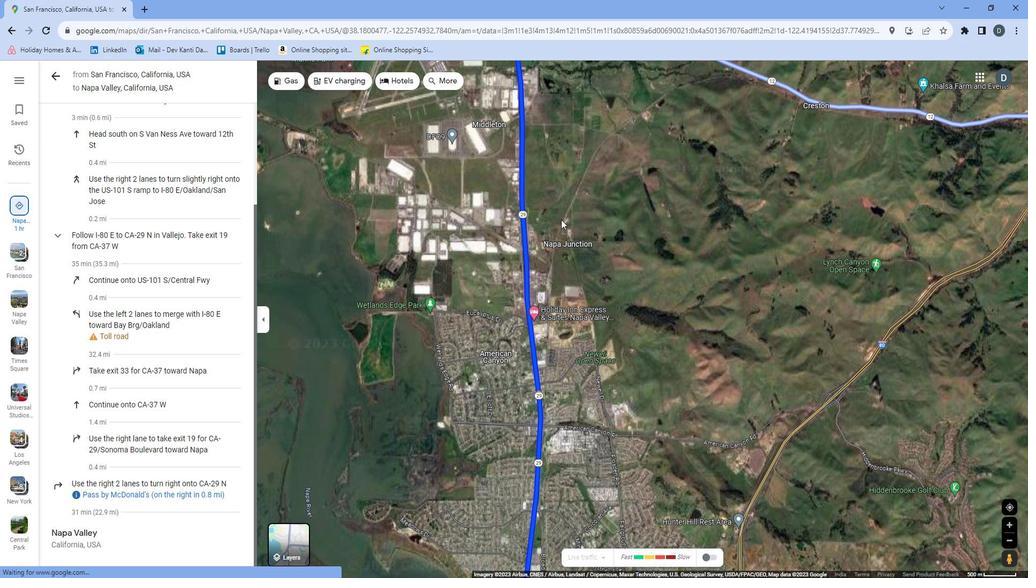 
Action: Mouse pressed left at (561, 210)
Screenshot: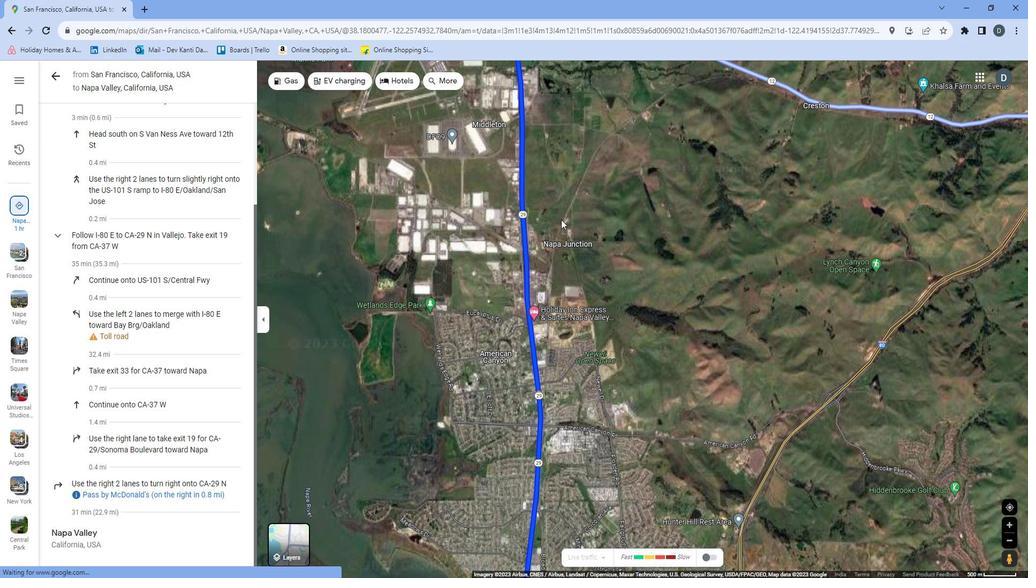 
Action: Mouse moved to (485, 296)
Screenshot: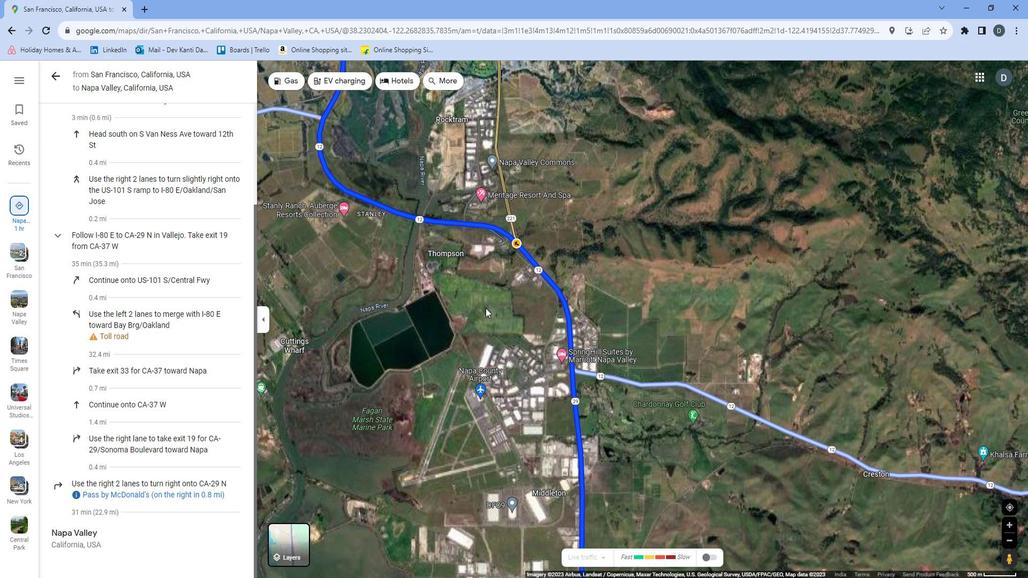 
Action: Mouse pressed left at (485, 296)
Screenshot: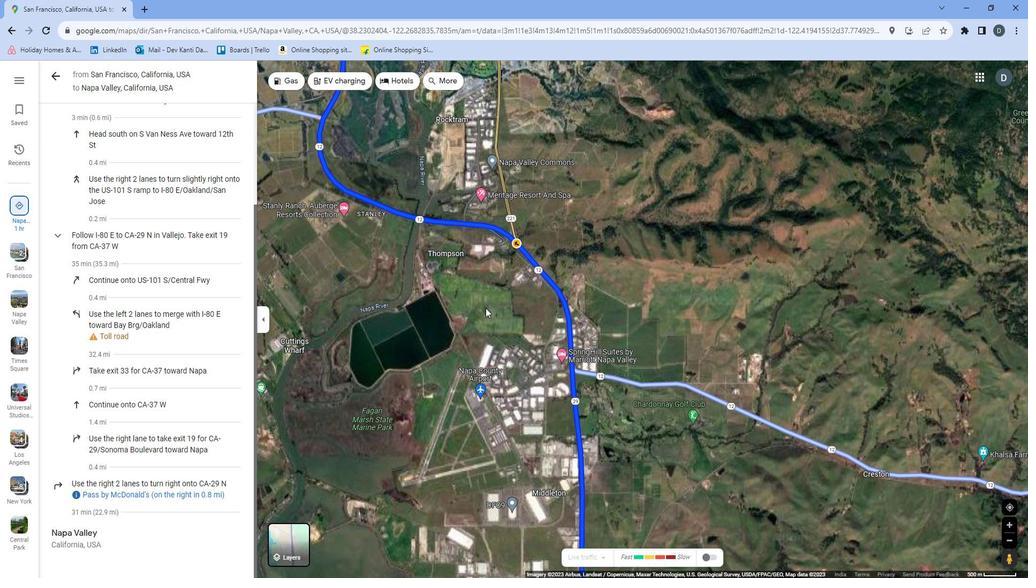 
Action: Mouse moved to (517, 222)
Screenshot: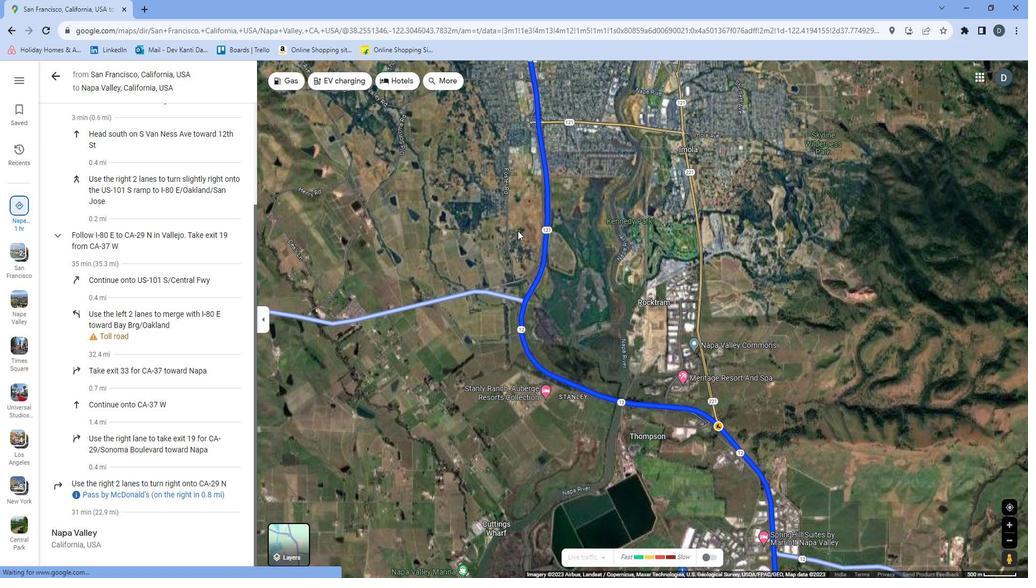 
Action: Mouse pressed left at (517, 222)
Screenshot: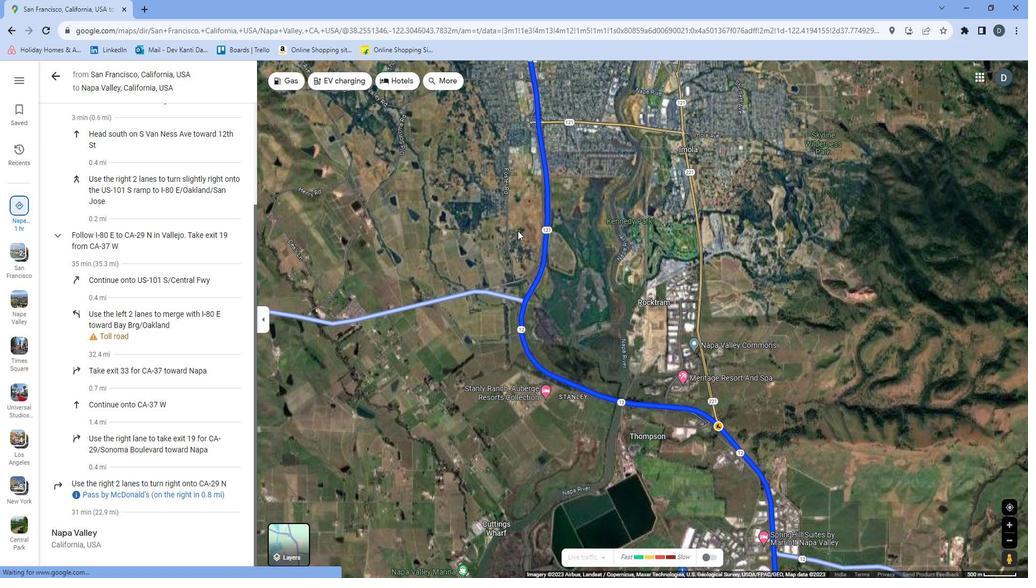 
Action: Mouse moved to (562, 160)
Screenshot: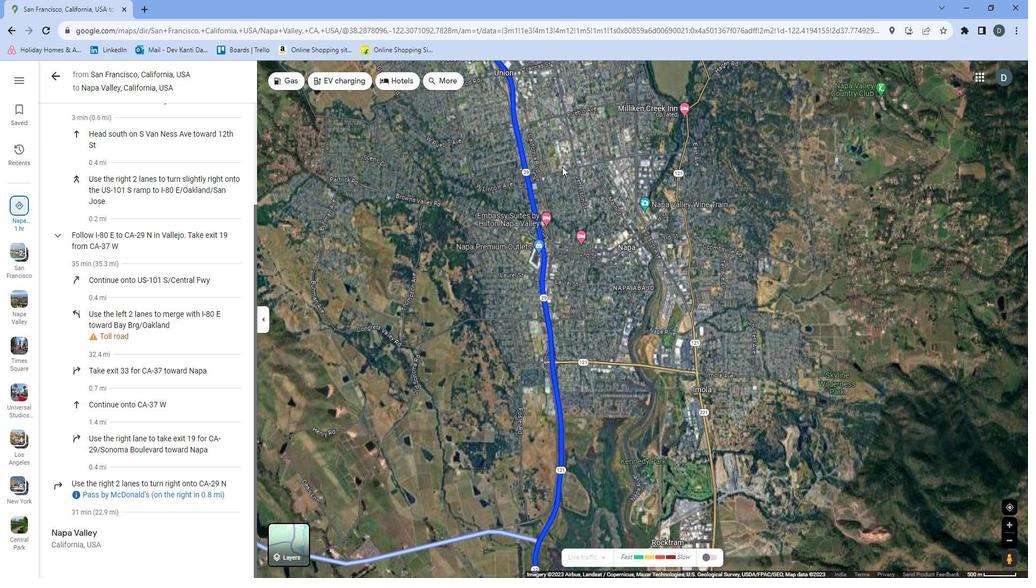 
Action: Mouse pressed left at (562, 160)
Screenshot: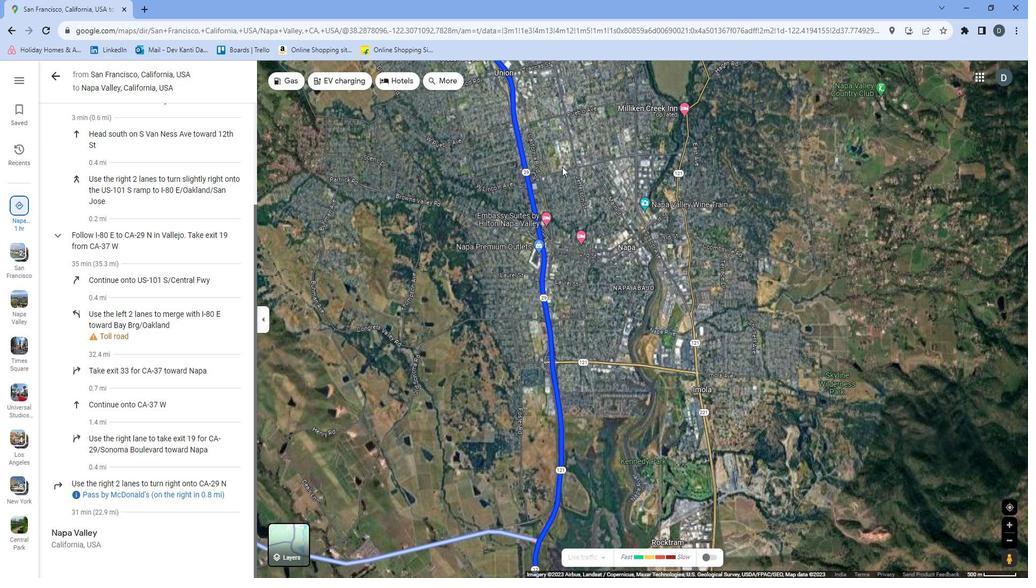 
Action: Mouse moved to (405, 253)
Screenshot: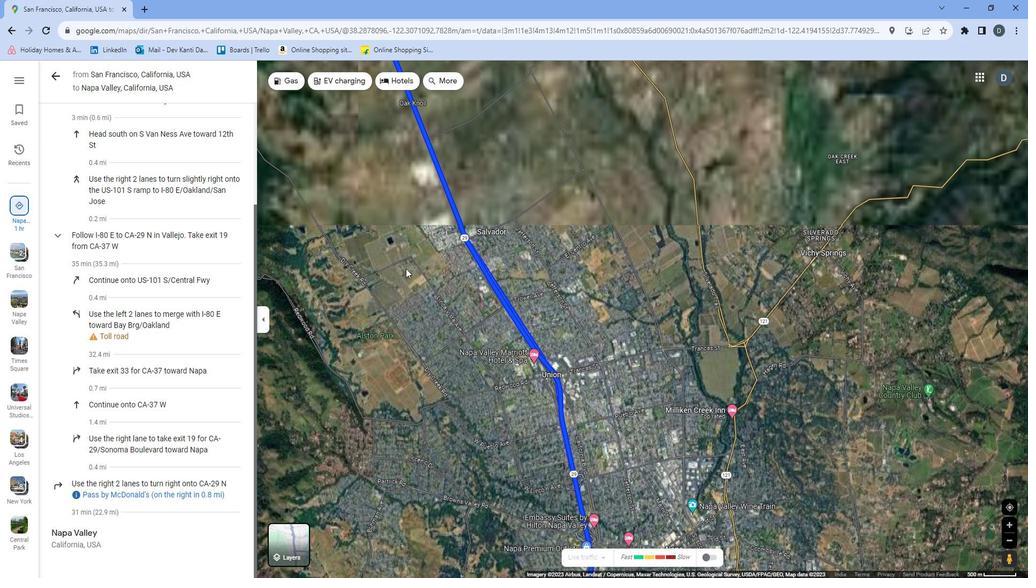 
Action: Mouse pressed left at (405, 253)
Screenshot: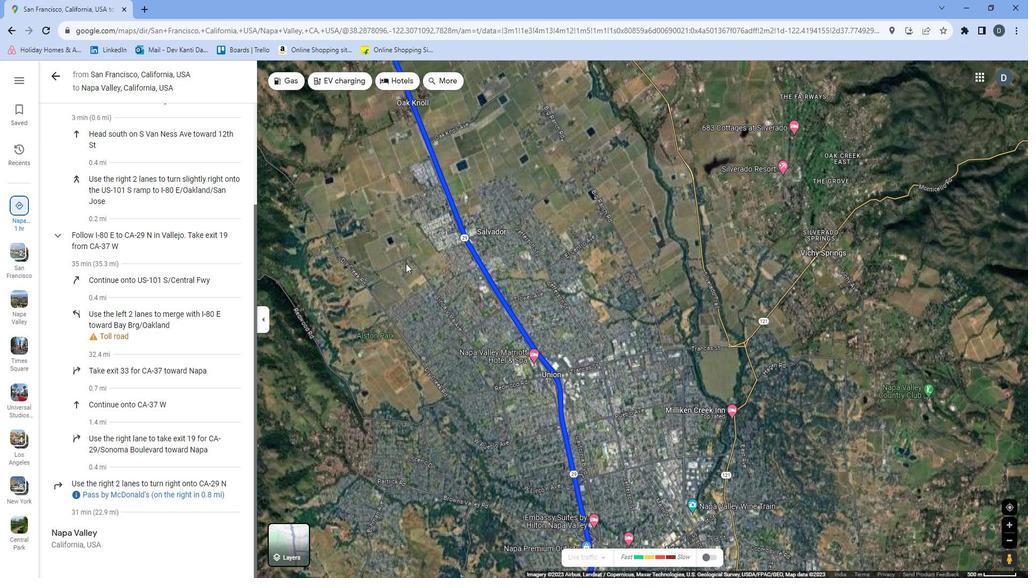
Action: Mouse moved to (515, 192)
Screenshot: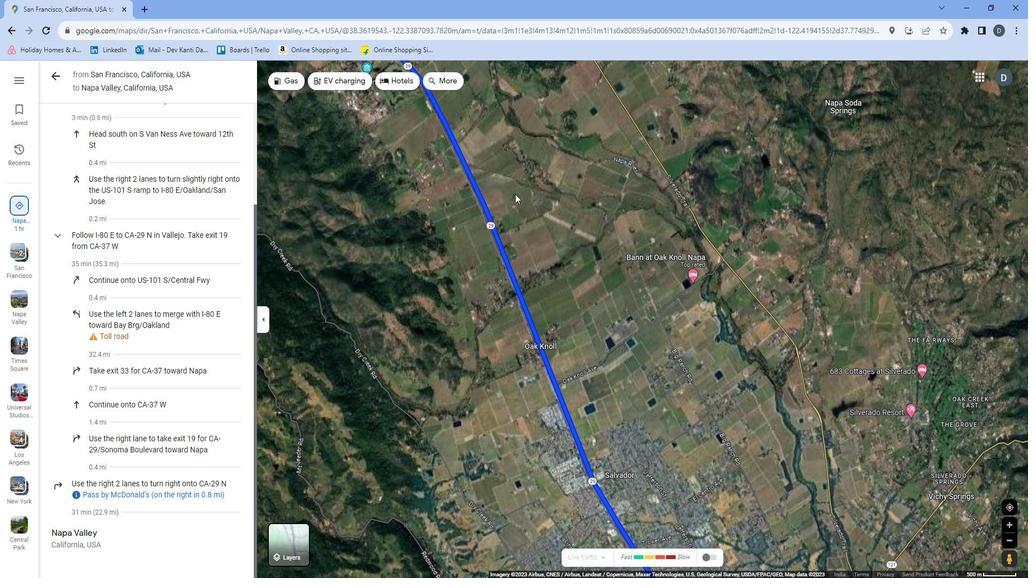 
Action: Mouse pressed left at (515, 192)
Screenshot: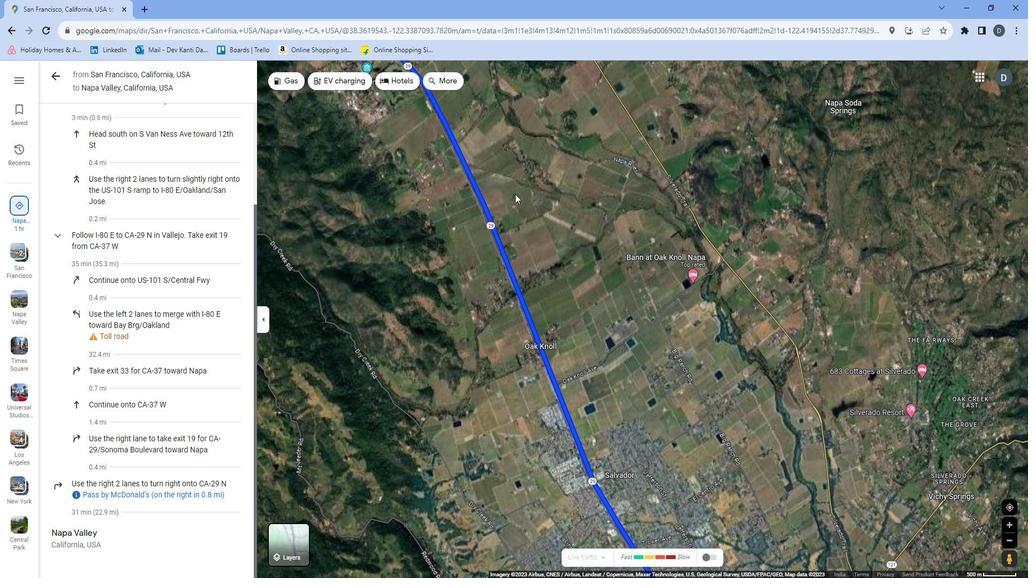 
Action: Mouse moved to (402, 266)
Screenshot: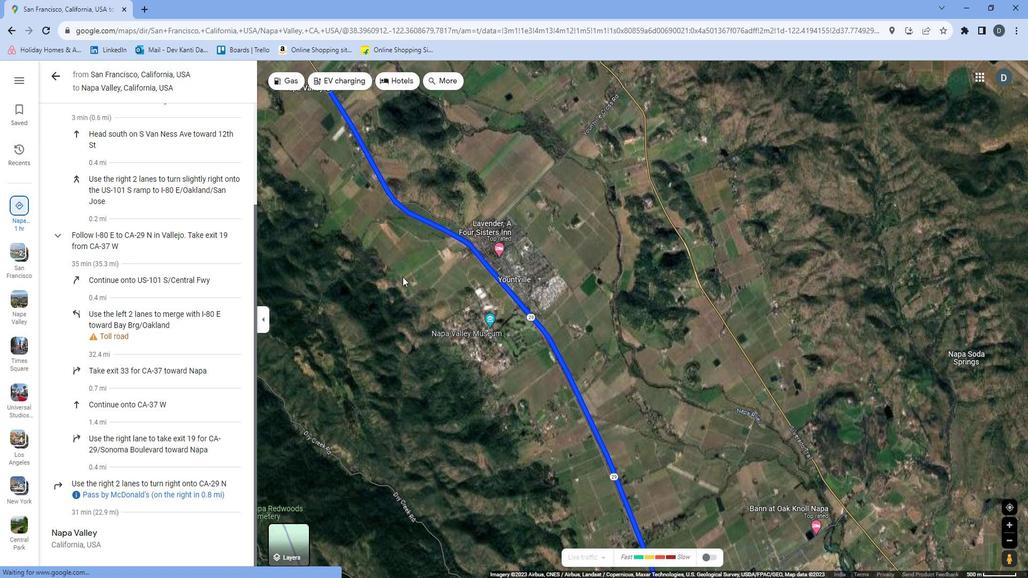 
Action: Mouse pressed left at (402, 266)
Screenshot: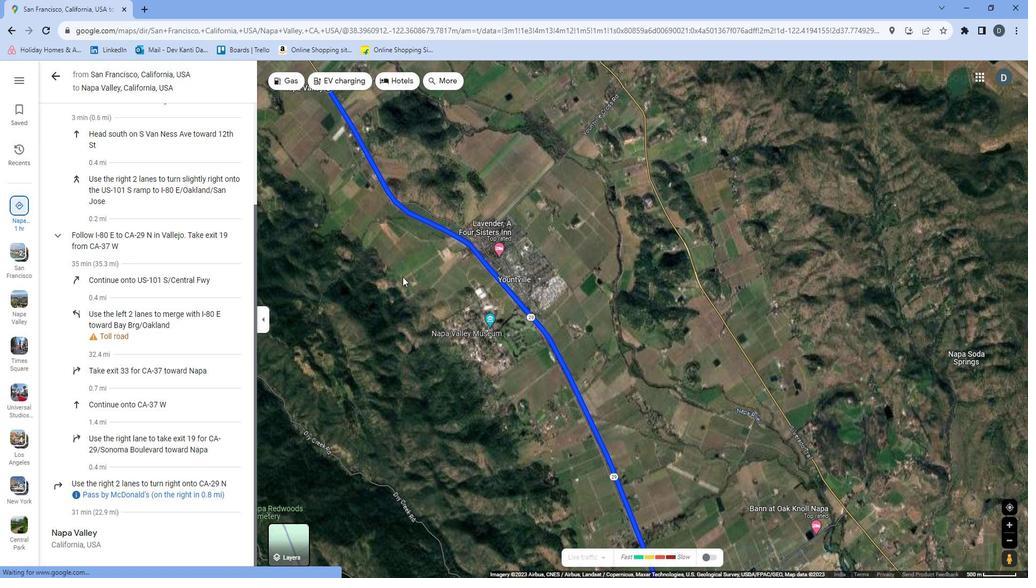 
Action: Mouse moved to (530, 287)
Screenshot: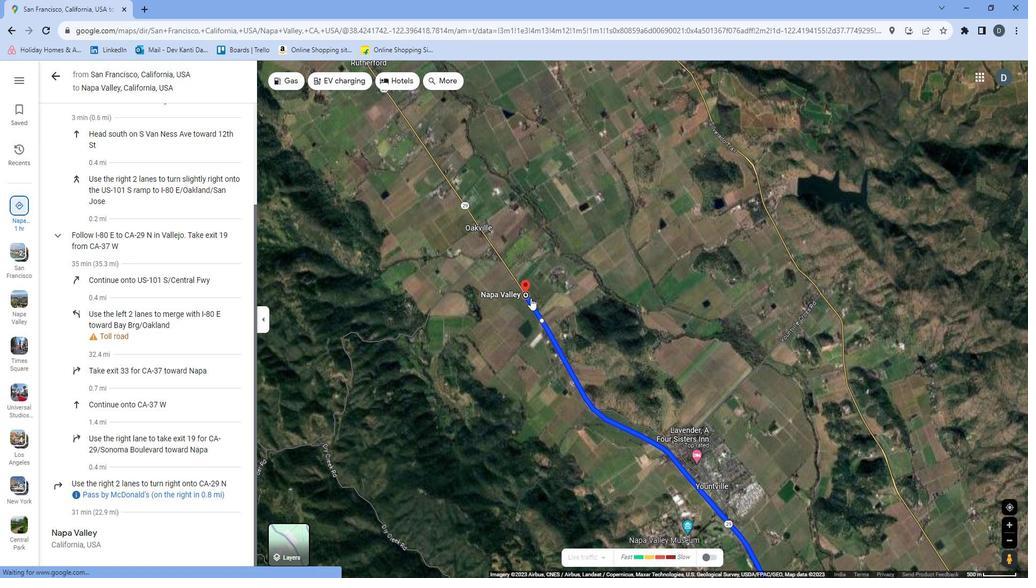 
Action: Mouse scrolled (530, 287) with delta (0, 0)
Screenshot: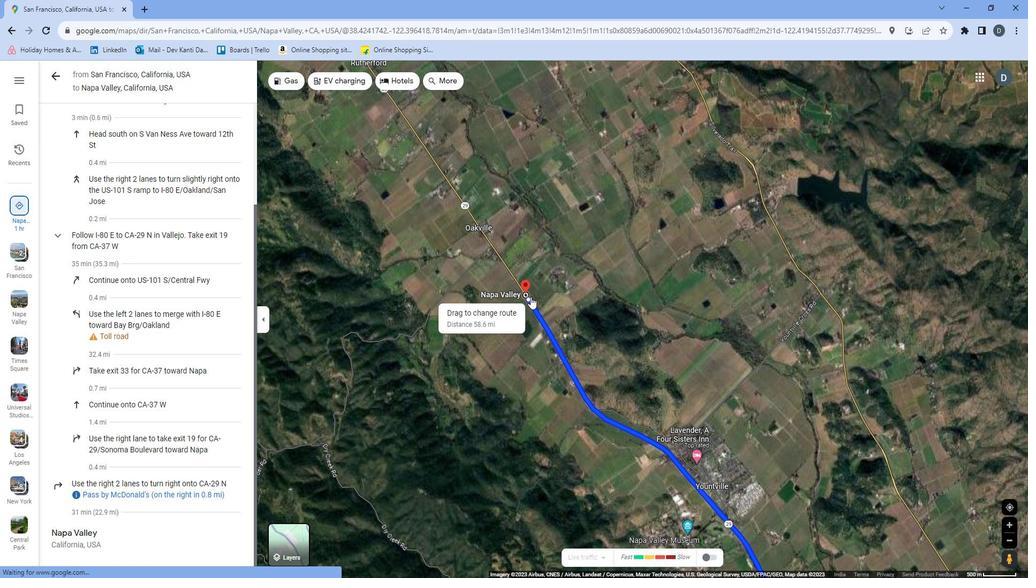 
Action: Mouse moved to (530, 284)
Screenshot: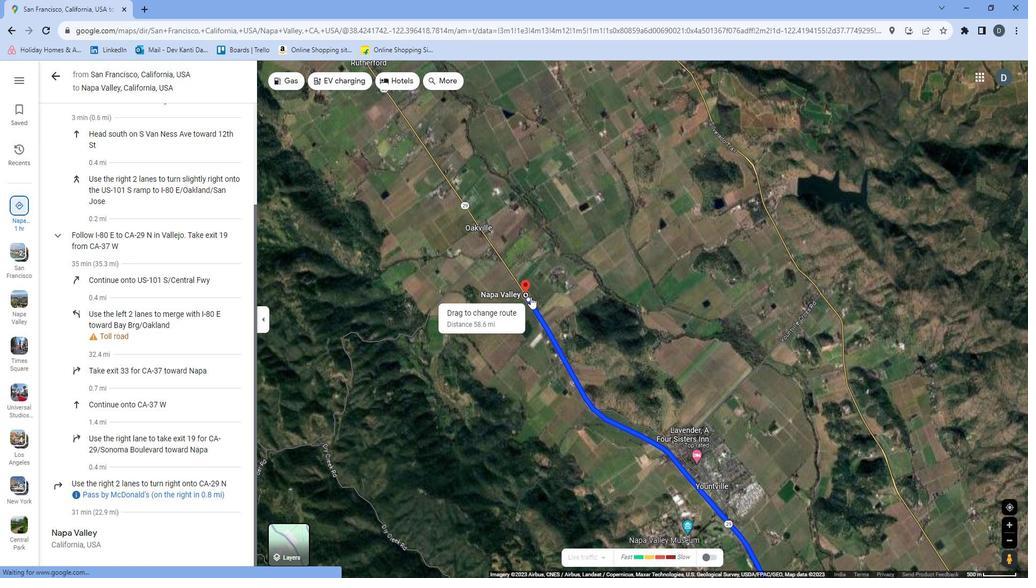 
Action: Mouse scrolled (530, 285) with delta (0, 0)
Screenshot: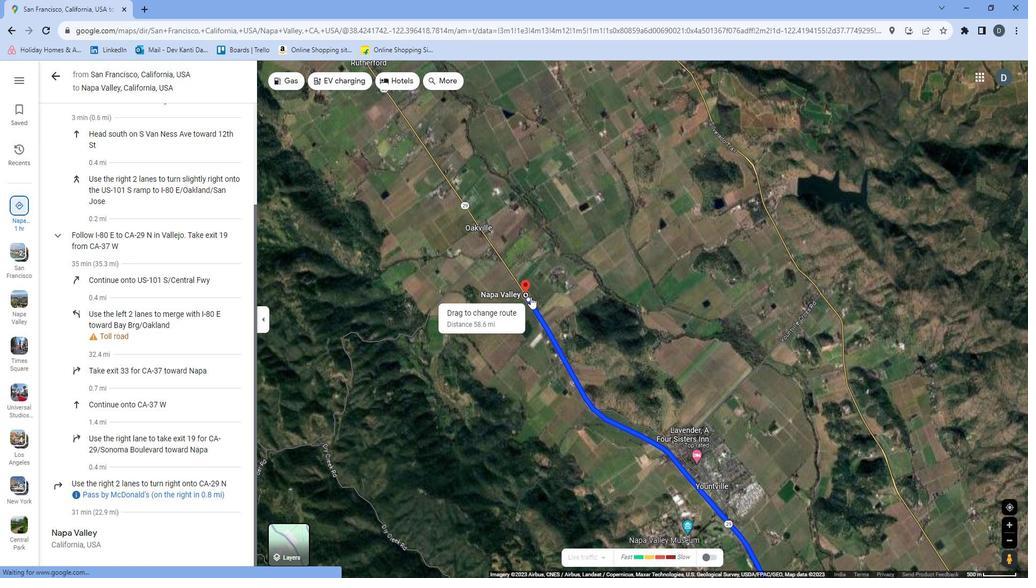 
Action: Mouse moved to (530, 272)
Screenshot: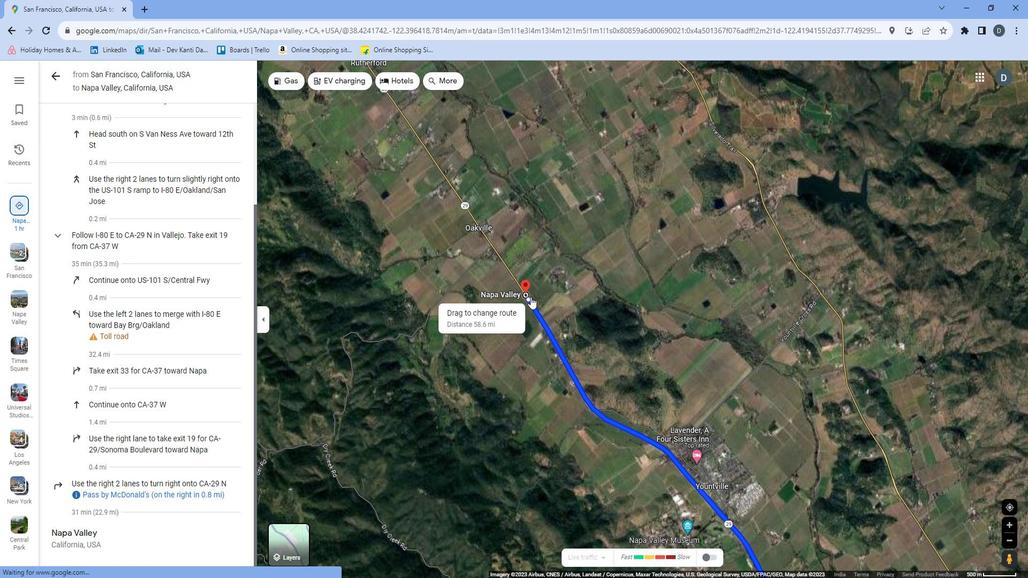 
Action: Mouse scrolled (530, 272) with delta (0, 0)
Screenshot: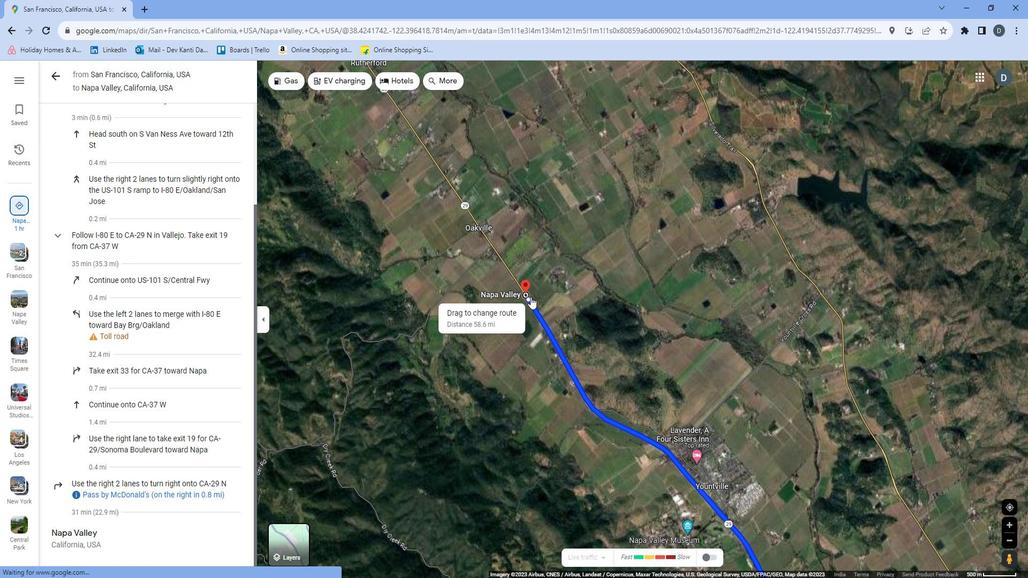 
Action: Mouse moved to (529, 268)
Screenshot: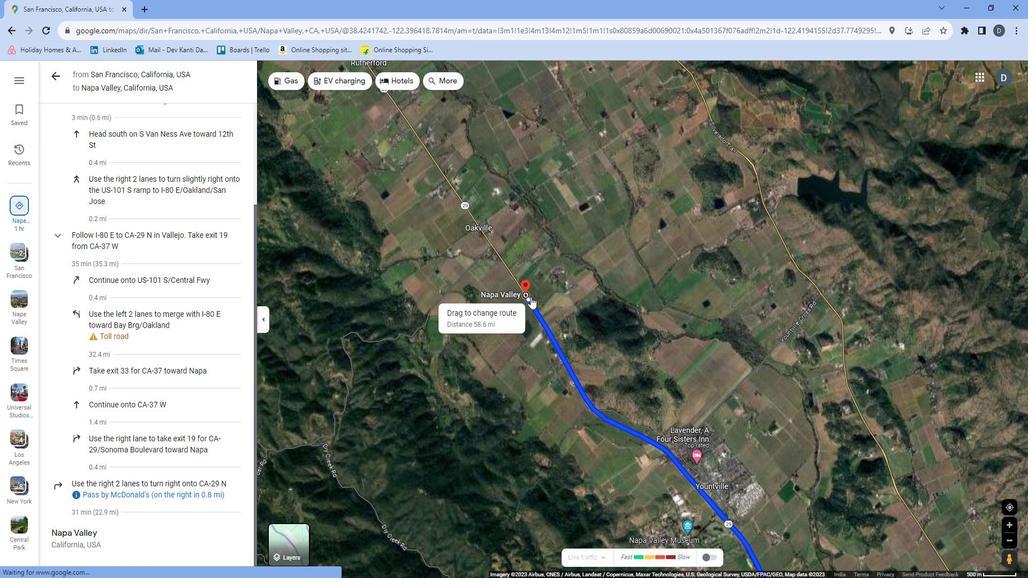 
Action: Mouse scrolled (529, 269) with delta (0, 0)
Screenshot: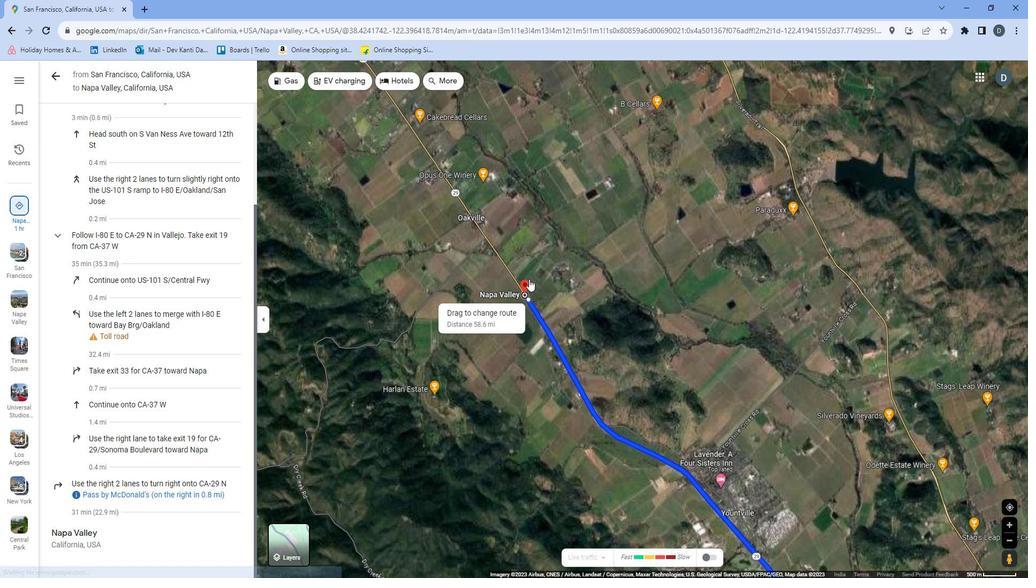 
Action: Mouse scrolled (529, 269) with delta (0, 0)
Screenshot: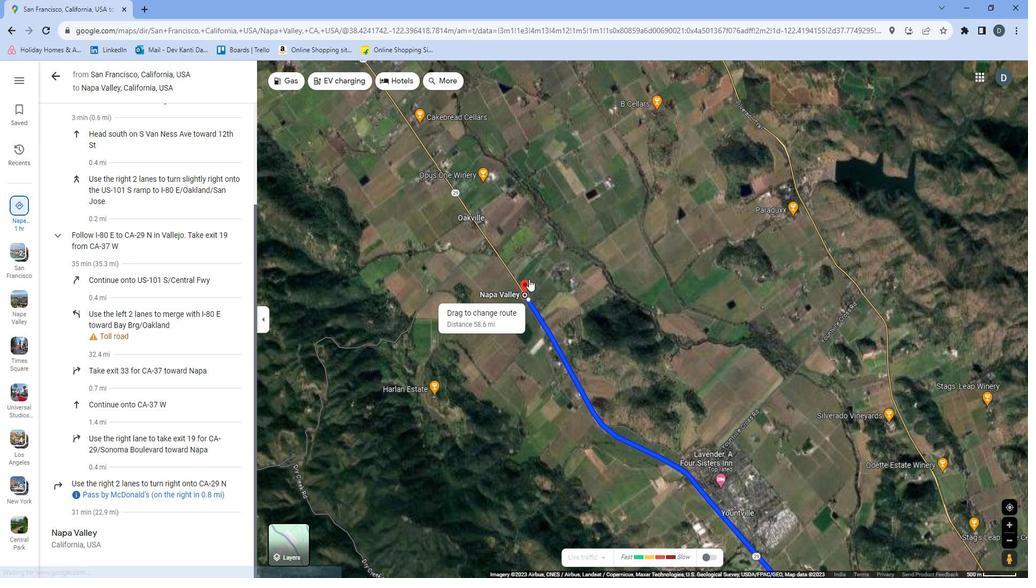 
Action: Mouse moved to (467, 287)
Screenshot: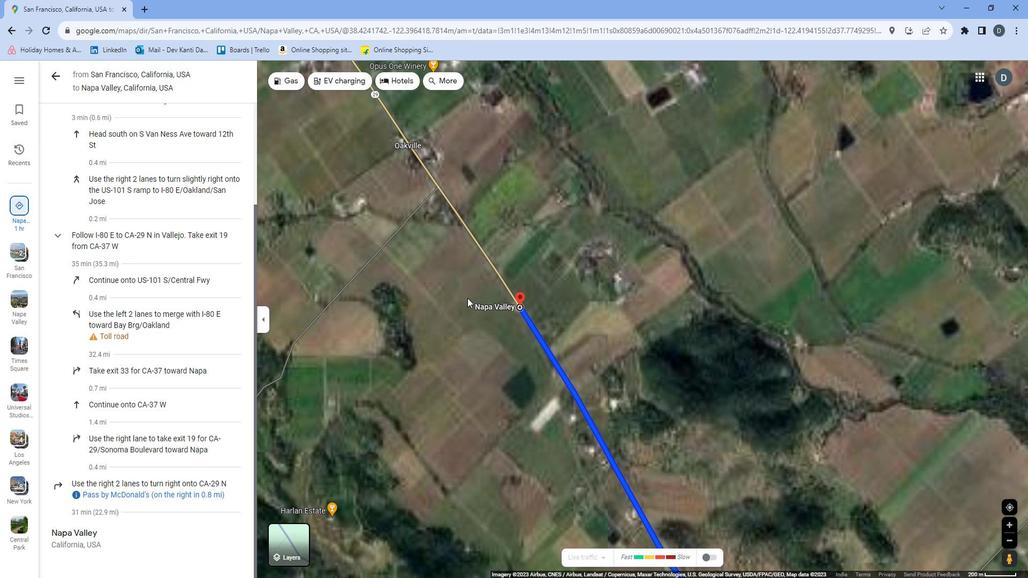 
Action: Mouse scrolled (467, 288) with delta (0, 0)
Screenshot: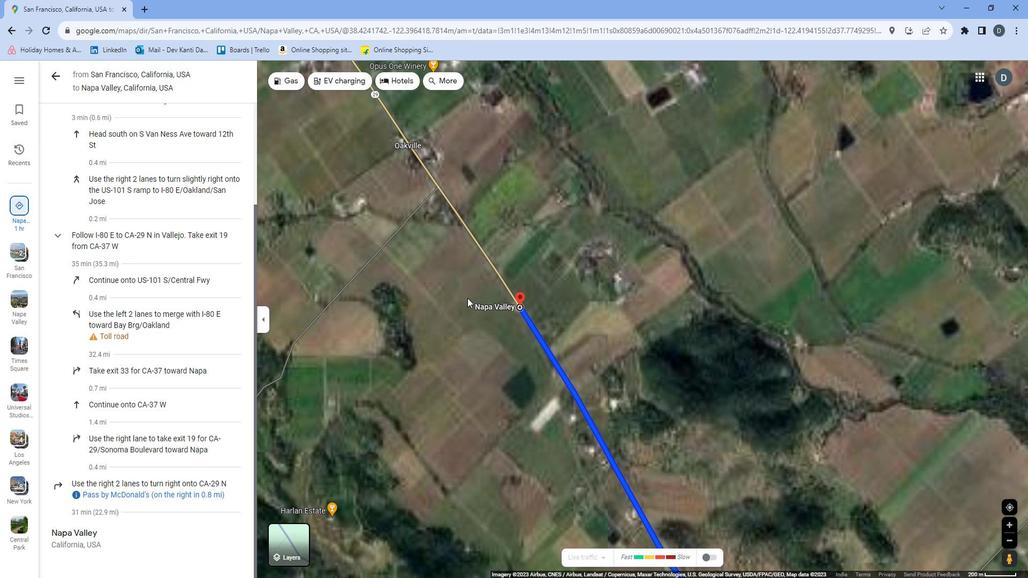 
Action: Mouse moved to (467, 288)
Screenshot: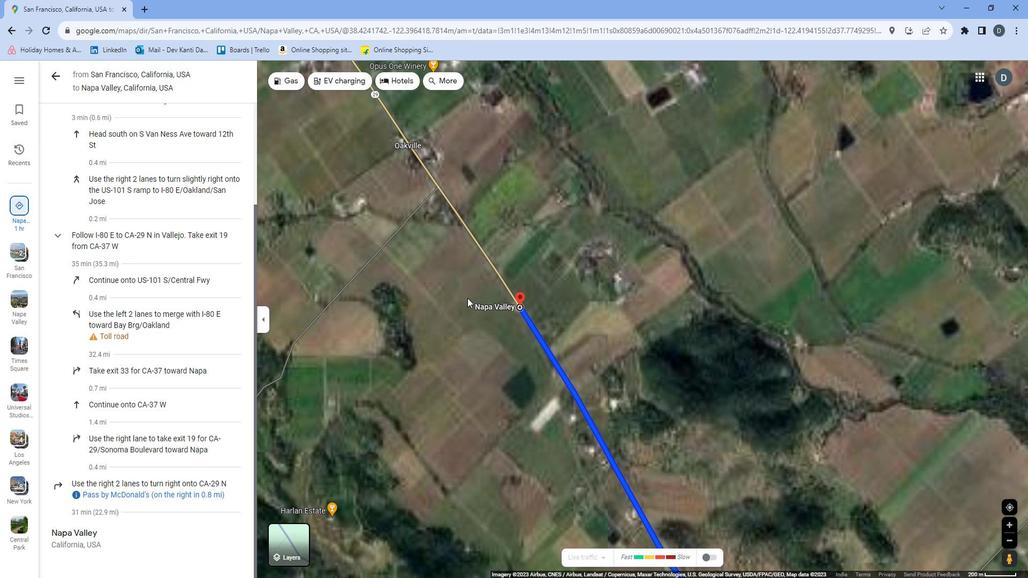 
Action: Mouse scrolled (467, 288) with delta (0, 0)
Screenshot: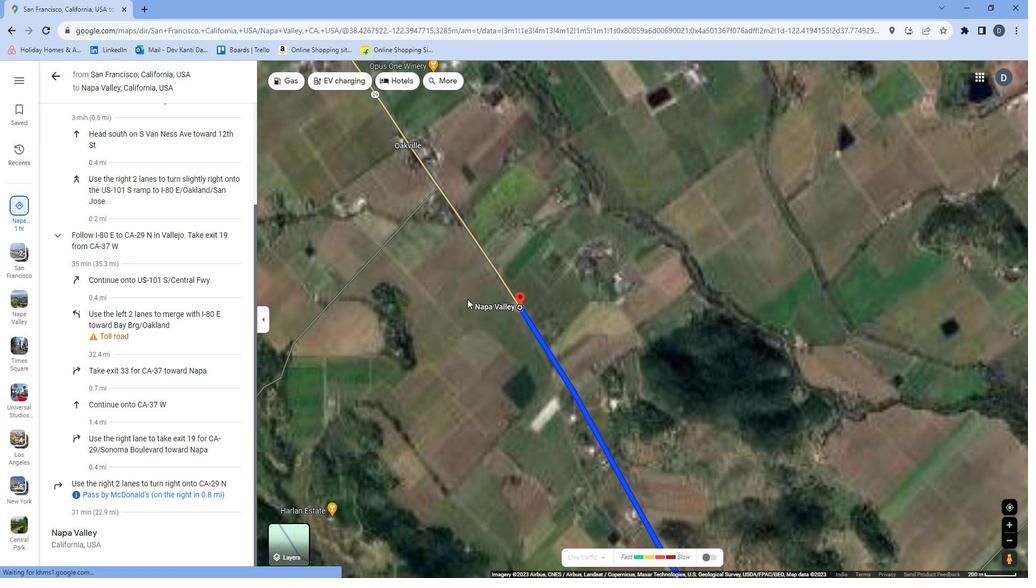 
Action: Mouse scrolled (467, 288) with delta (0, 0)
Screenshot: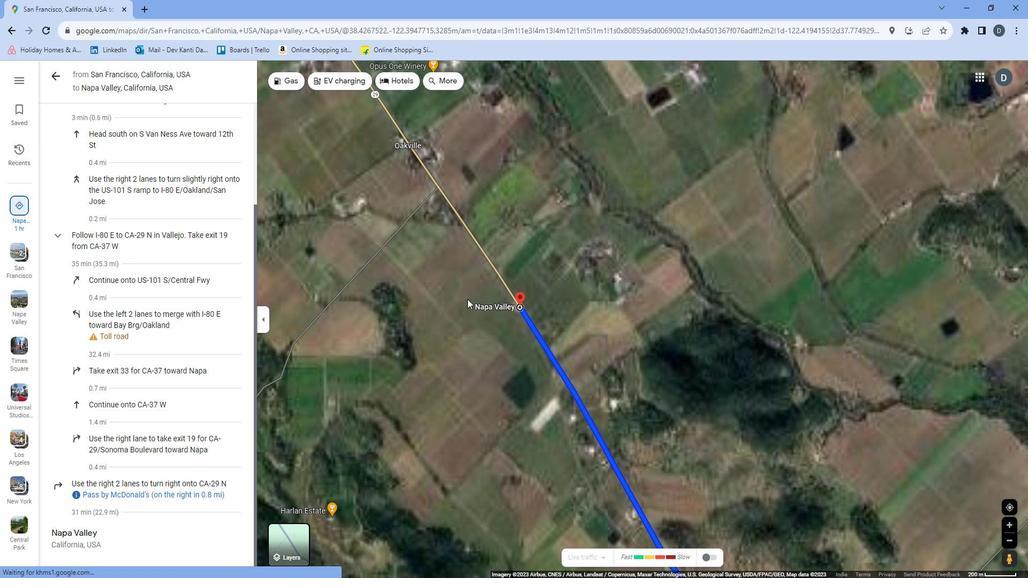
Action: Mouse scrolled (467, 288) with delta (0, 0)
Screenshot: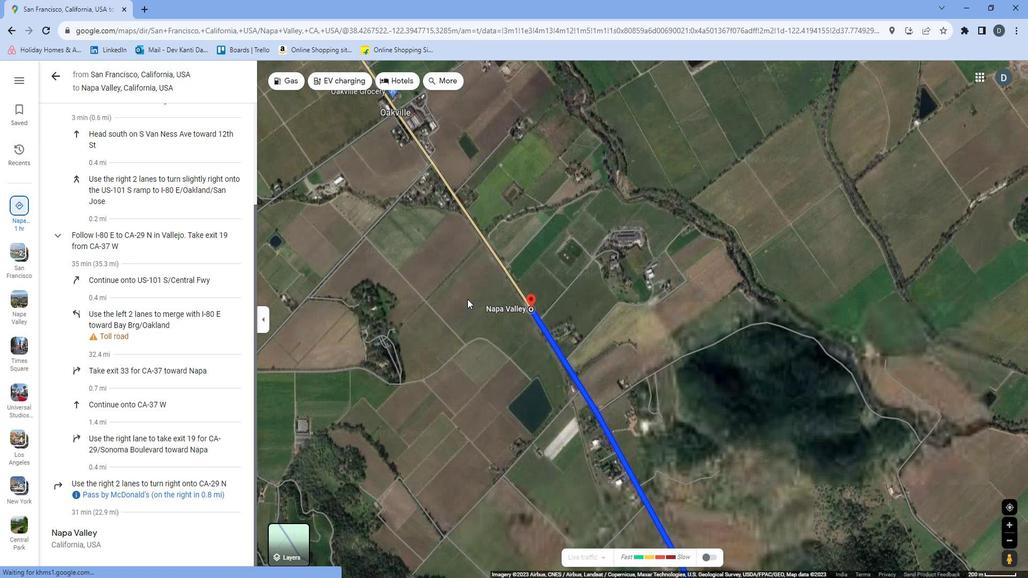 
Action: Mouse moved to (574, 304)
Screenshot: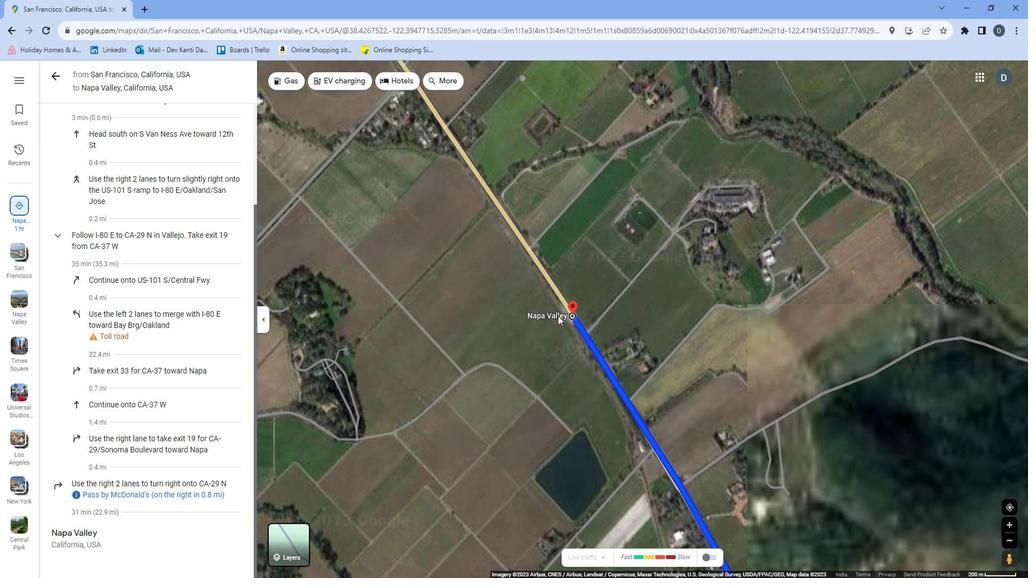 
Action: Mouse scrolled (574, 304) with delta (0, 0)
Screenshot: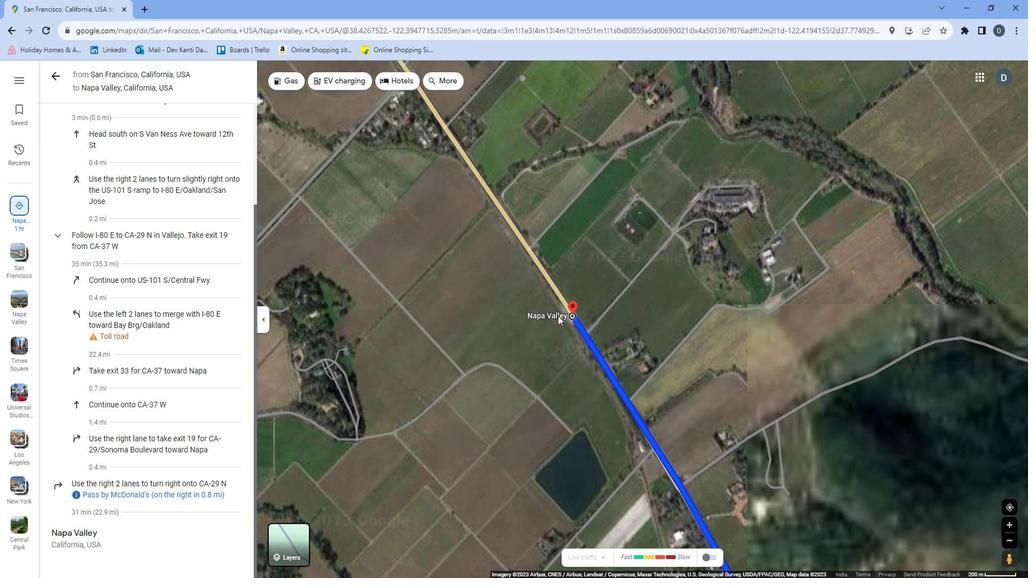 
Action: Mouse moved to (583, 298)
Screenshot: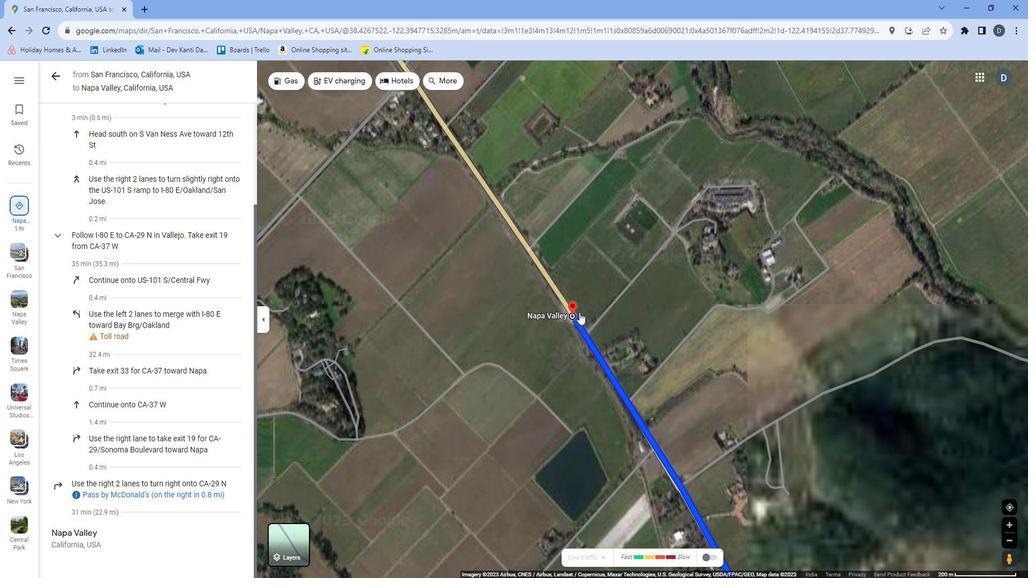 
Action: Mouse scrolled (583, 299) with delta (0, 0)
Screenshot: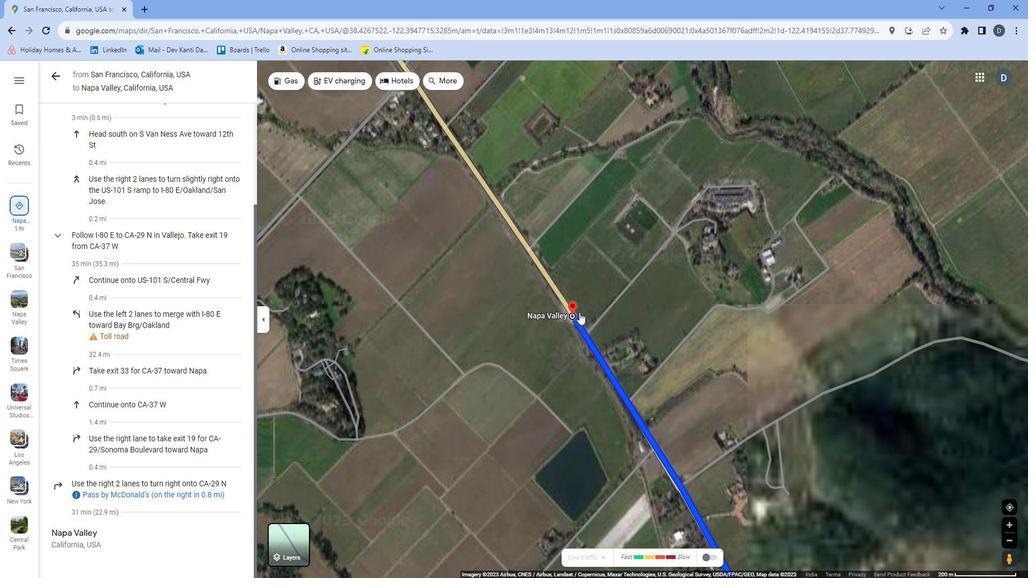 
Action: Mouse moved to (584, 298)
Screenshot: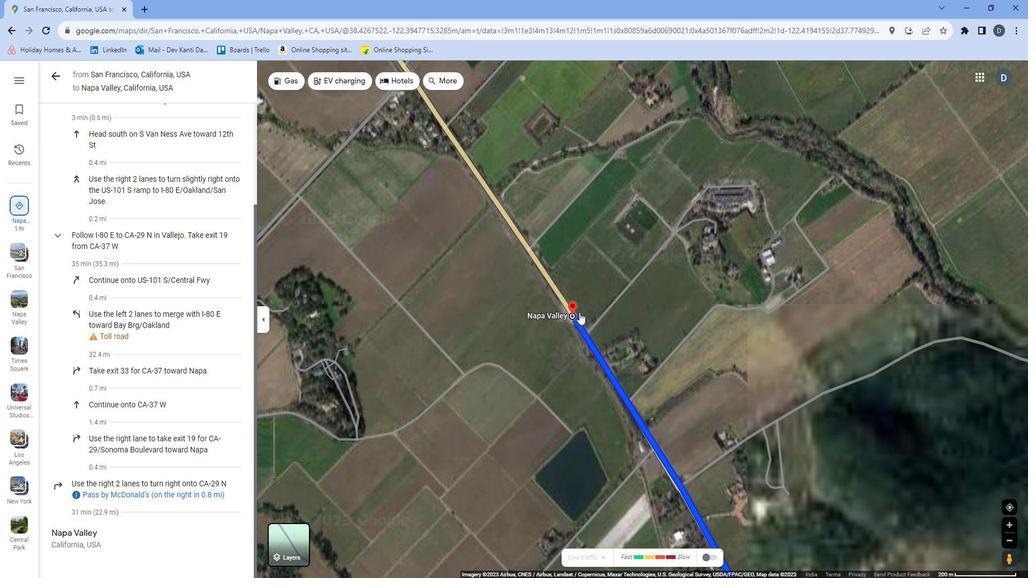 
Action: Mouse scrolled (584, 298) with delta (0, 0)
Screenshot: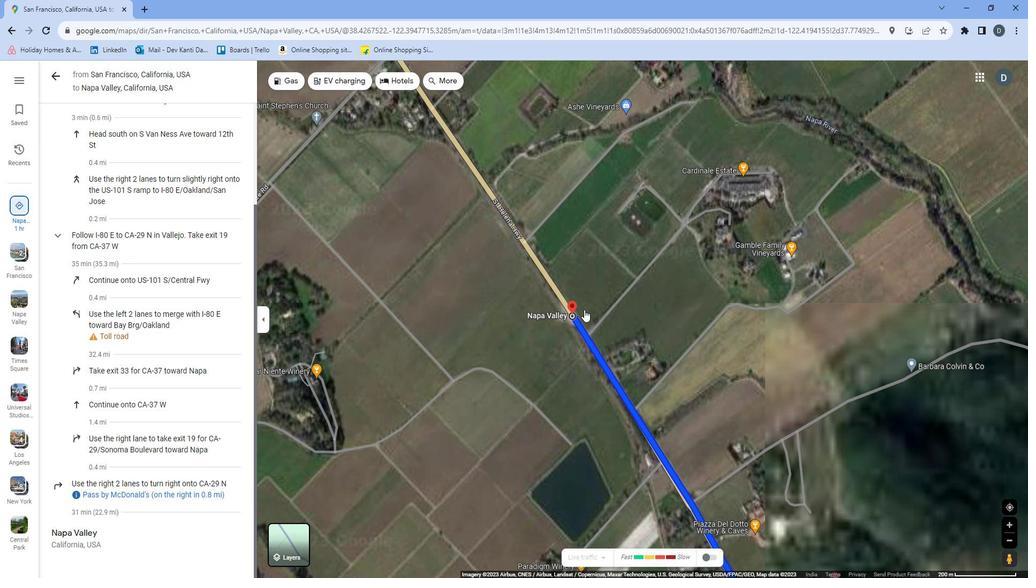 
Action: Mouse scrolled (584, 298) with delta (0, 0)
Screenshot: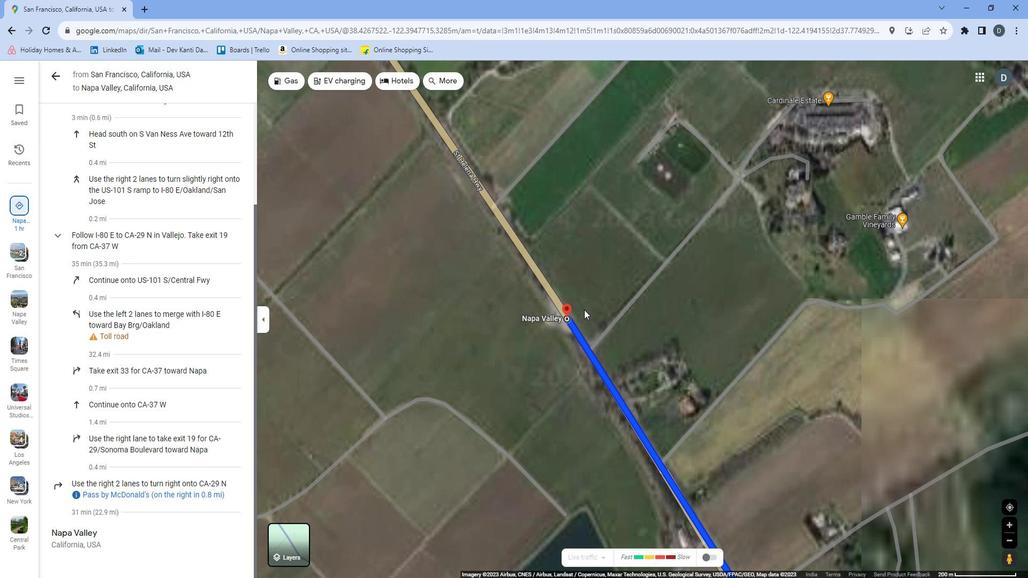 
